 Task: Find oils with 'No Cholesterol' and 'No Trans Fat' on Flipkart.
Action: Mouse moved to (182, 90)
Screenshot: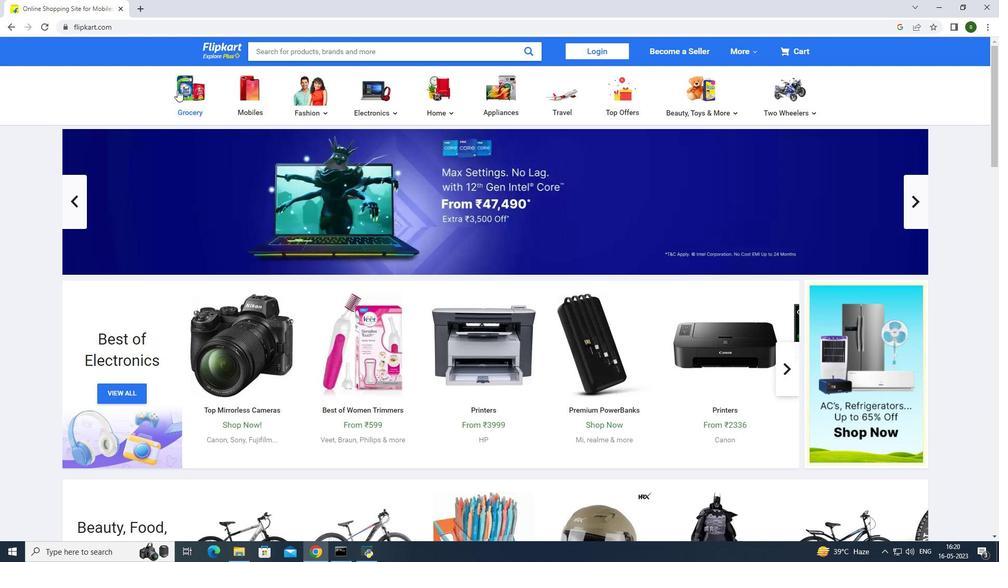 
Action: Mouse pressed left at (182, 90)
Screenshot: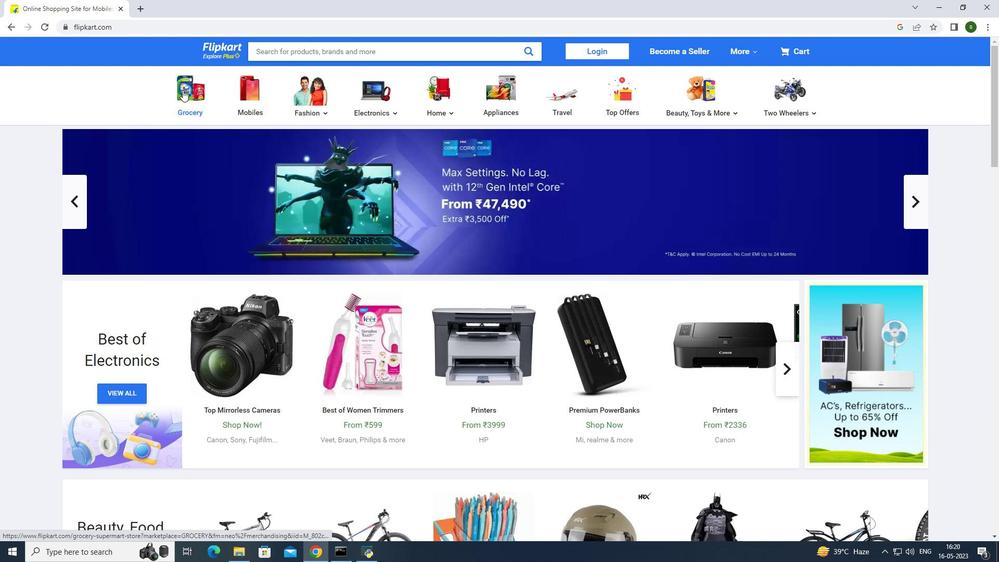 
Action: Mouse moved to (349, 183)
Screenshot: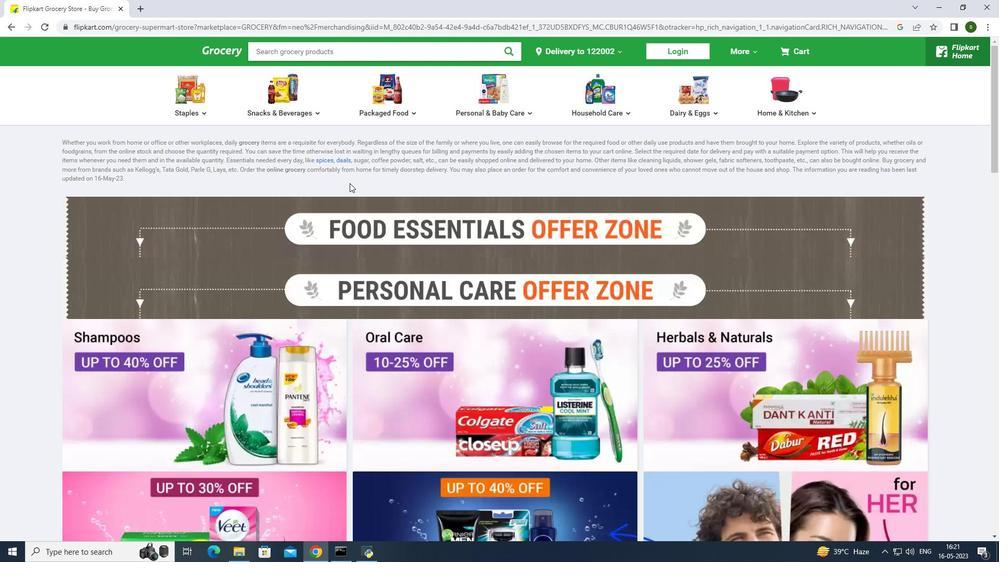 
Action: Mouse scrolled (349, 182) with delta (0, 0)
Screenshot: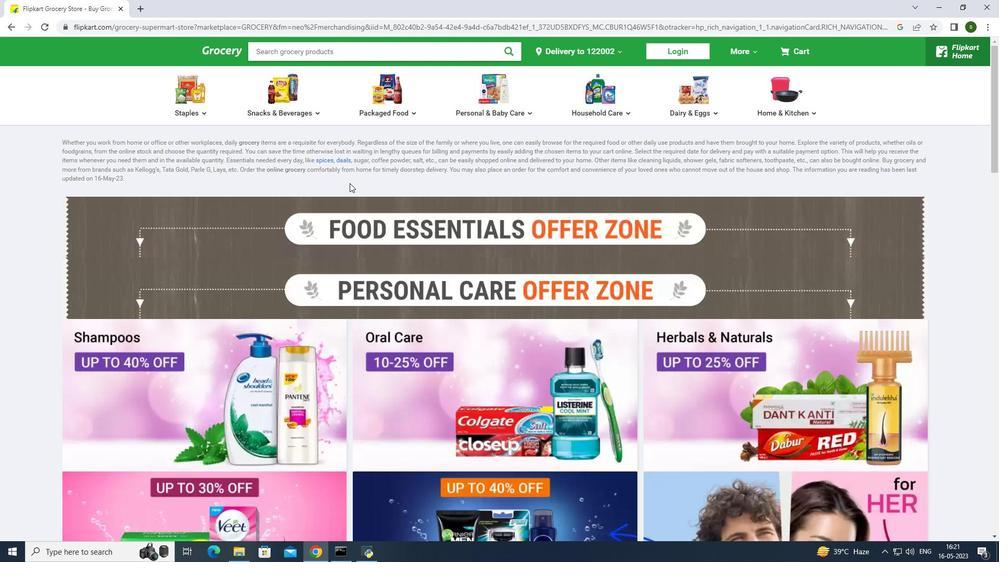 
Action: Mouse scrolled (349, 182) with delta (0, 0)
Screenshot: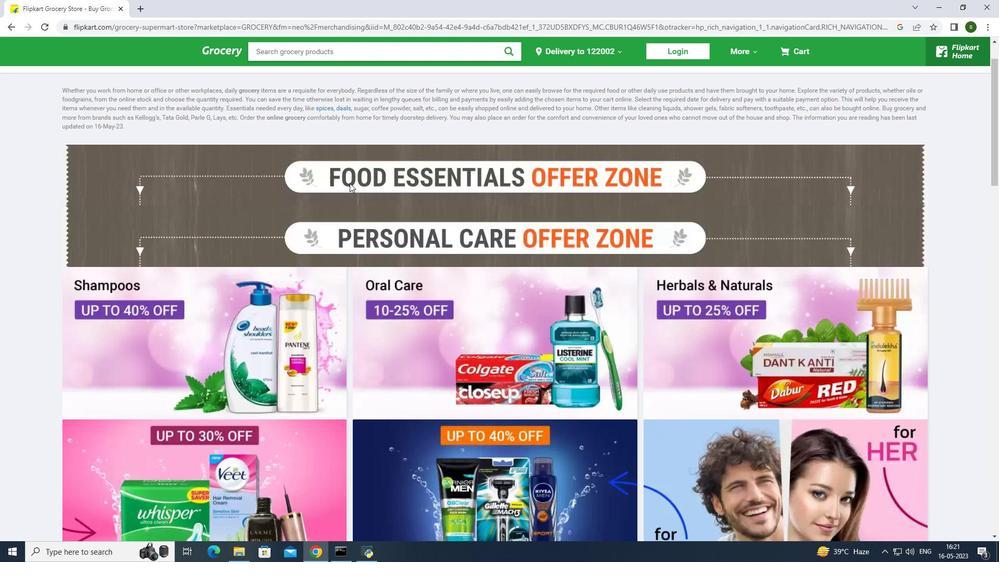 
Action: Mouse scrolled (349, 182) with delta (0, 0)
Screenshot: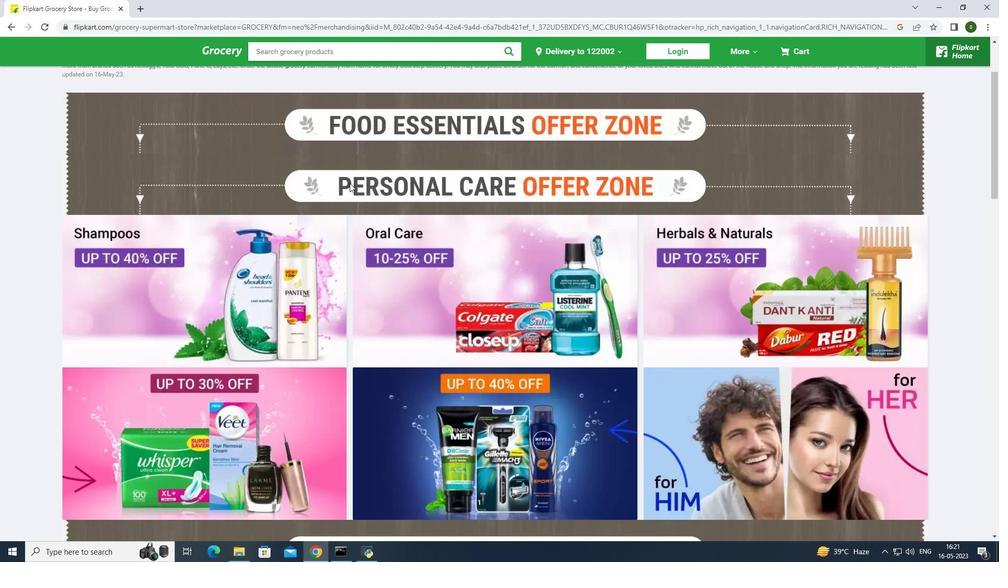 
Action: Mouse scrolled (349, 182) with delta (0, 0)
Screenshot: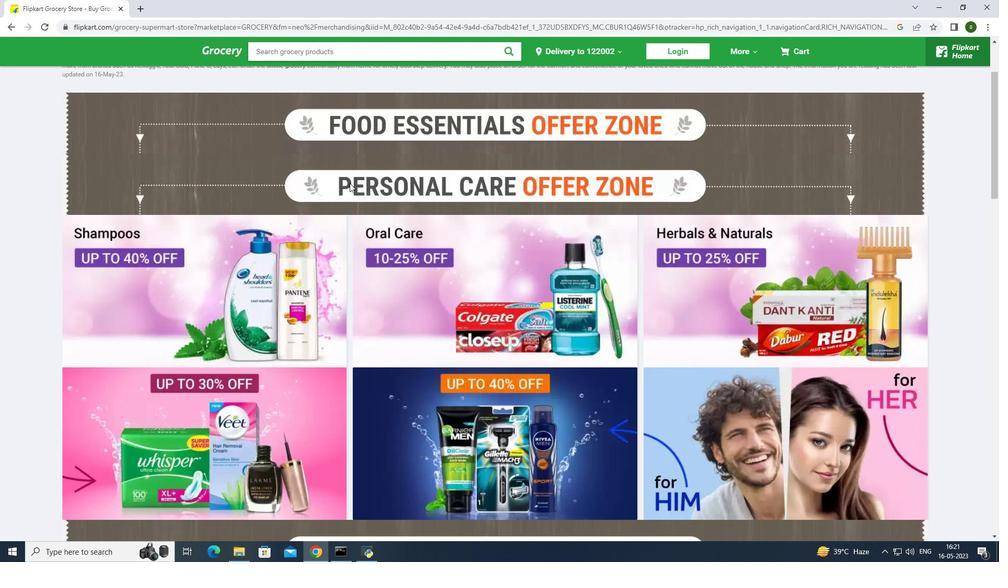 
Action: Mouse scrolled (349, 182) with delta (0, 0)
Screenshot: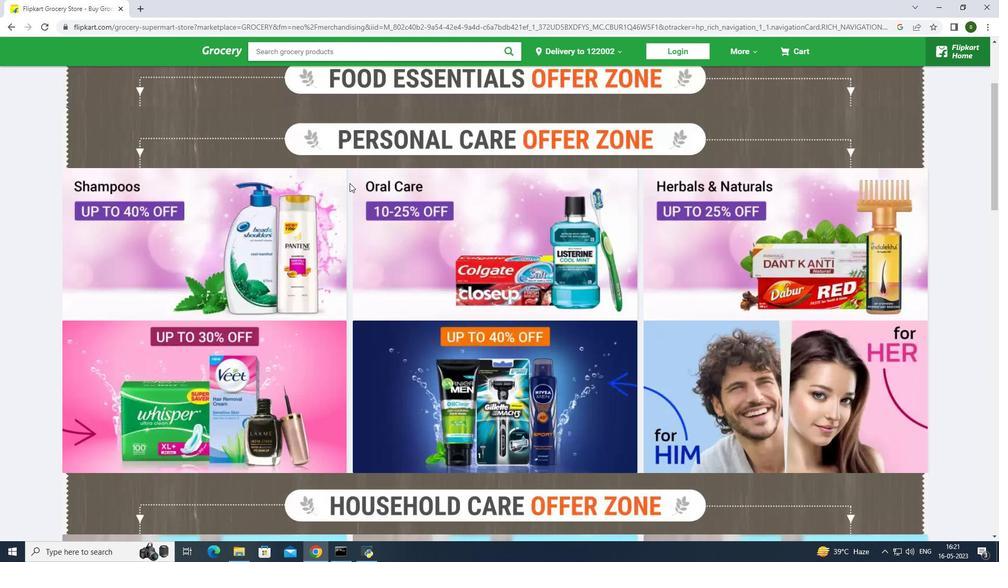 
Action: Mouse scrolled (349, 182) with delta (0, 0)
Screenshot: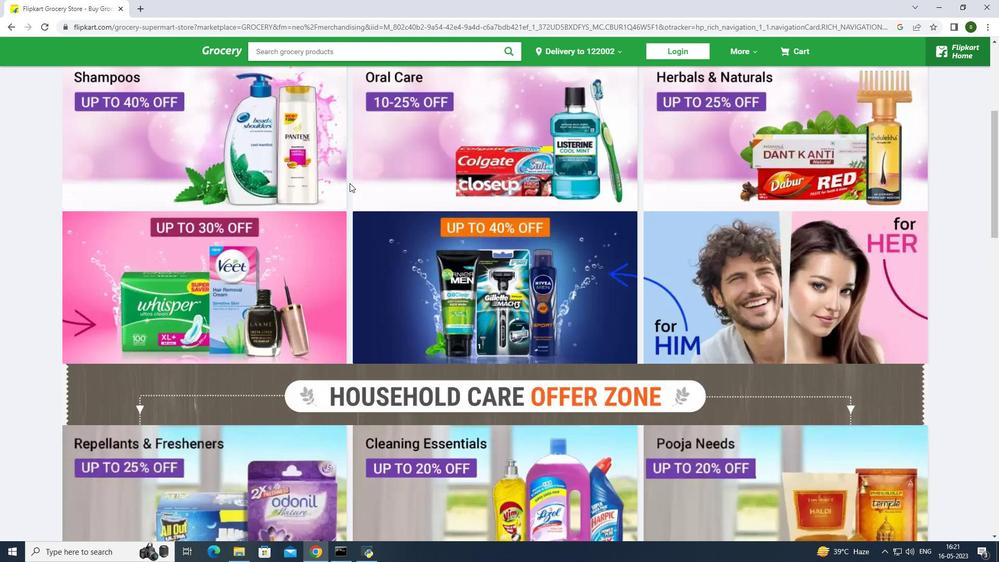 
Action: Mouse scrolled (349, 182) with delta (0, 0)
Screenshot: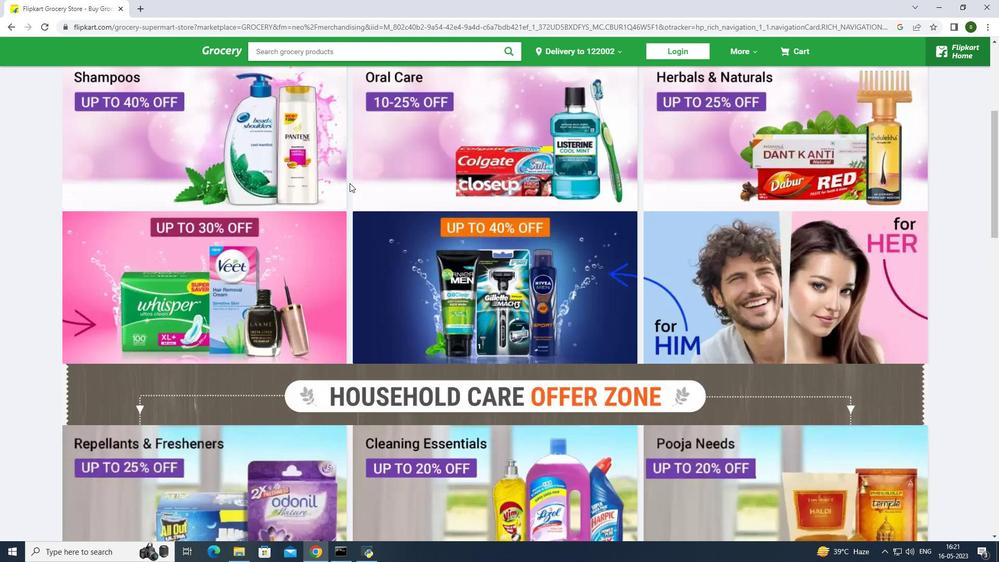 
Action: Mouse scrolled (349, 182) with delta (0, 0)
Screenshot: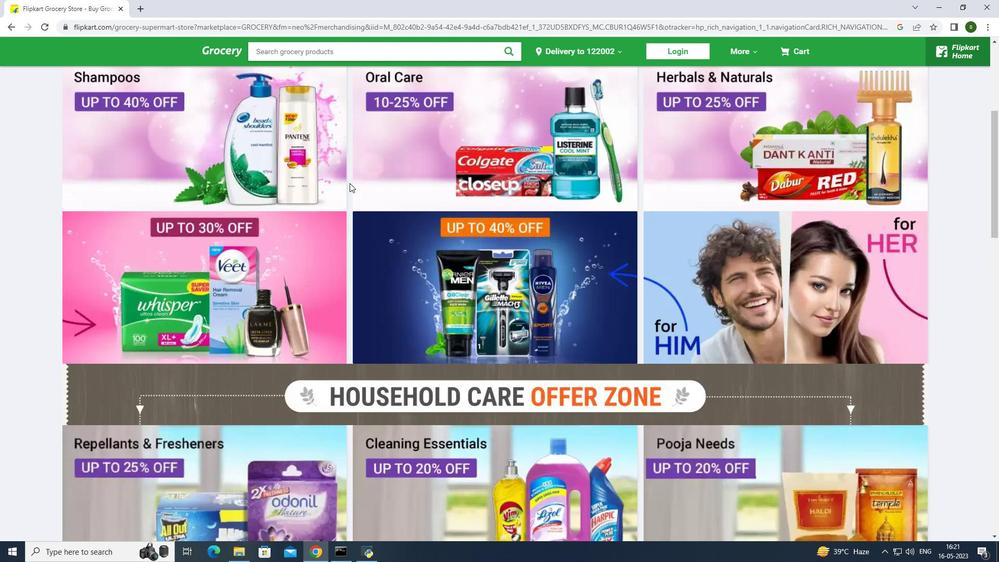 
Action: Mouse scrolled (349, 182) with delta (0, 0)
Screenshot: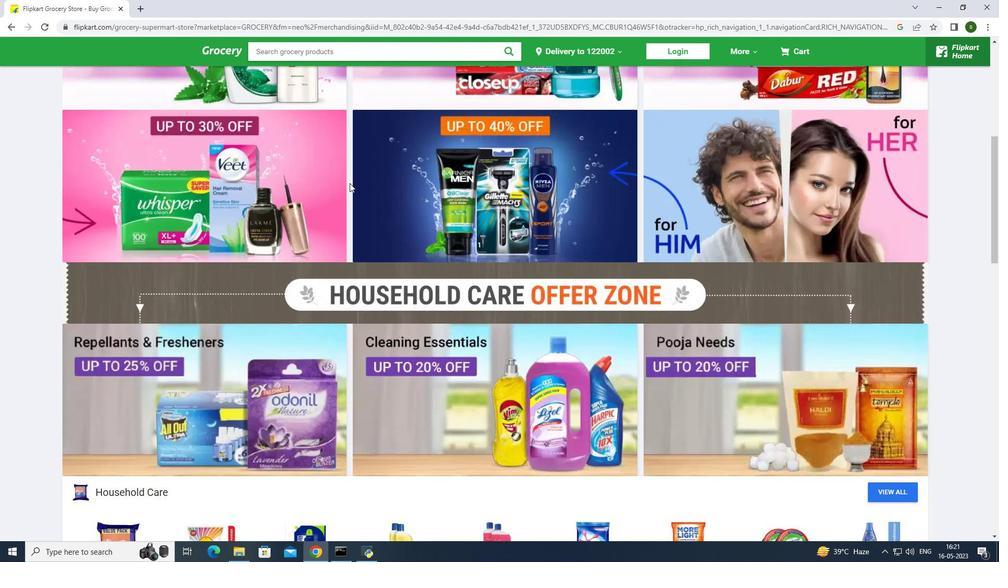 
Action: Mouse scrolled (349, 182) with delta (0, 0)
Screenshot: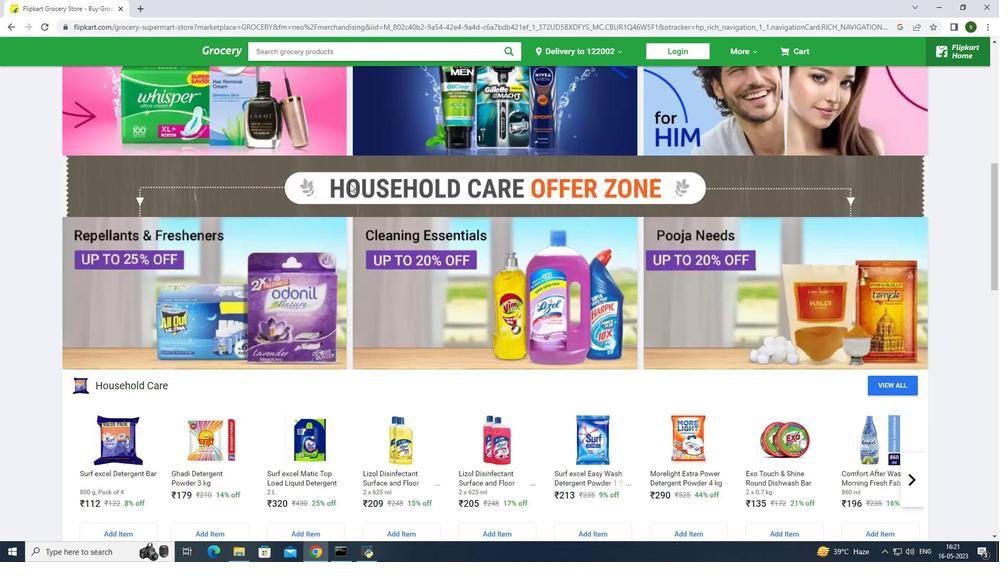 
Action: Mouse scrolled (349, 182) with delta (0, 0)
Screenshot: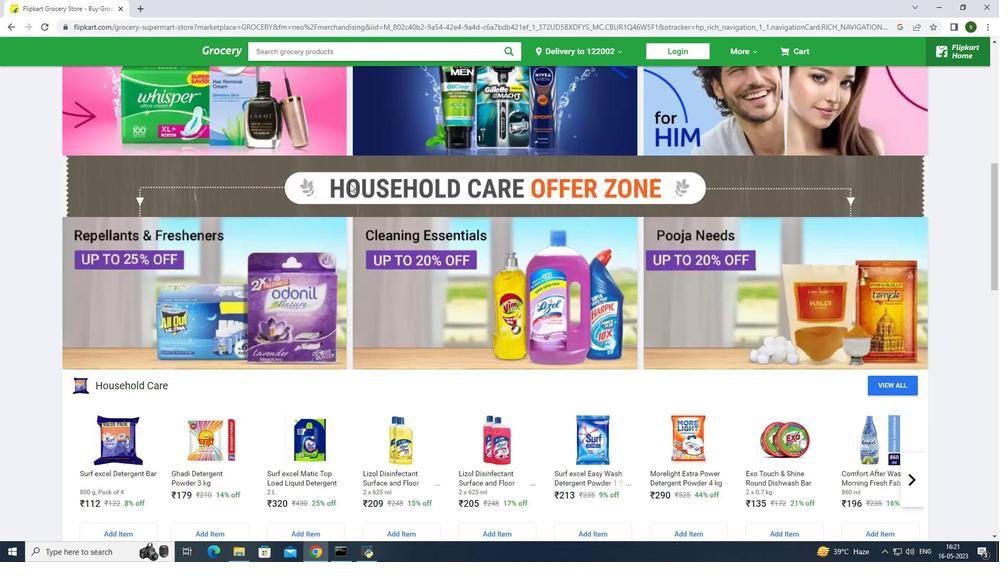 
Action: Mouse scrolled (349, 182) with delta (0, 0)
Screenshot: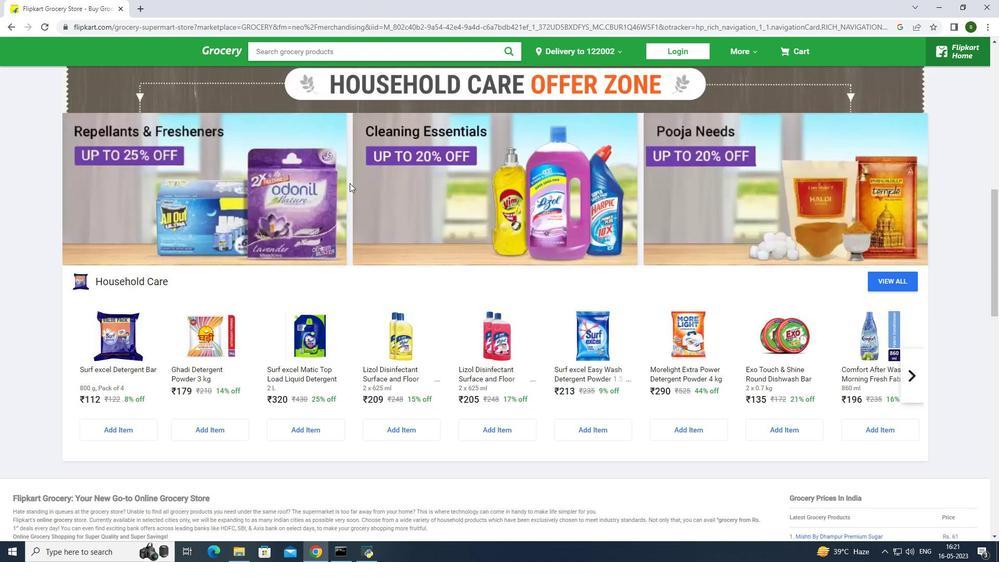 
Action: Mouse scrolled (349, 182) with delta (0, 0)
Screenshot: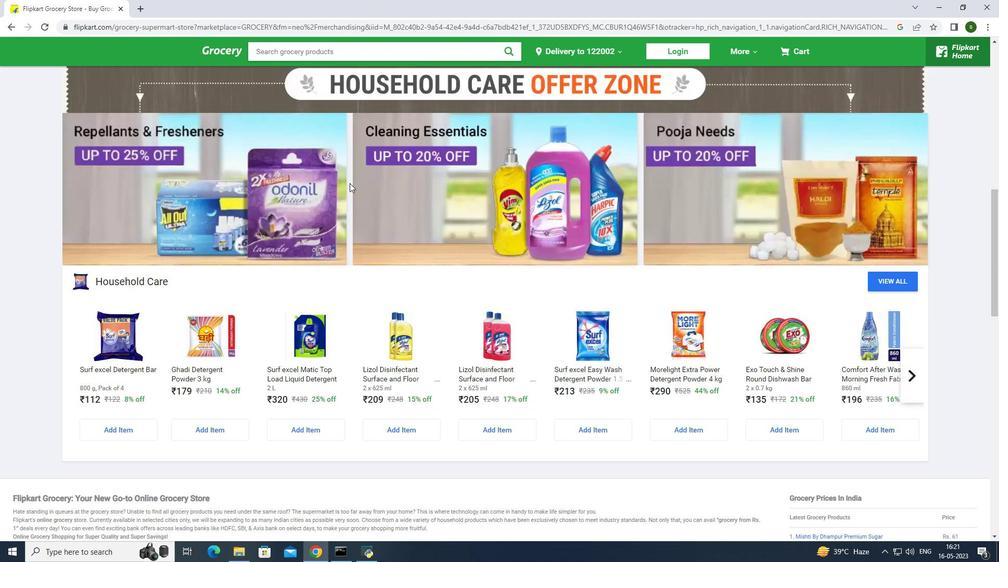 
Action: Mouse scrolled (349, 182) with delta (0, 0)
Screenshot: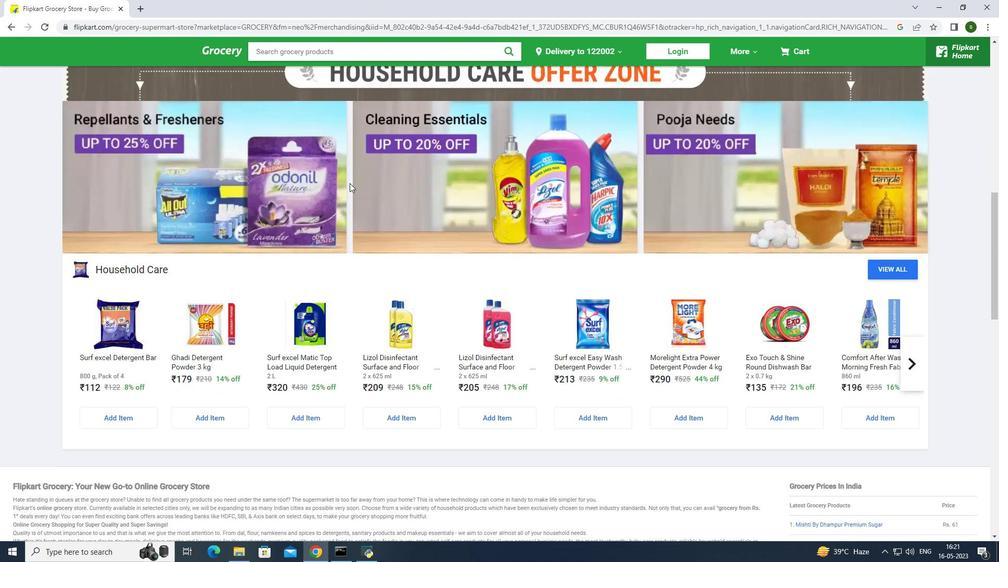 
Action: Mouse scrolled (349, 182) with delta (0, 0)
Screenshot: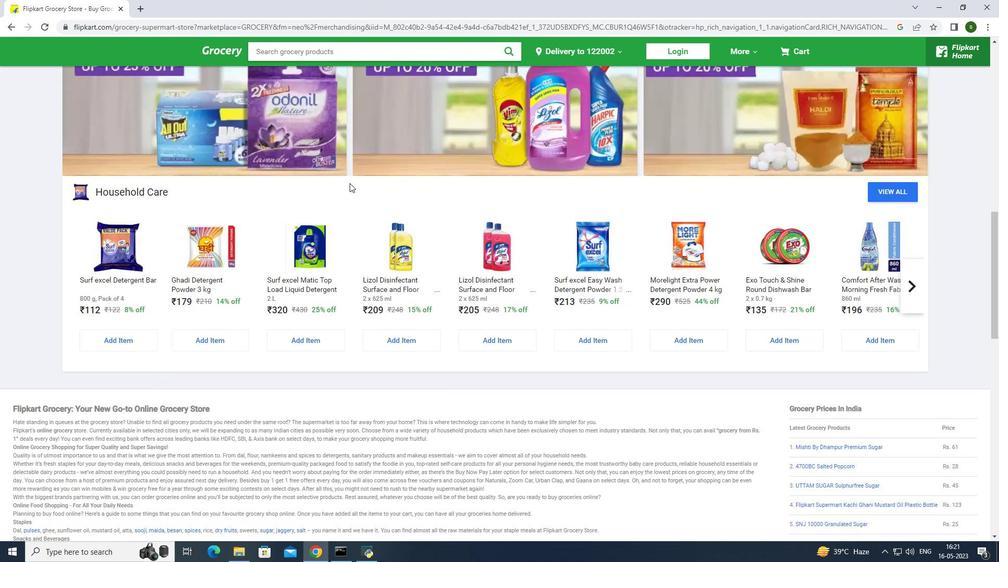 
Action: Mouse scrolled (349, 183) with delta (0, 0)
Screenshot: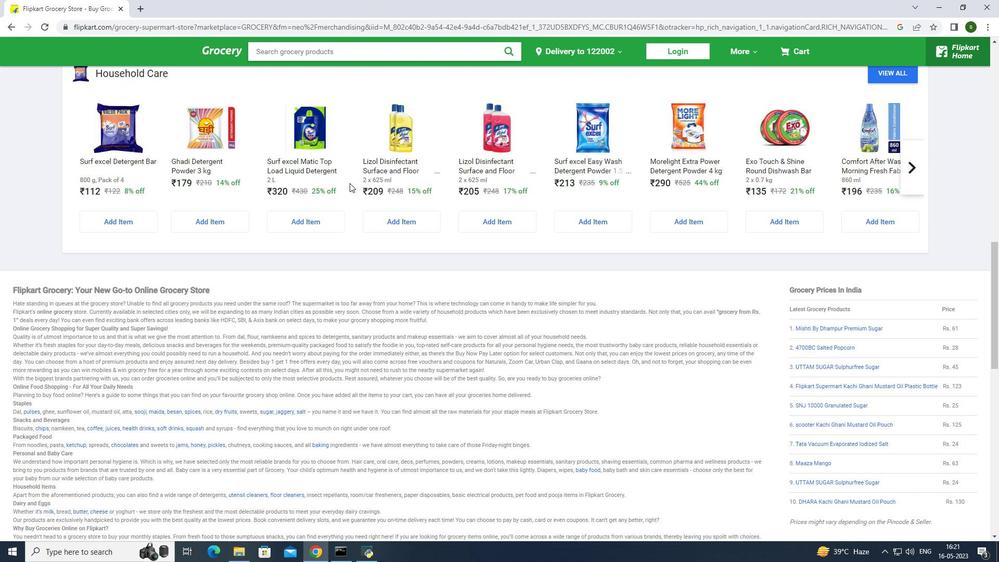 
Action: Mouse scrolled (349, 183) with delta (0, 0)
Screenshot: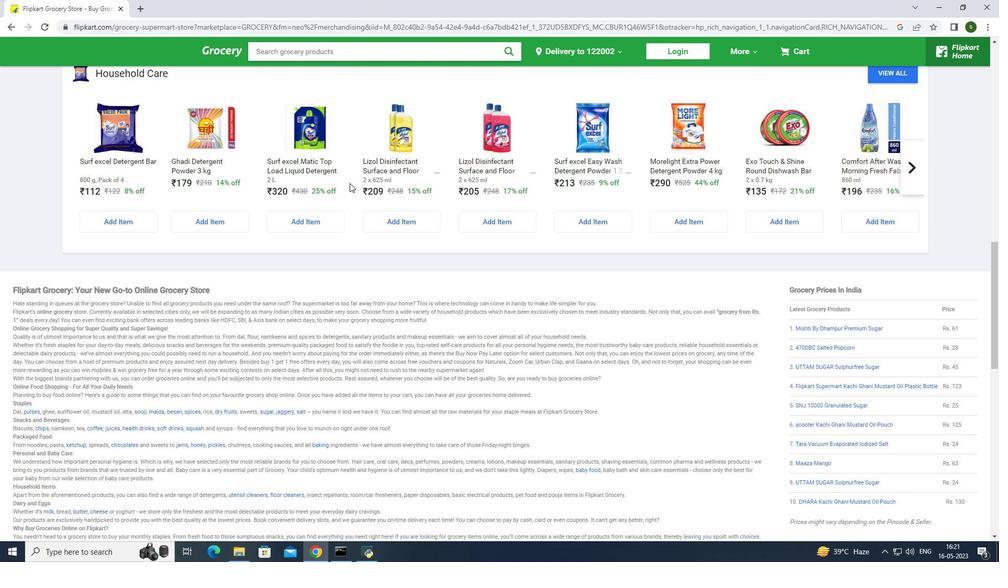 
Action: Mouse scrolled (349, 183) with delta (0, 0)
Screenshot: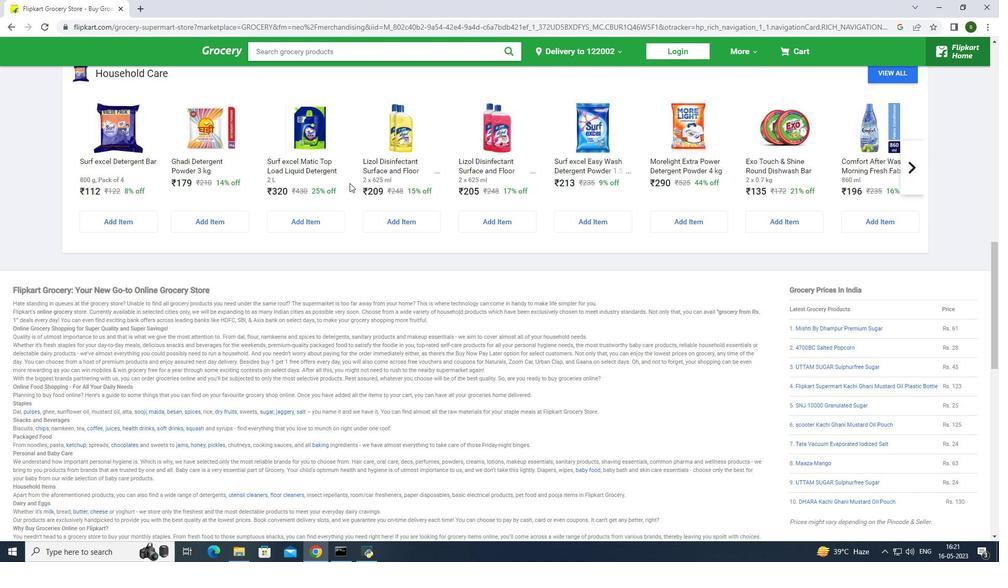 
Action: Mouse scrolled (349, 183) with delta (0, 0)
Screenshot: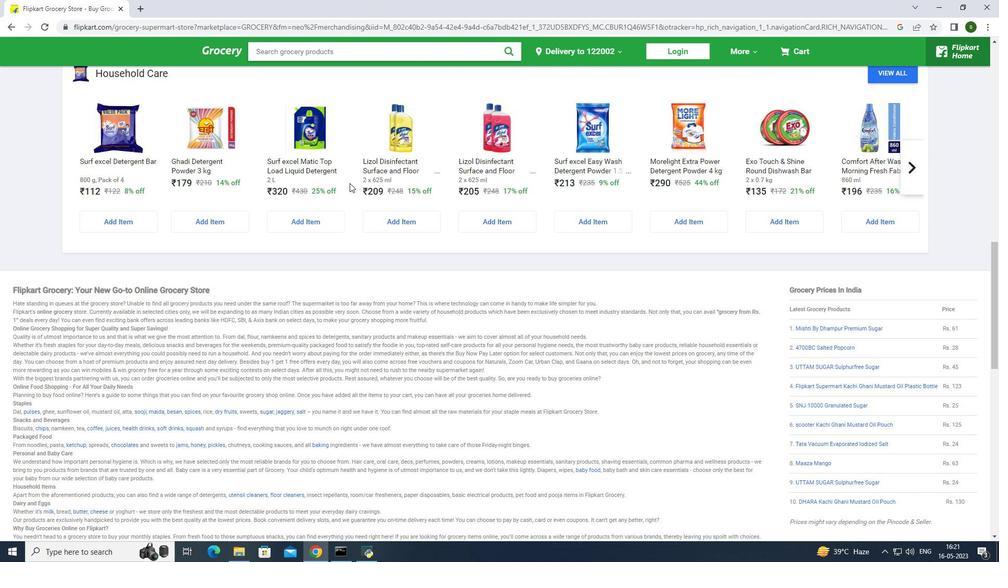 
Action: Mouse scrolled (349, 183) with delta (0, 0)
Screenshot: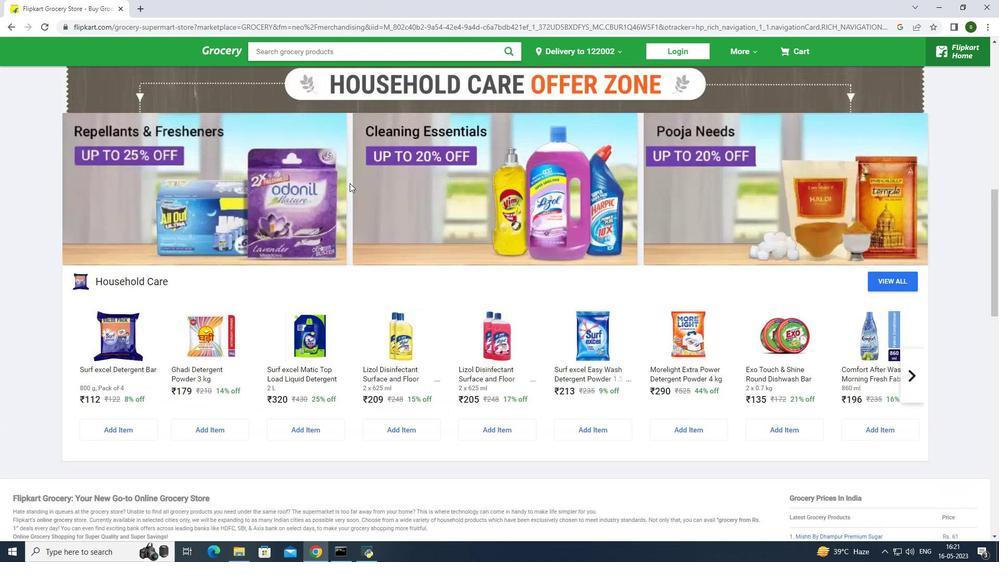 
Action: Mouse scrolled (349, 183) with delta (0, 0)
Screenshot: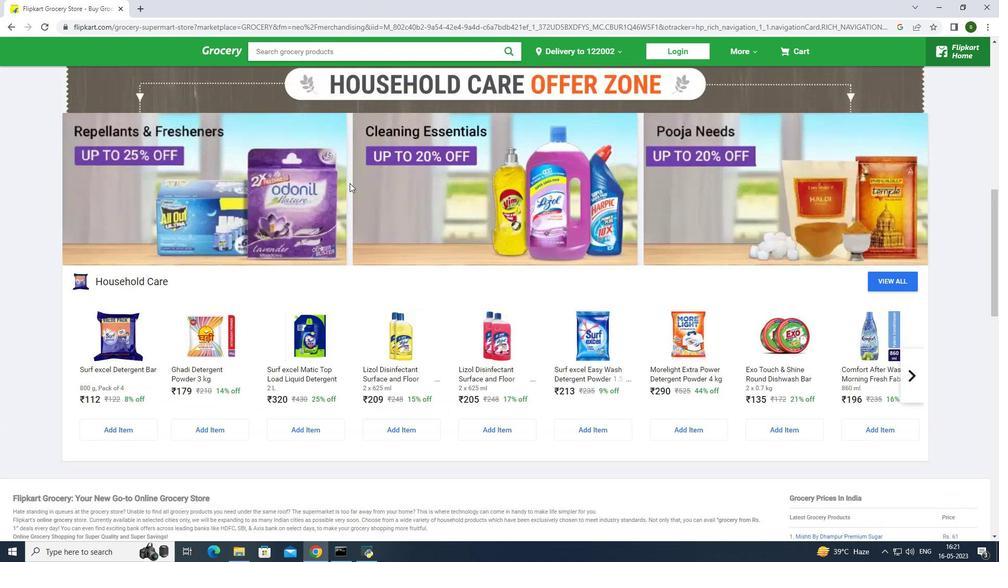 
Action: Mouse scrolled (349, 183) with delta (0, 0)
Screenshot: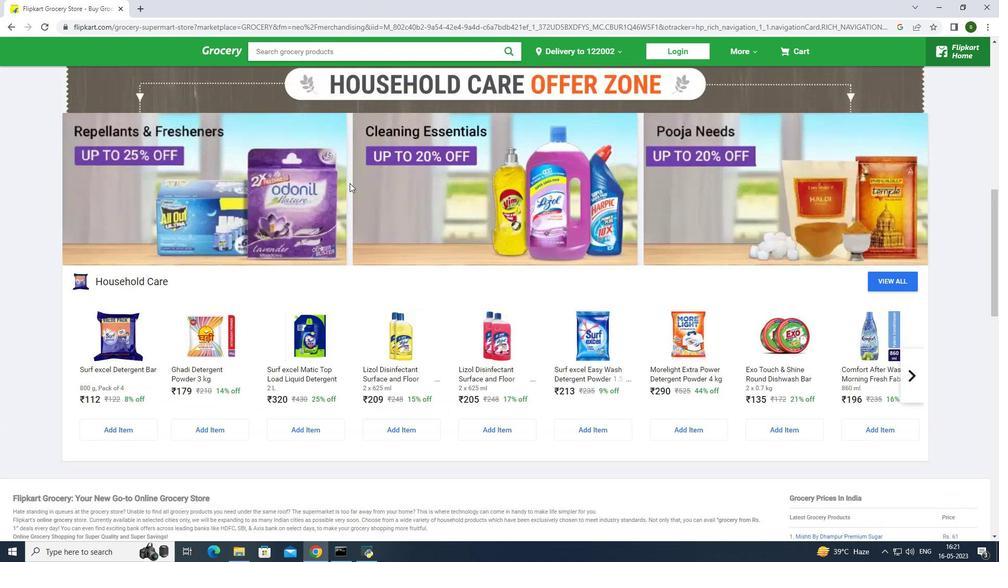 
Action: Mouse scrolled (349, 183) with delta (0, 0)
Screenshot: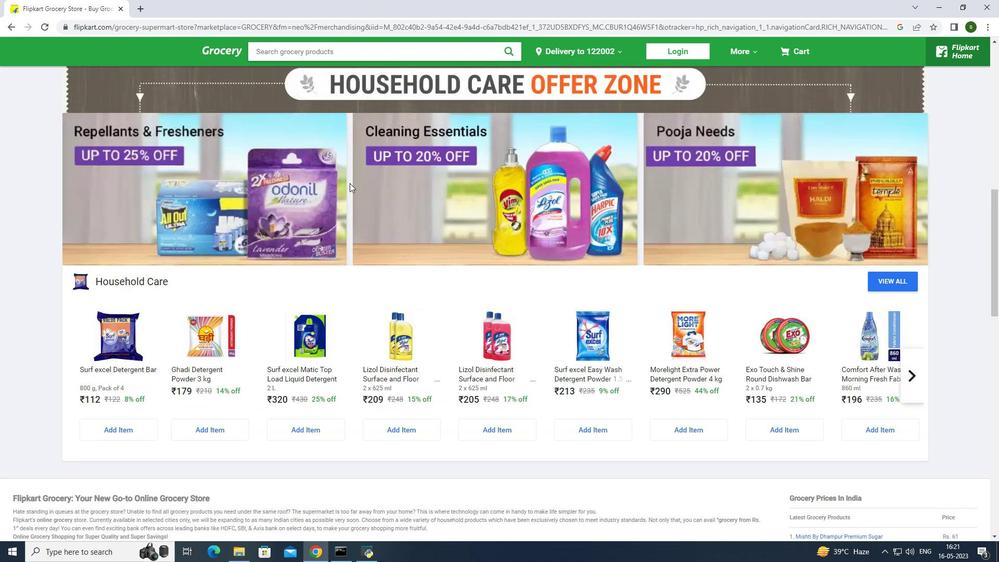 
Action: Mouse scrolled (349, 183) with delta (0, 0)
Screenshot: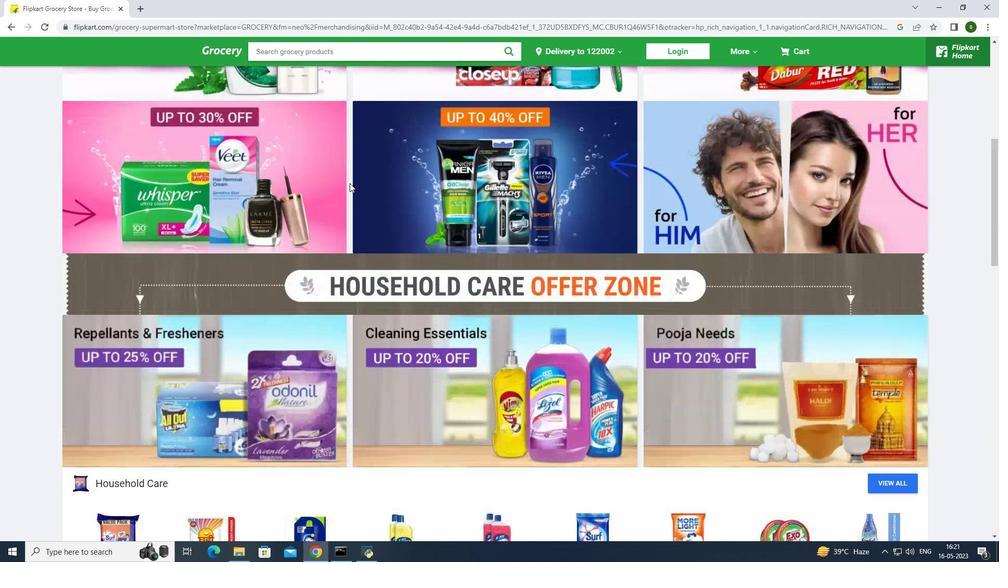 
Action: Mouse moved to (348, 182)
Screenshot: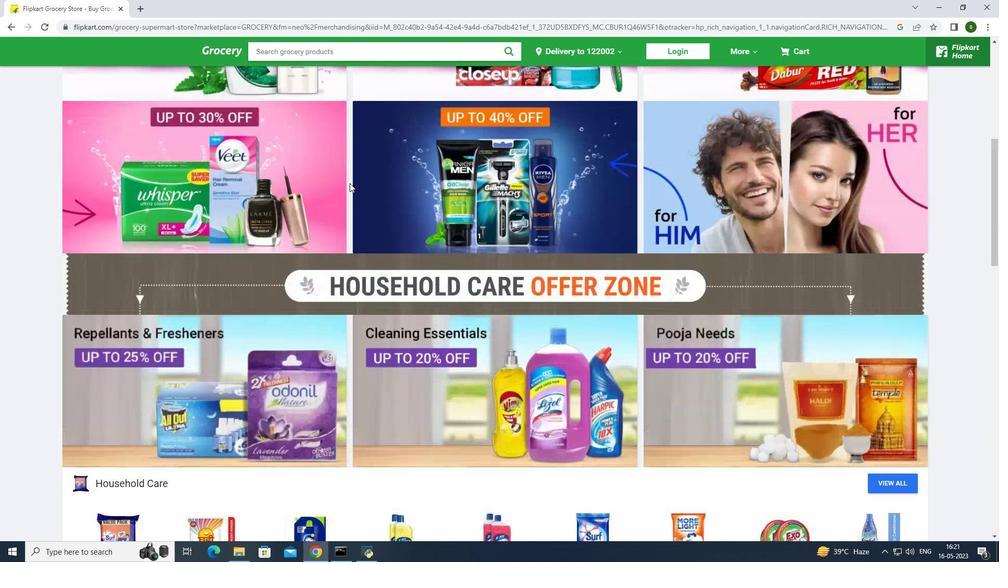 
Action: Mouse scrolled (348, 183) with delta (0, 0)
Screenshot: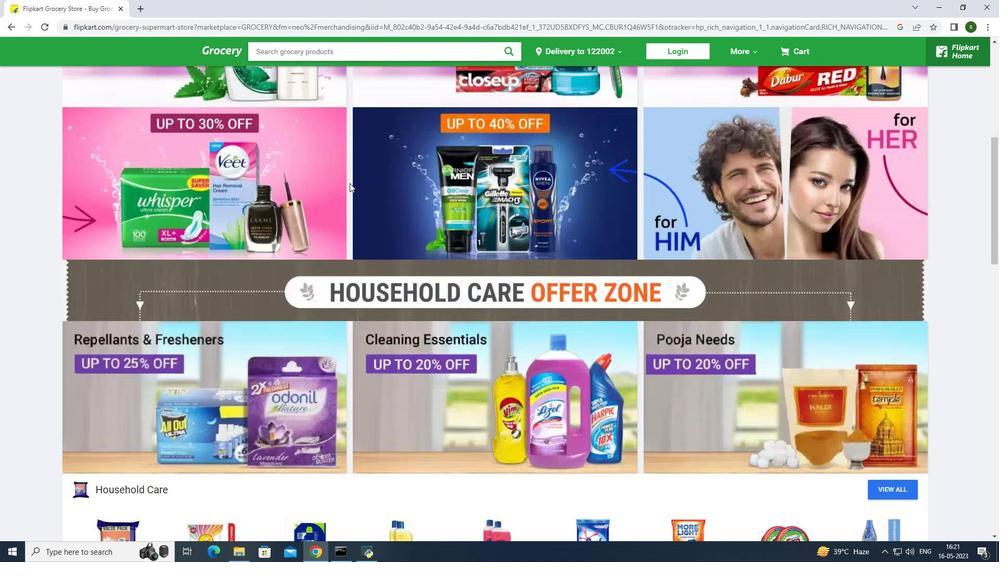 
Action: Mouse moved to (347, 177)
Screenshot: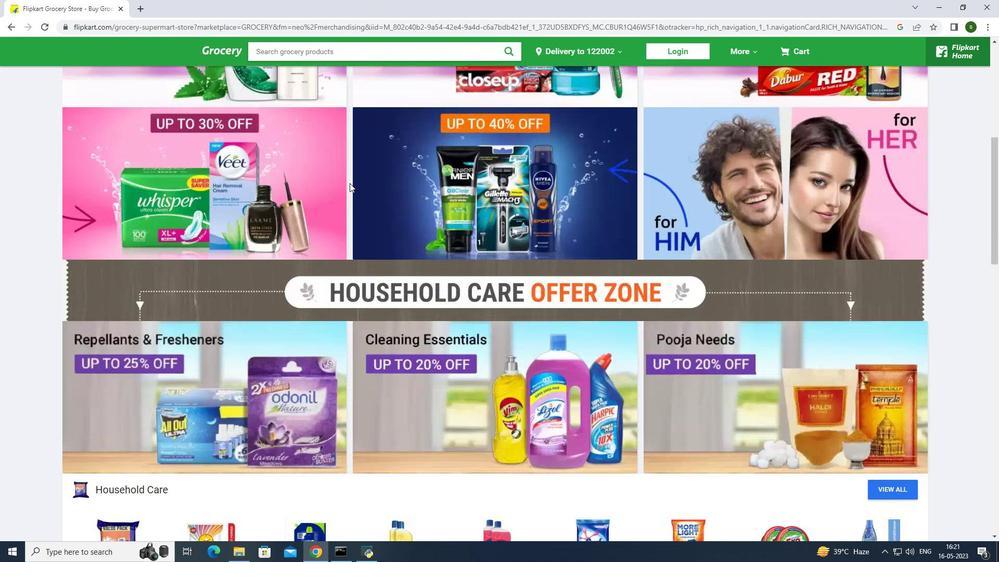 
Action: Mouse scrolled (348, 181) with delta (0, 0)
Screenshot: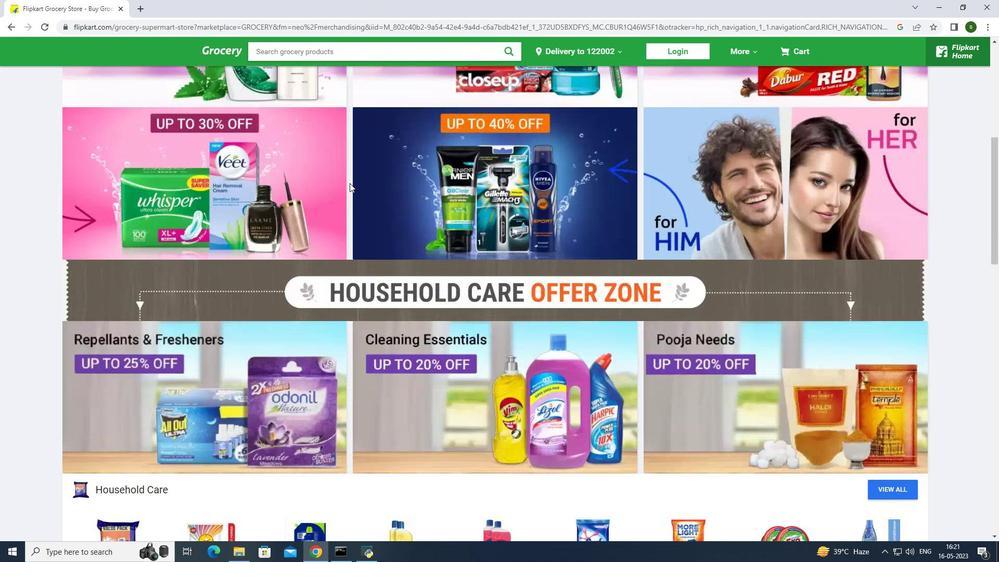 
Action: Mouse scrolled (347, 178) with delta (0, 0)
Screenshot: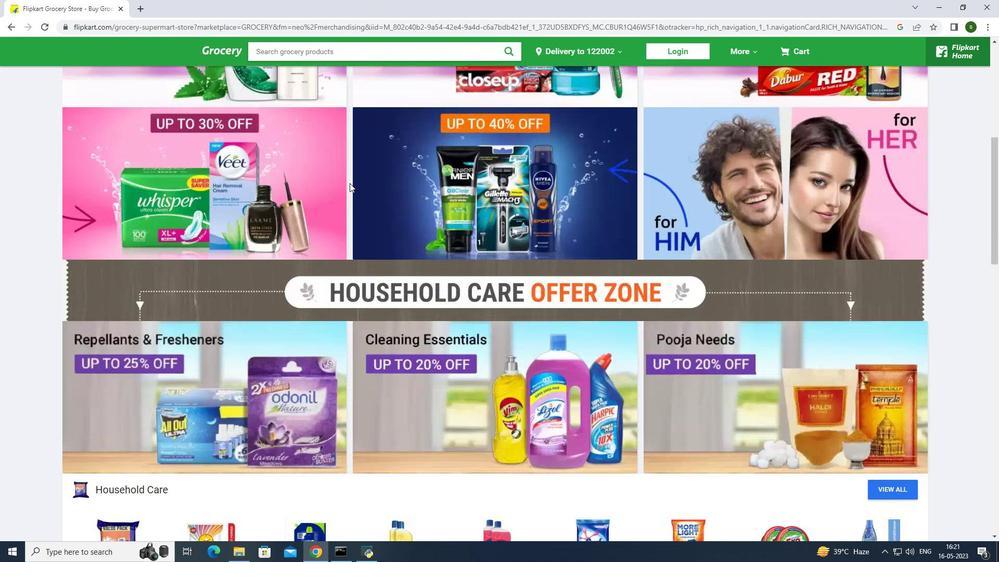 
Action: Mouse moved to (347, 177)
Screenshot: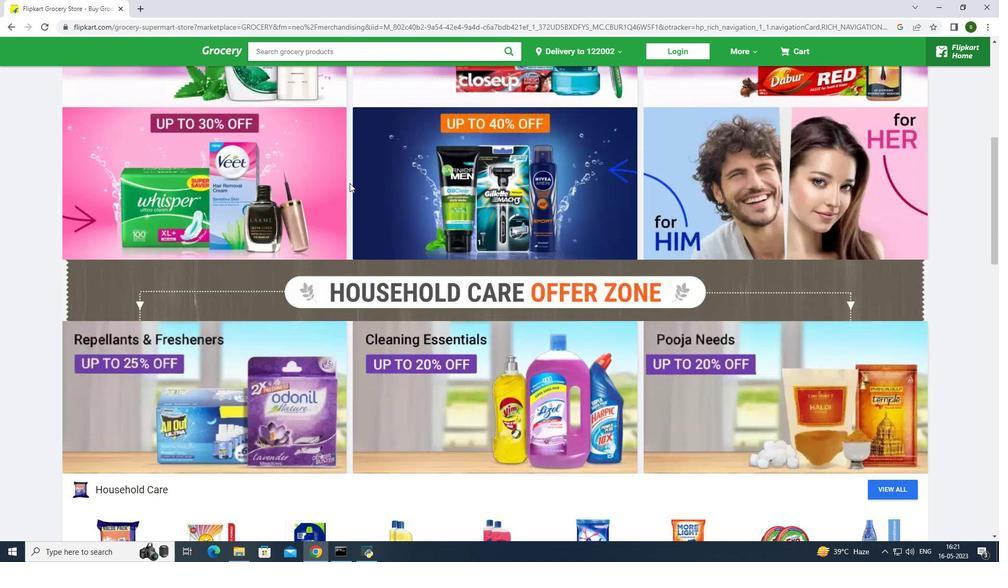 
Action: Mouse scrolled (347, 178) with delta (0, 0)
Screenshot: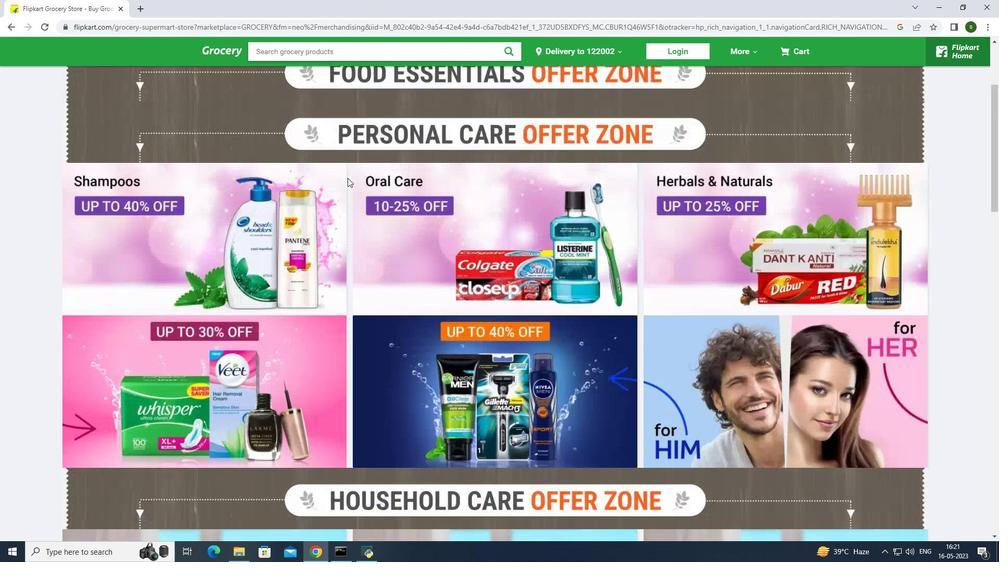 
Action: Mouse scrolled (347, 178) with delta (0, 0)
Screenshot: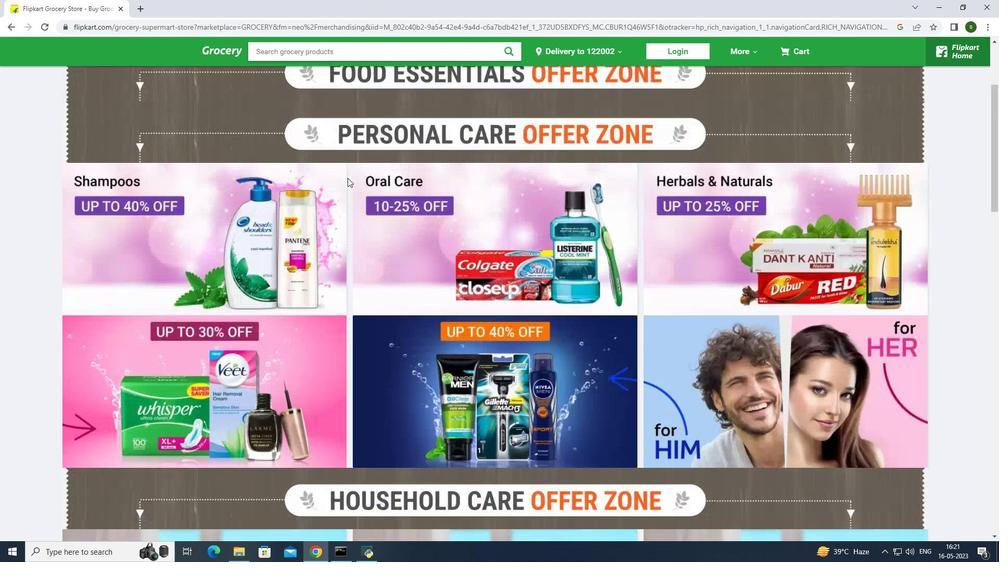 
Action: Mouse scrolled (347, 178) with delta (0, 0)
Screenshot: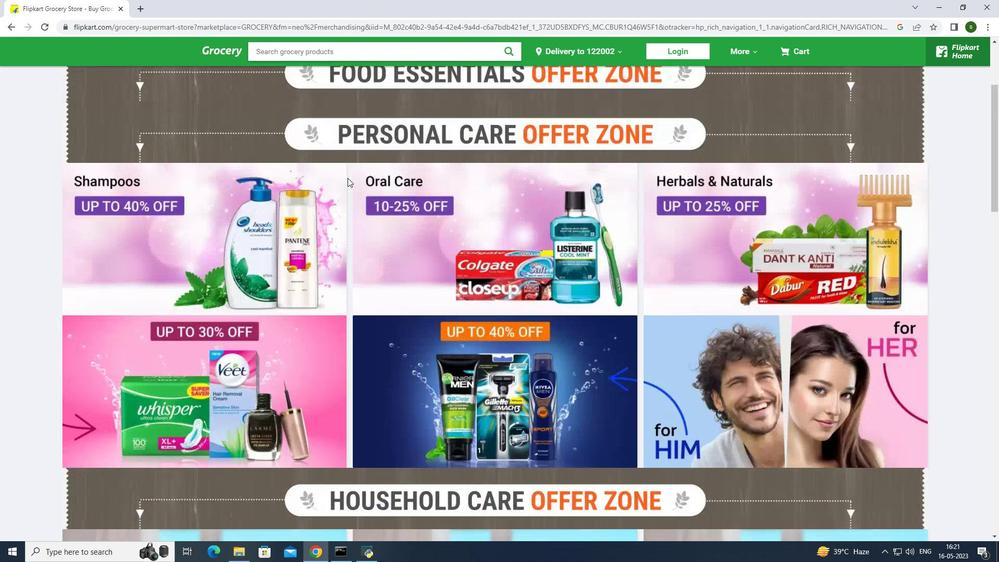 
Action: Mouse moved to (347, 177)
Screenshot: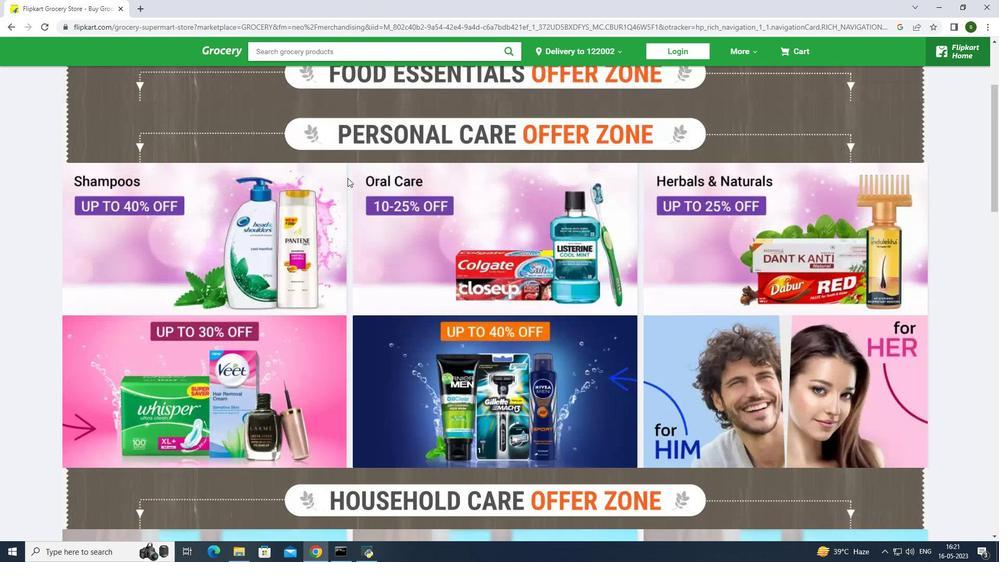 
Action: Mouse scrolled (347, 177) with delta (0, 0)
Screenshot: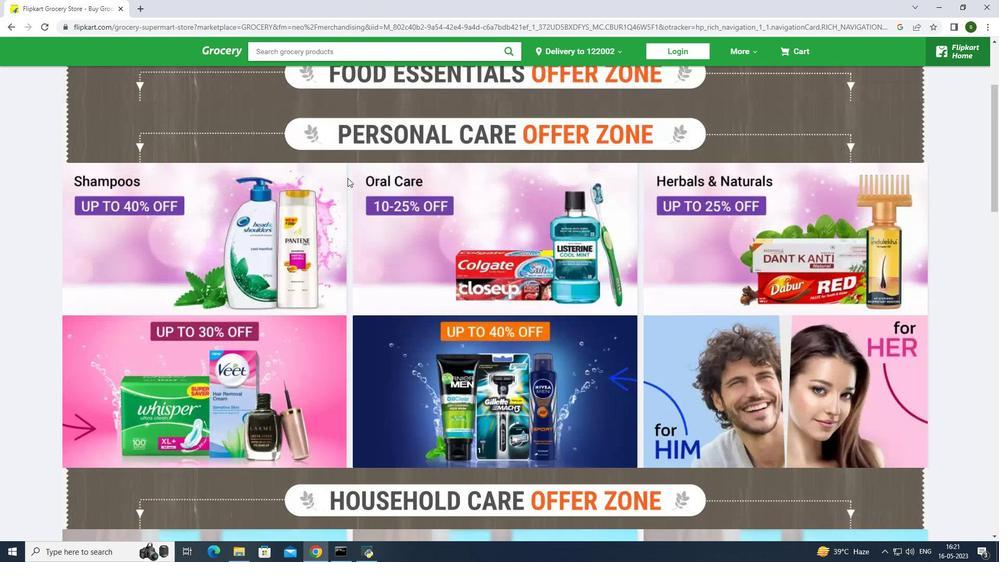
Action: Mouse moved to (347, 177)
Screenshot: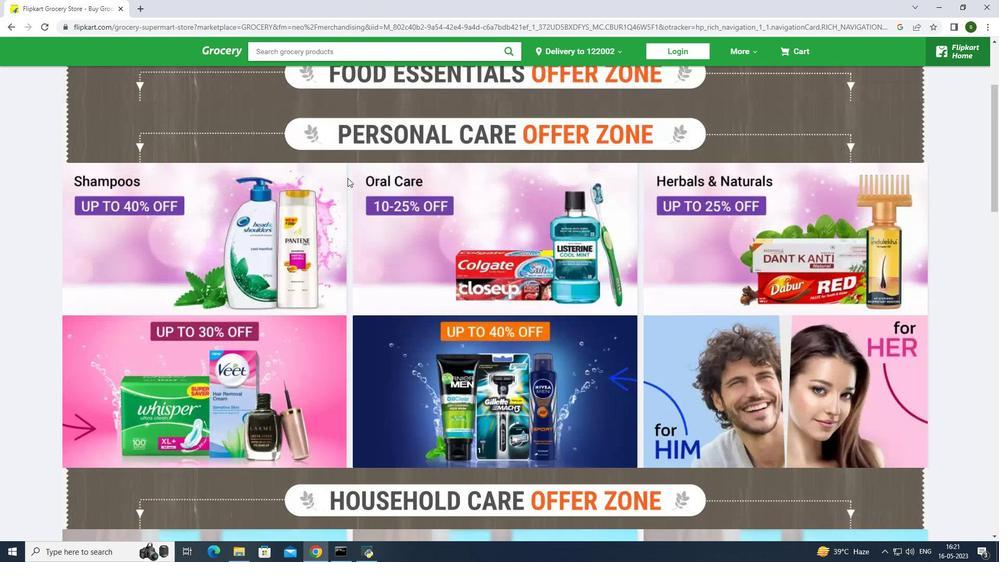 
Action: Mouse scrolled (347, 177) with delta (0, 0)
Screenshot: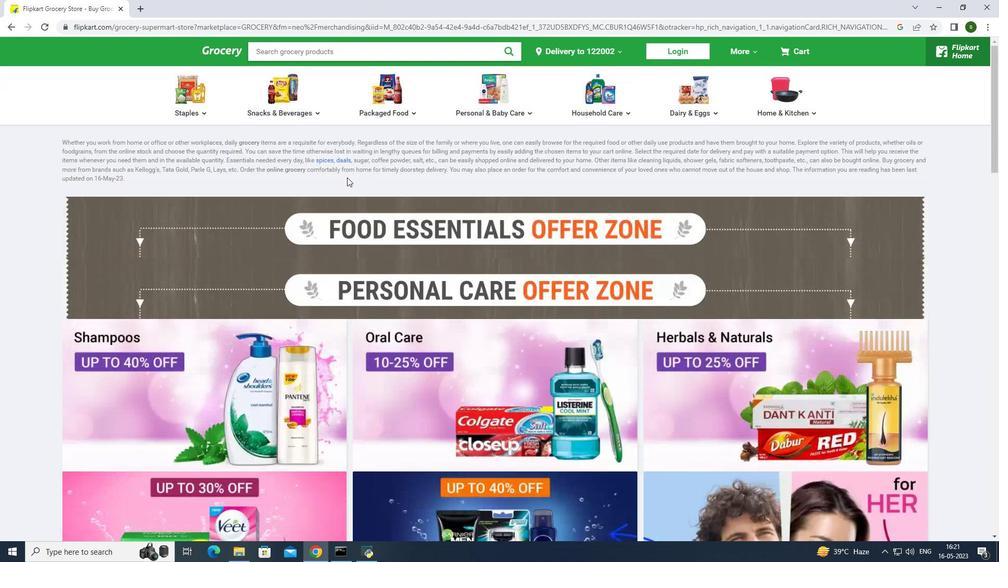 
Action: Mouse scrolled (347, 177) with delta (0, 0)
Screenshot: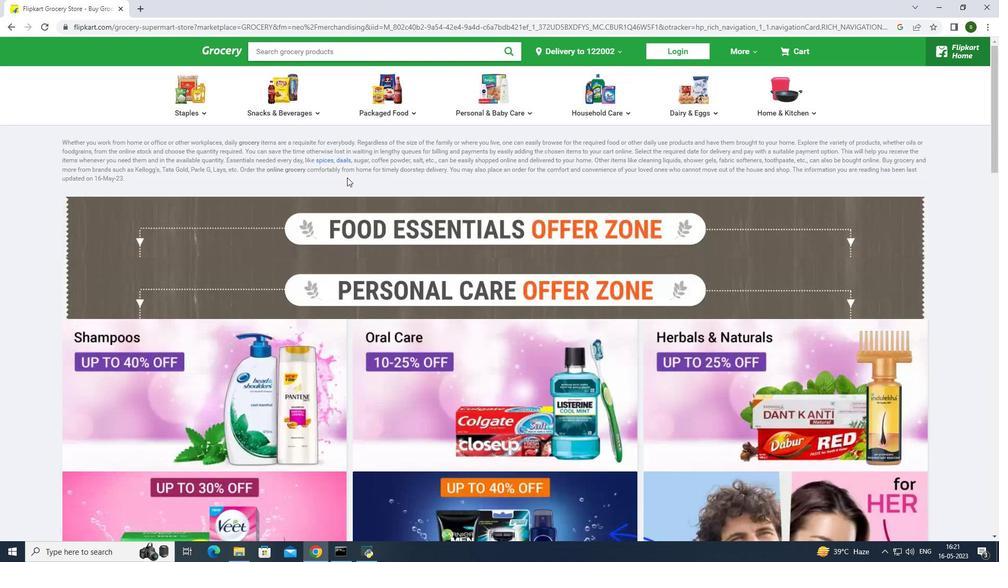 
Action: Mouse scrolled (347, 177) with delta (0, 0)
Screenshot: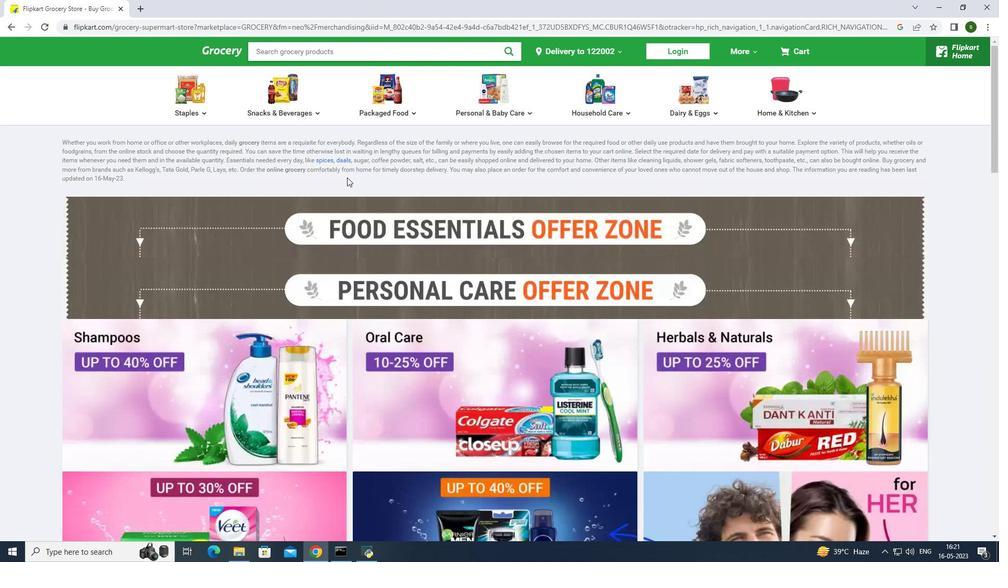 
Action: Mouse moved to (138, 141)
Screenshot: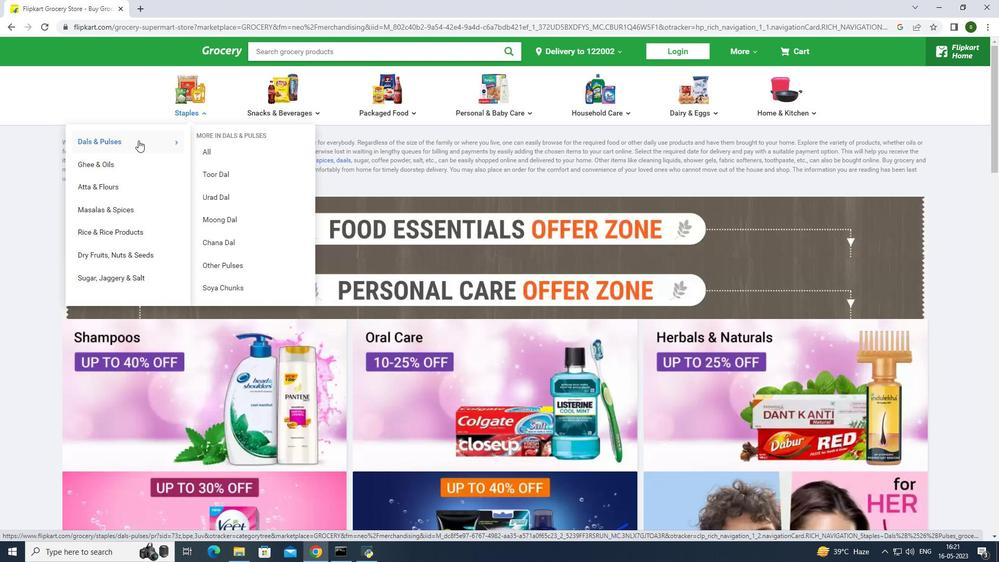 
Action: Mouse pressed left at (138, 141)
Screenshot: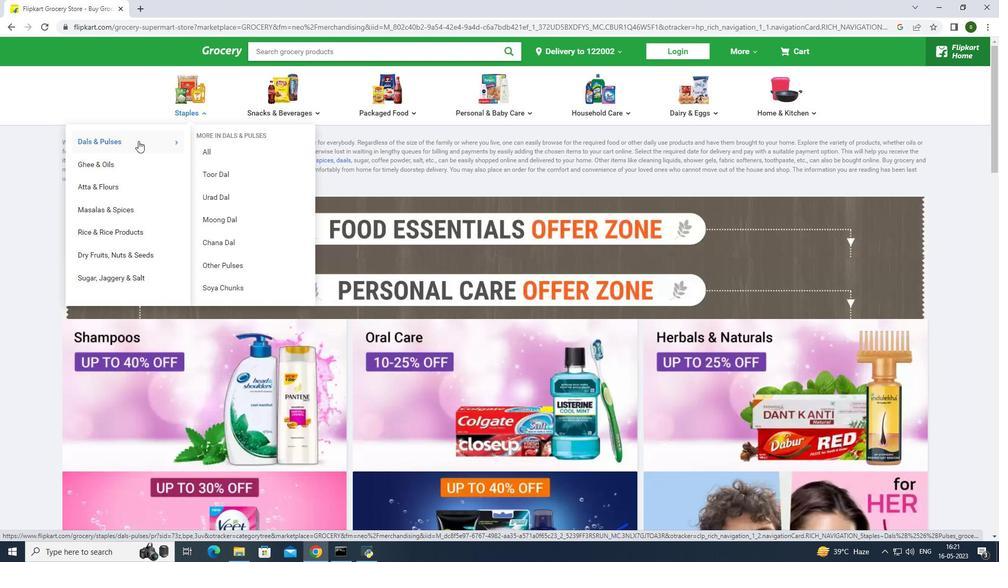 
Action: Mouse moved to (184, 357)
Screenshot: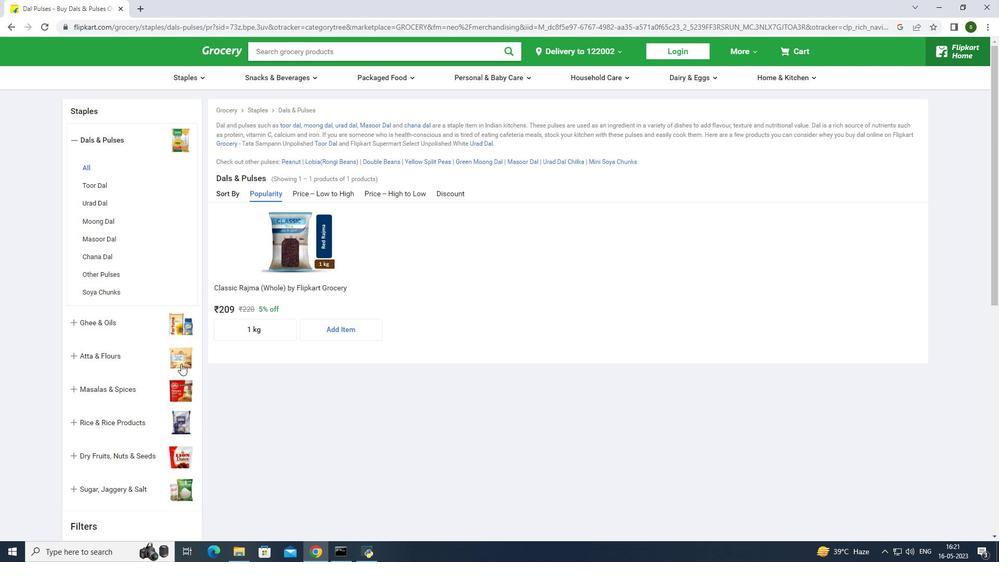 
Action: Mouse pressed left at (184, 357)
Screenshot: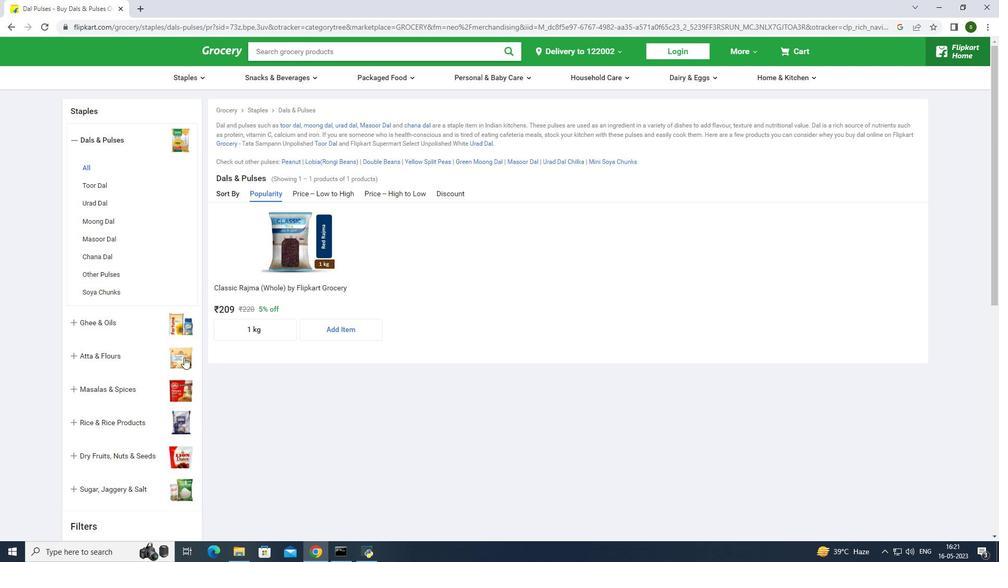 
Action: Mouse moved to (94, 231)
Screenshot: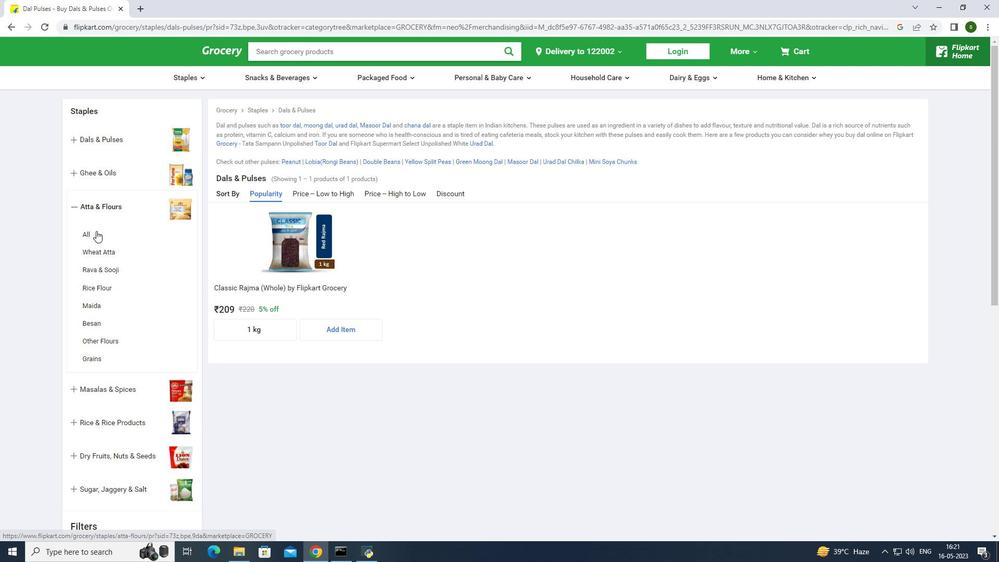 
Action: Mouse pressed left at (94, 231)
Screenshot: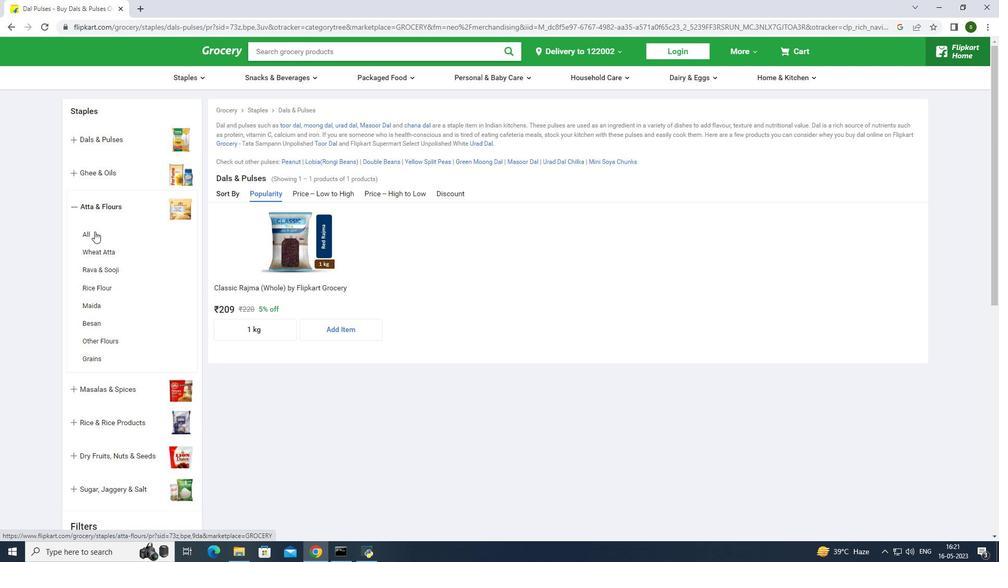 
Action: Mouse moved to (265, 291)
Screenshot: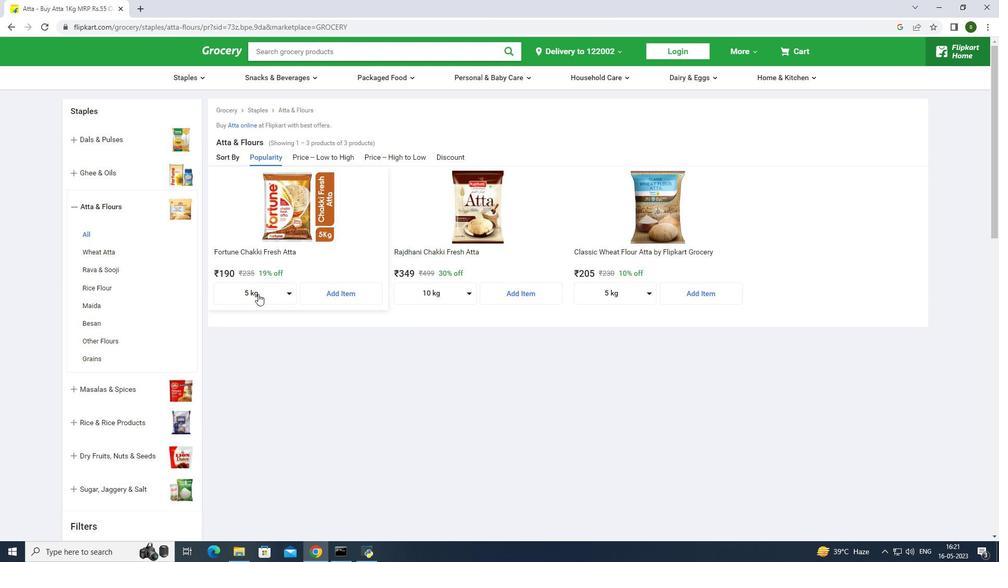 
Action: Mouse pressed left at (265, 291)
Screenshot: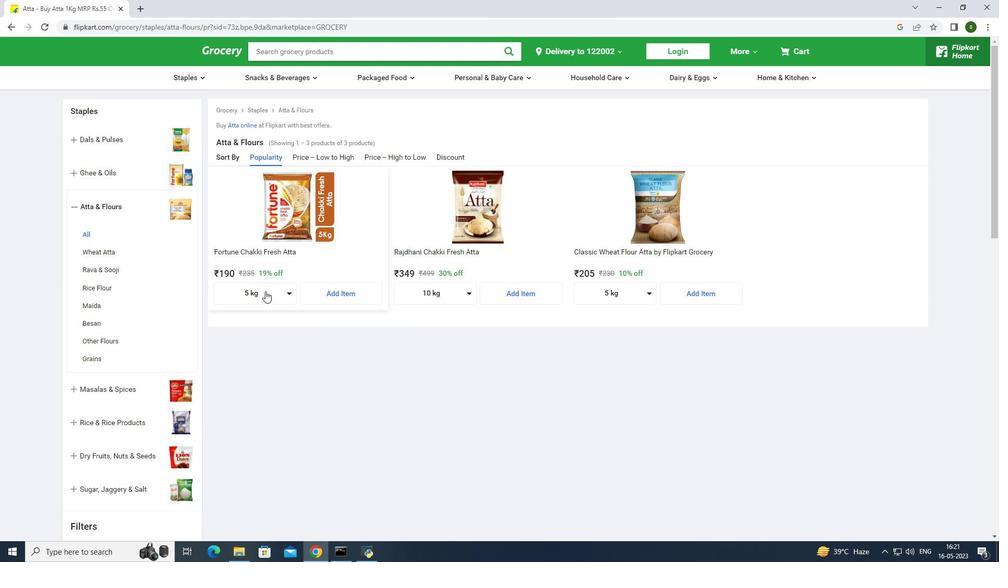 
Action: Mouse pressed left at (265, 291)
Screenshot: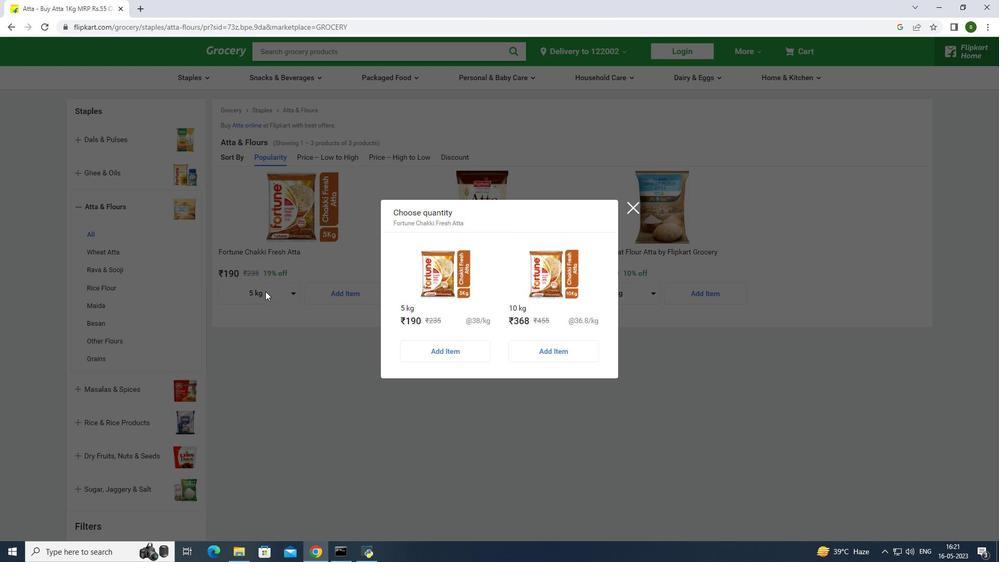
Action: Mouse moved to (125, 138)
Screenshot: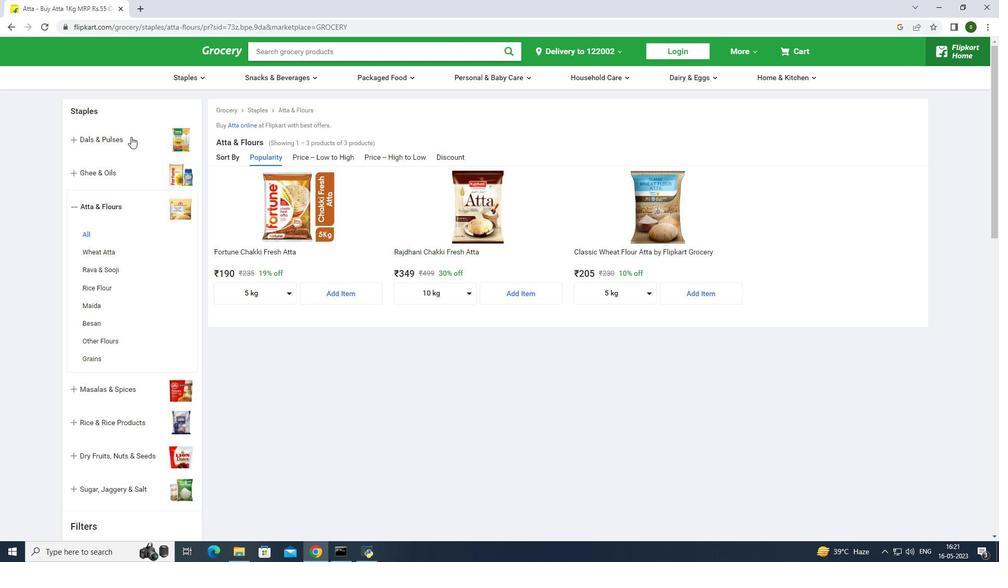 
Action: Mouse pressed left at (125, 138)
Screenshot: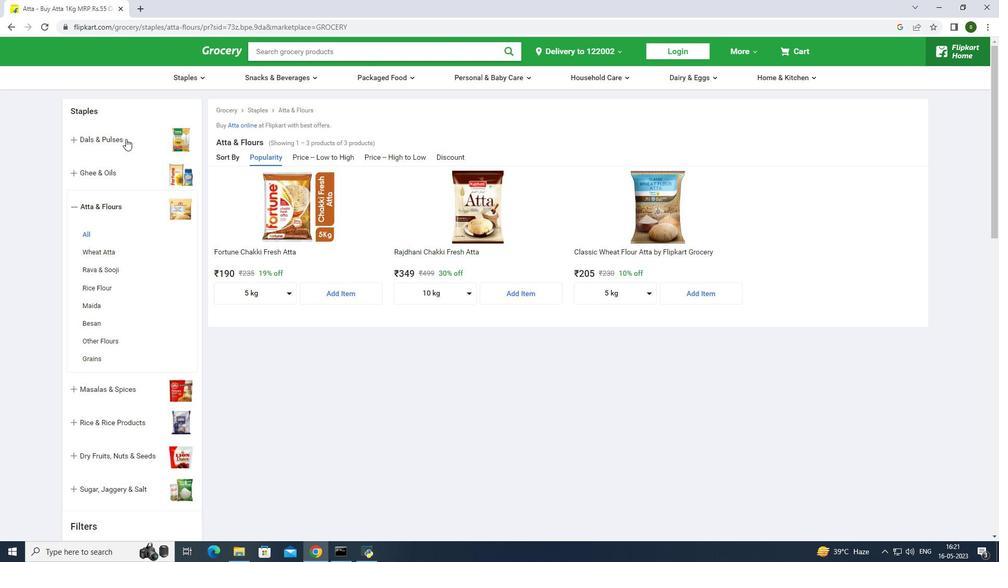 
Action: Mouse moved to (99, 164)
Screenshot: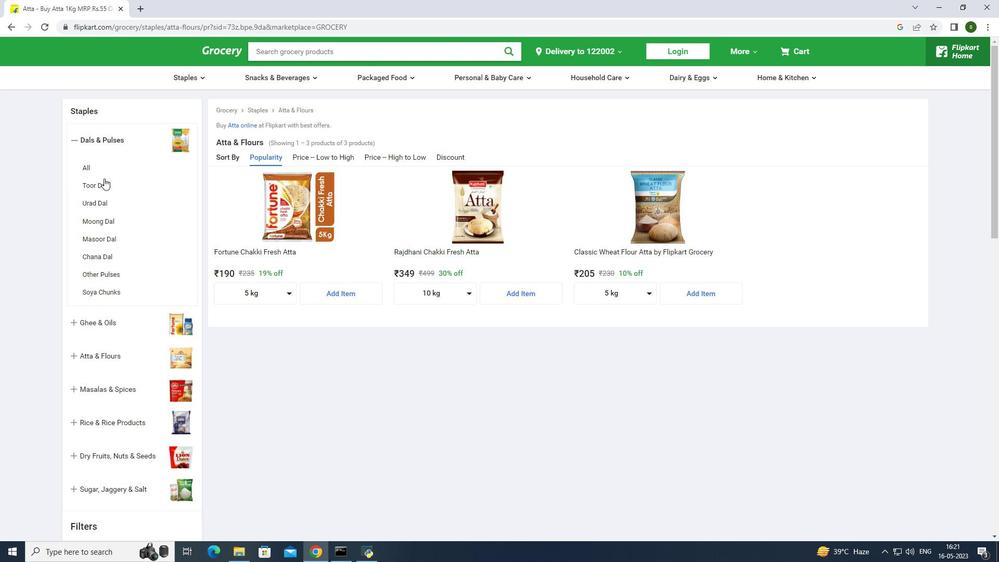
Action: Mouse pressed left at (99, 164)
Screenshot: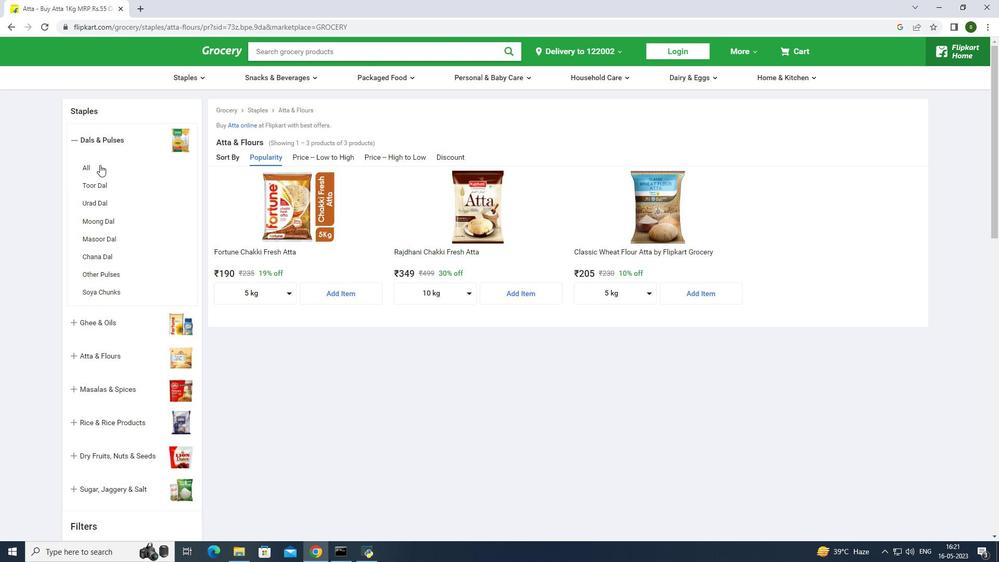 
Action: Mouse moved to (110, 257)
Screenshot: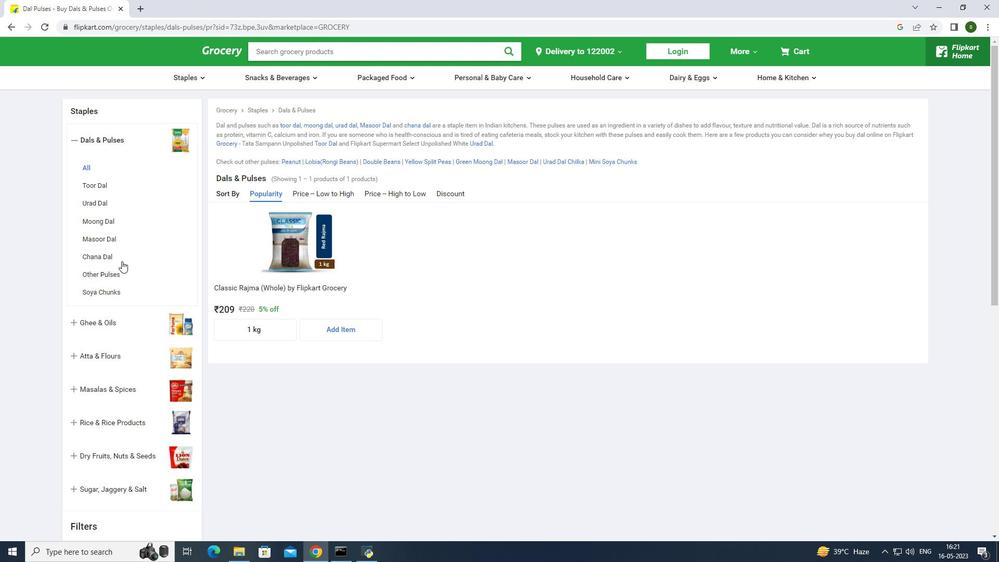 
Action: Mouse pressed left at (110, 257)
Screenshot: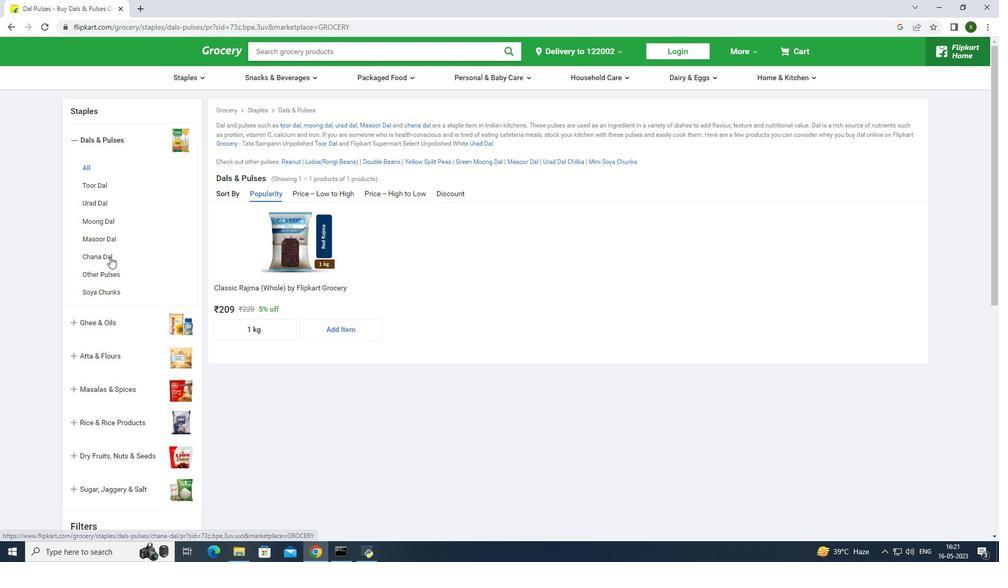 
Action: Mouse moved to (229, 54)
Screenshot: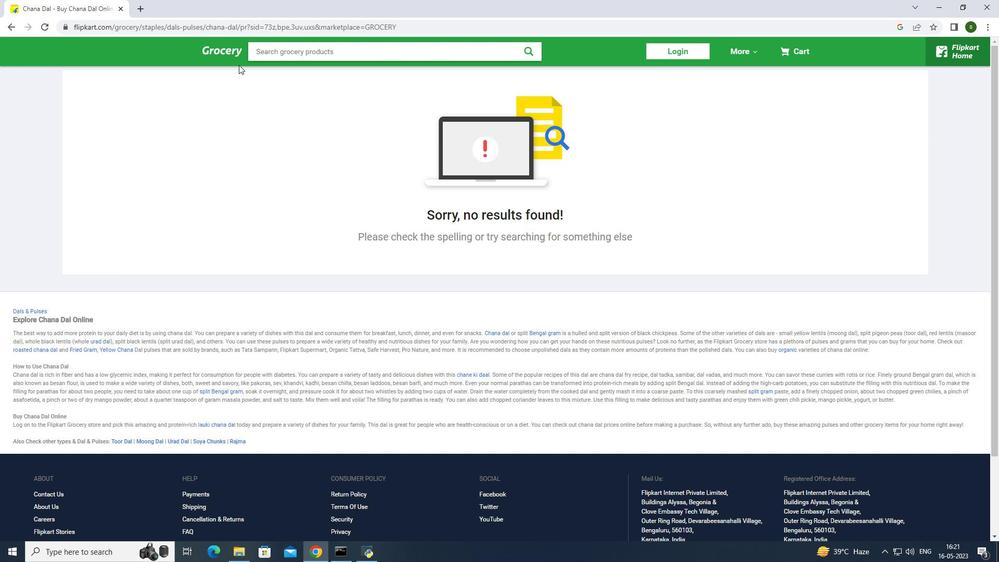 
Action: Mouse pressed left at (229, 54)
Screenshot: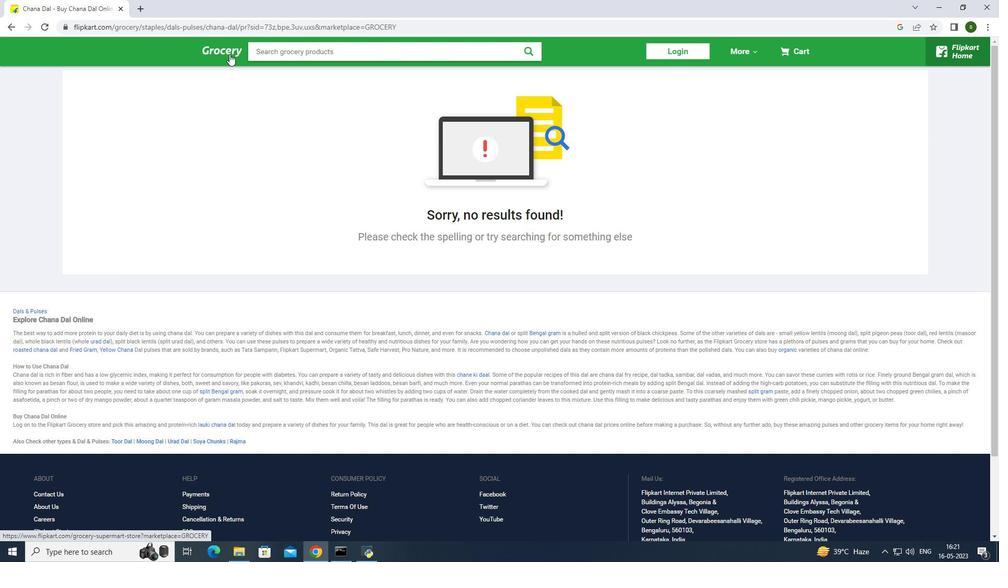 
Action: Mouse moved to (200, 253)
Screenshot: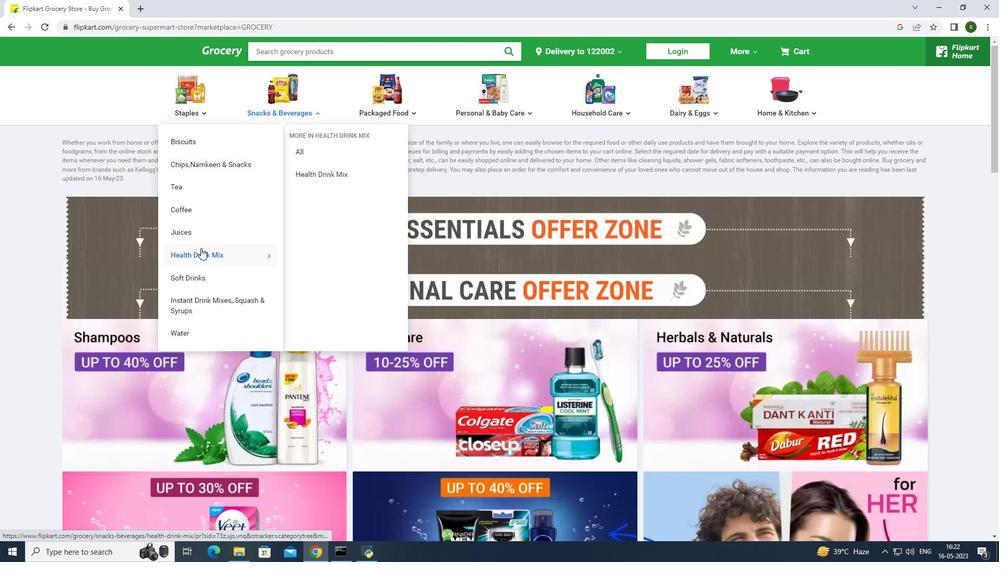 
Action: Mouse pressed left at (200, 253)
Screenshot: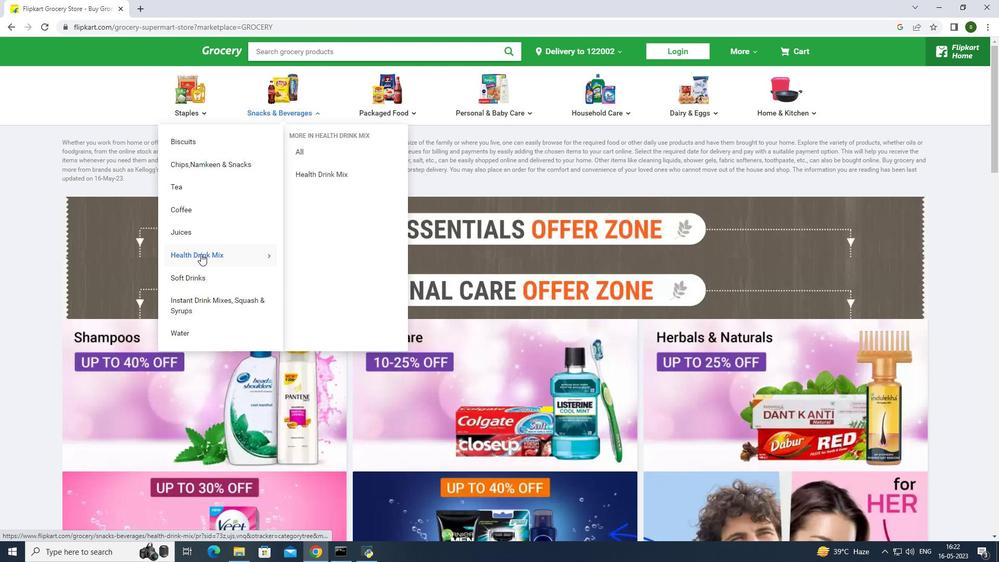 
Action: Mouse moved to (228, 54)
Screenshot: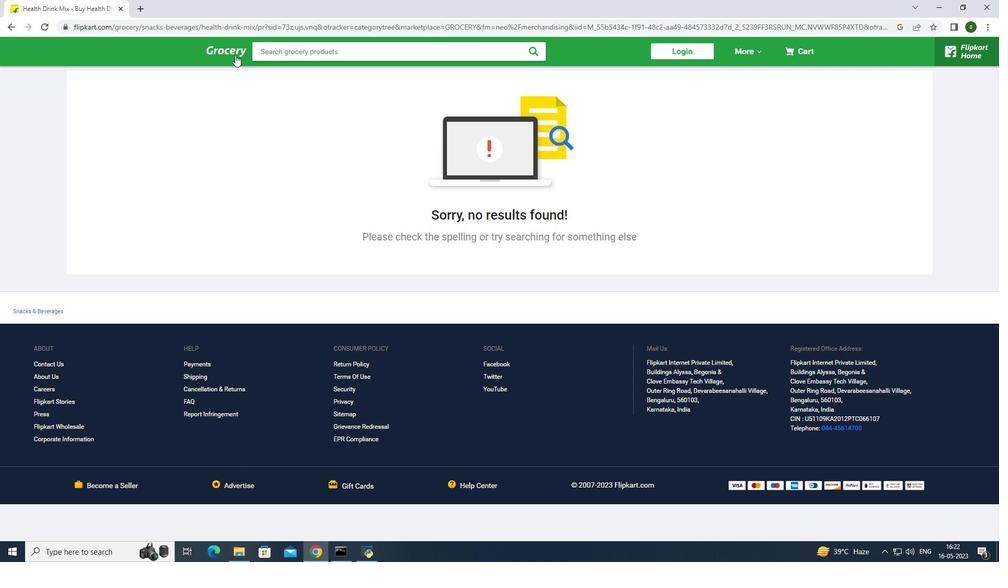 
Action: Mouse pressed left at (228, 54)
Screenshot: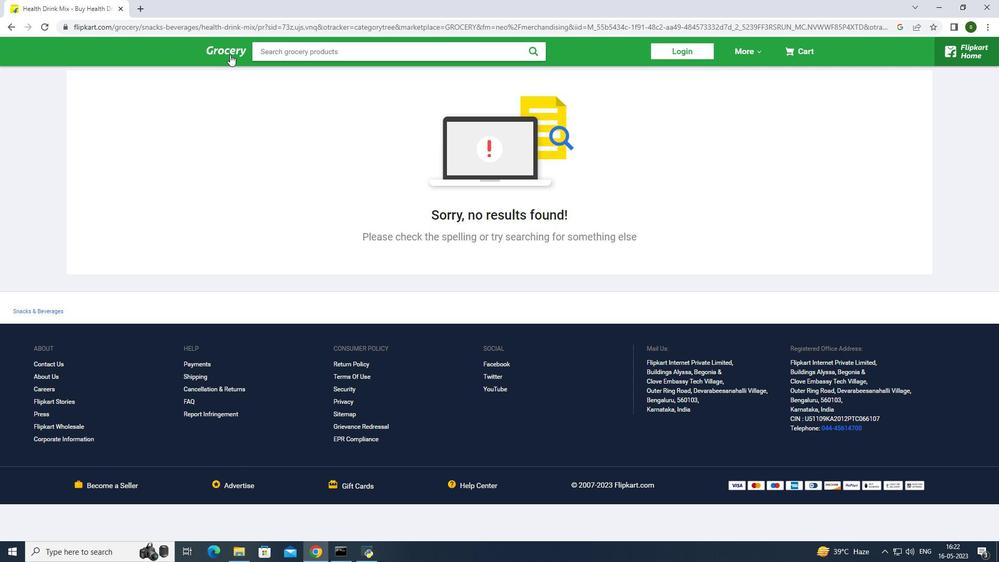 
Action: Mouse moved to (109, 181)
Screenshot: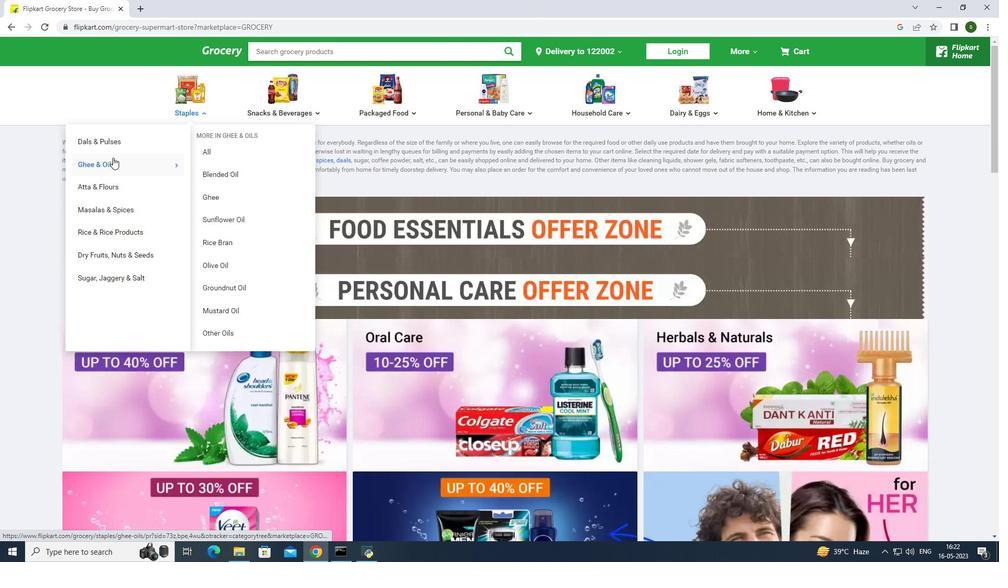 
Action: Mouse pressed left at (109, 181)
Screenshot: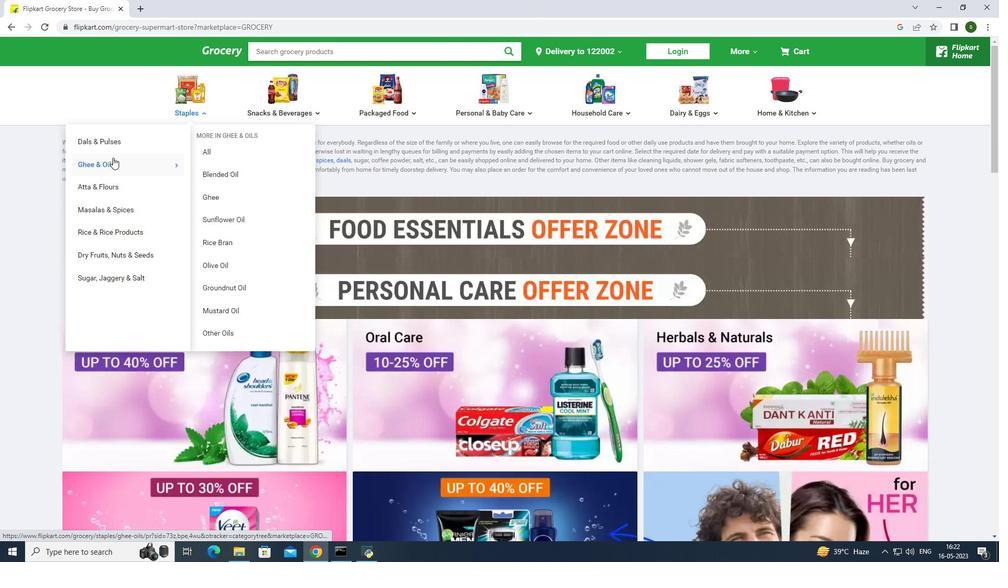 
Action: Mouse moved to (123, 249)
Screenshot: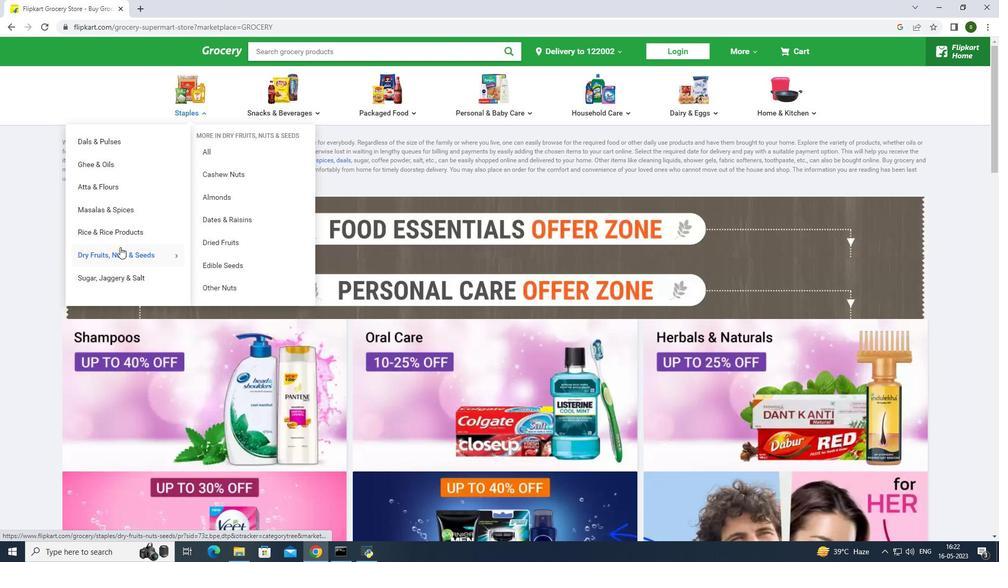 
Action: Mouse pressed left at (123, 249)
Screenshot: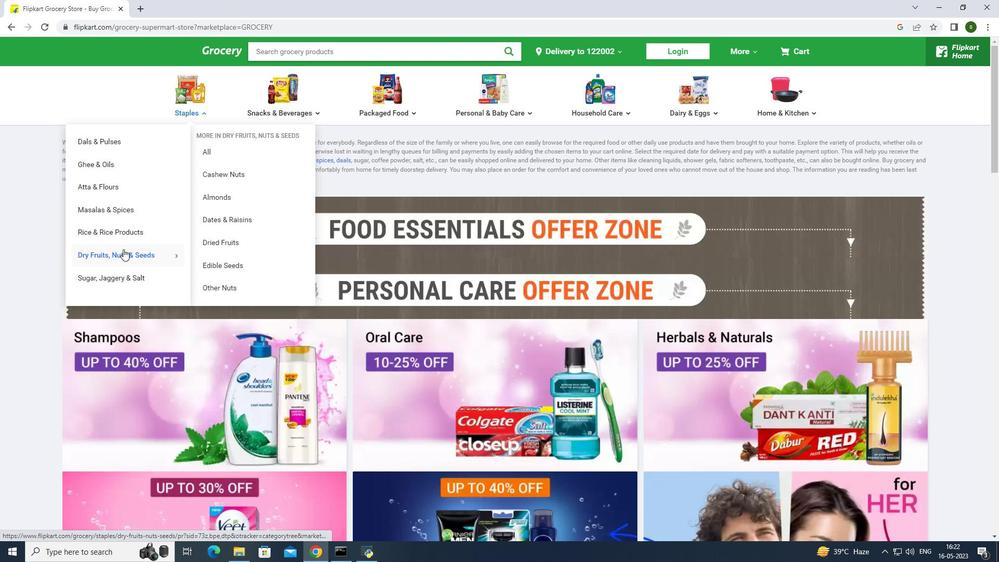 
Action: Mouse moved to (86, 336)
Screenshot: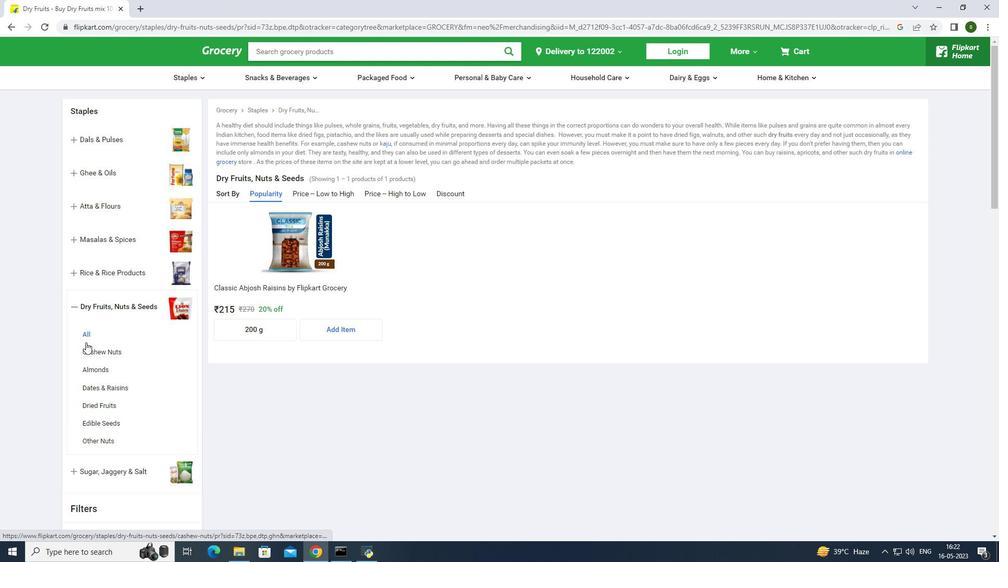 
Action: Mouse pressed left at (86, 336)
Screenshot: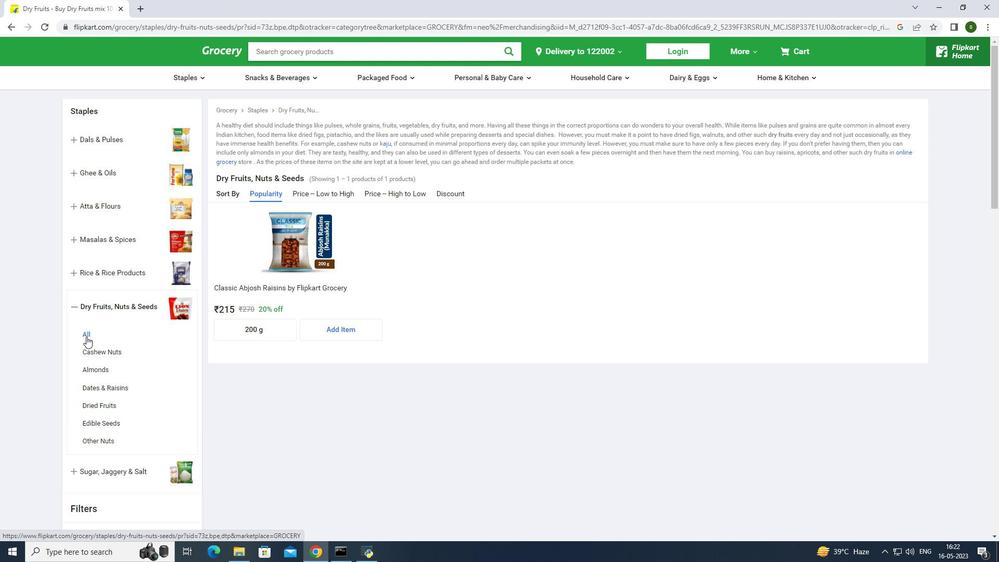 
Action: Mouse moved to (345, 328)
Screenshot: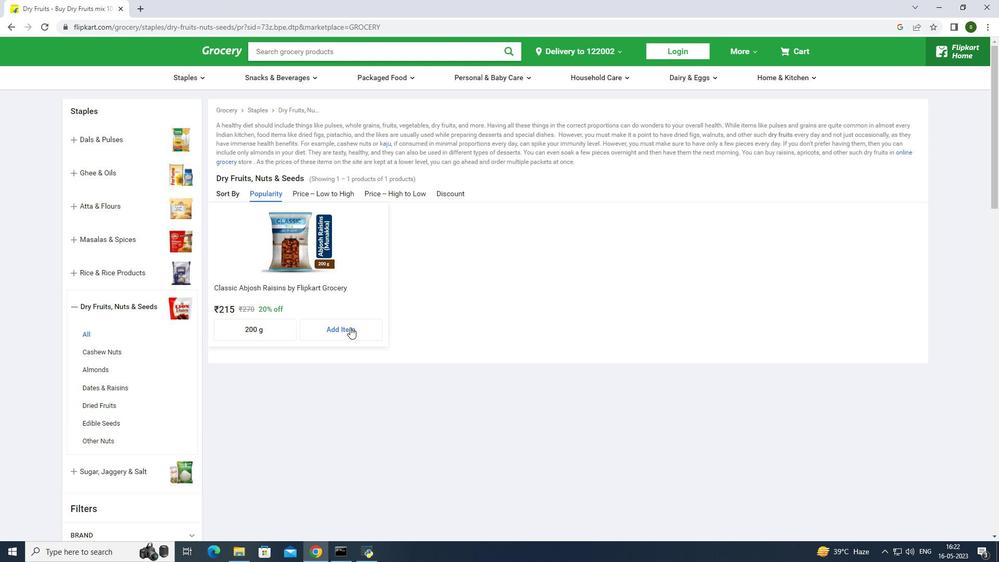 
Action: Mouse pressed left at (345, 328)
Screenshot: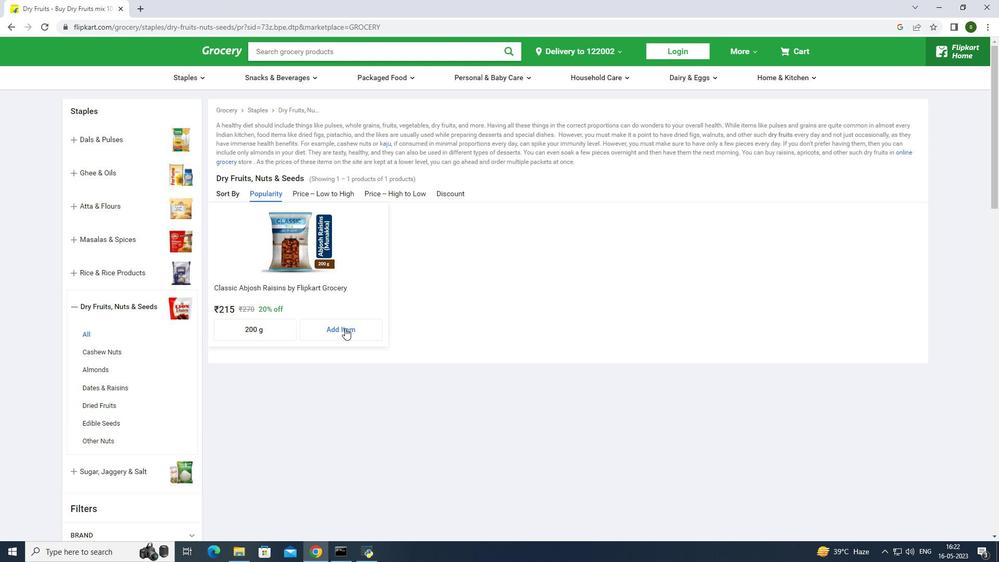 
Action: Mouse moved to (248, 413)
Screenshot: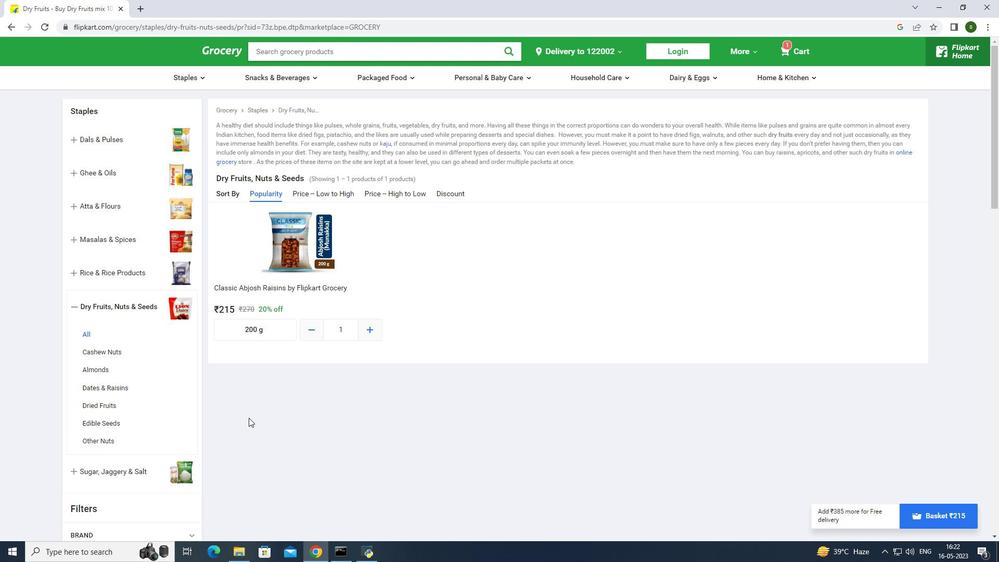 
Action: Mouse scrolled (248, 412) with delta (0, 0)
Screenshot: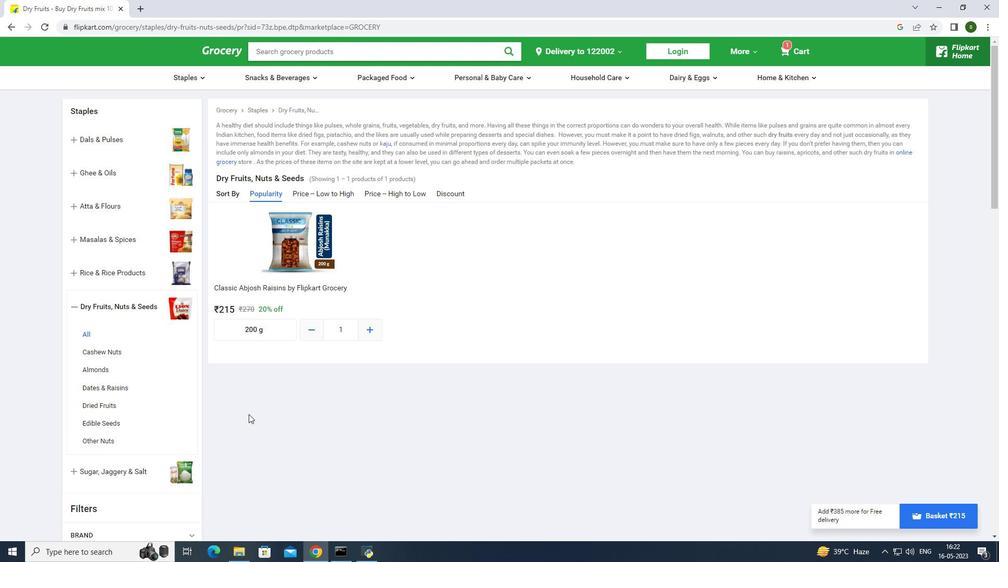 
Action: Mouse scrolled (248, 412) with delta (0, 0)
Screenshot: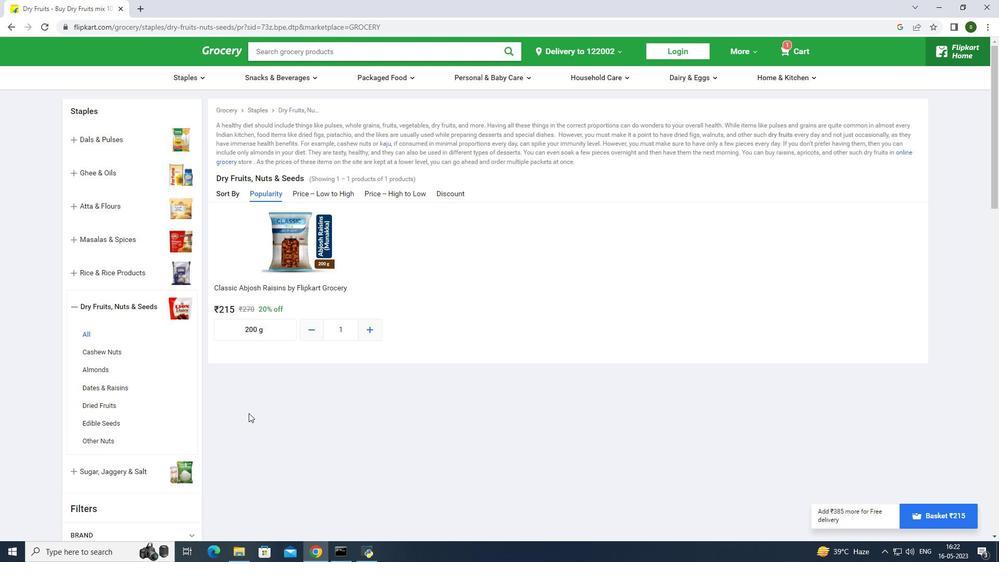 
Action: Mouse moved to (96, 364)
Screenshot: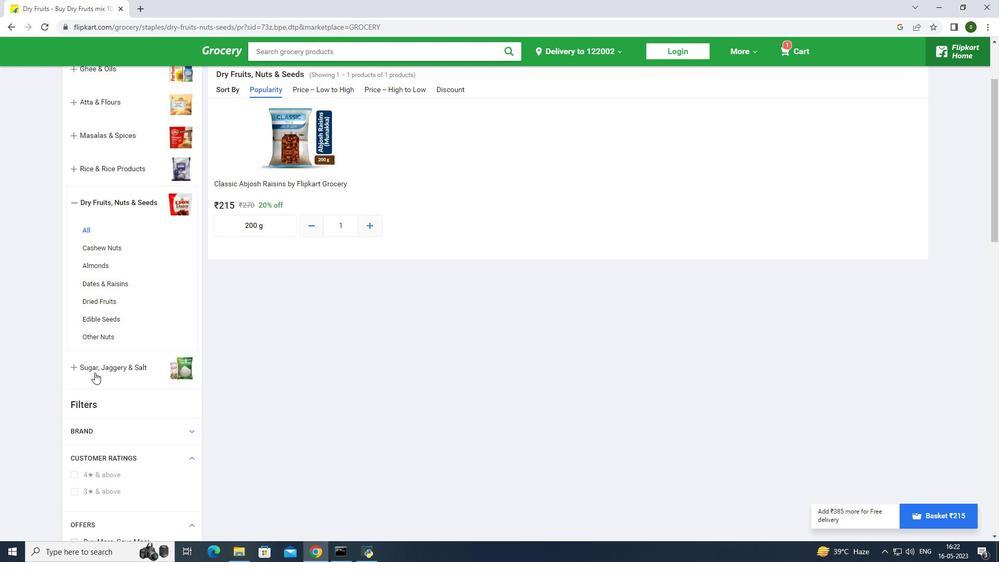 
Action: Mouse pressed left at (96, 364)
Screenshot: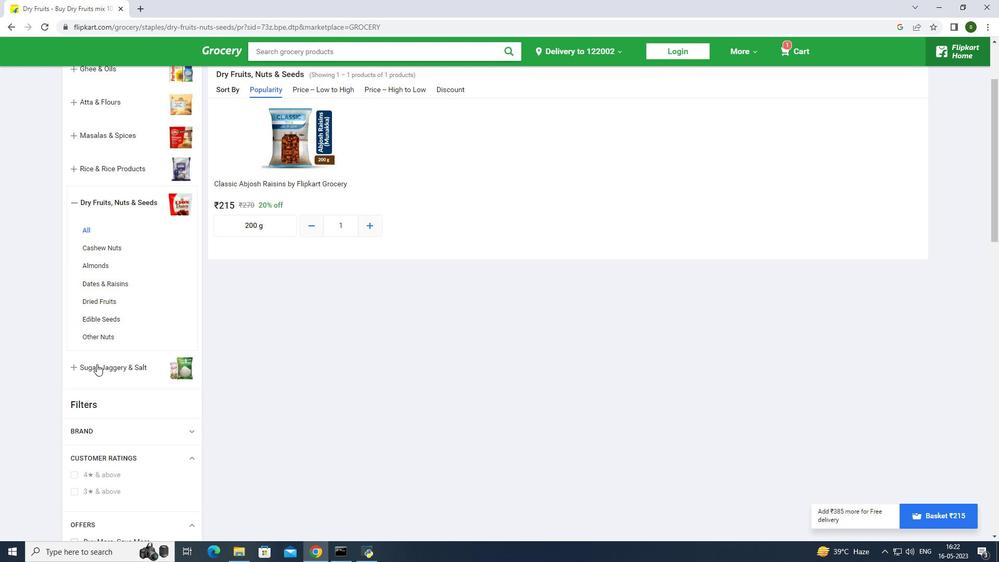 
Action: Mouse moved to (106, 315)
Screenshot: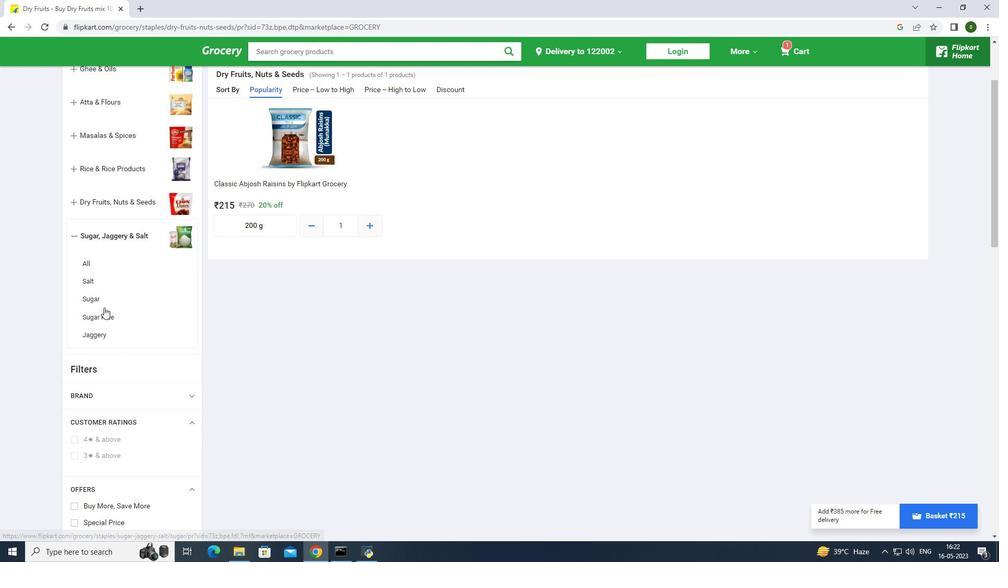 
Action: Mouse pressed left at (106, 315)
Screenshot: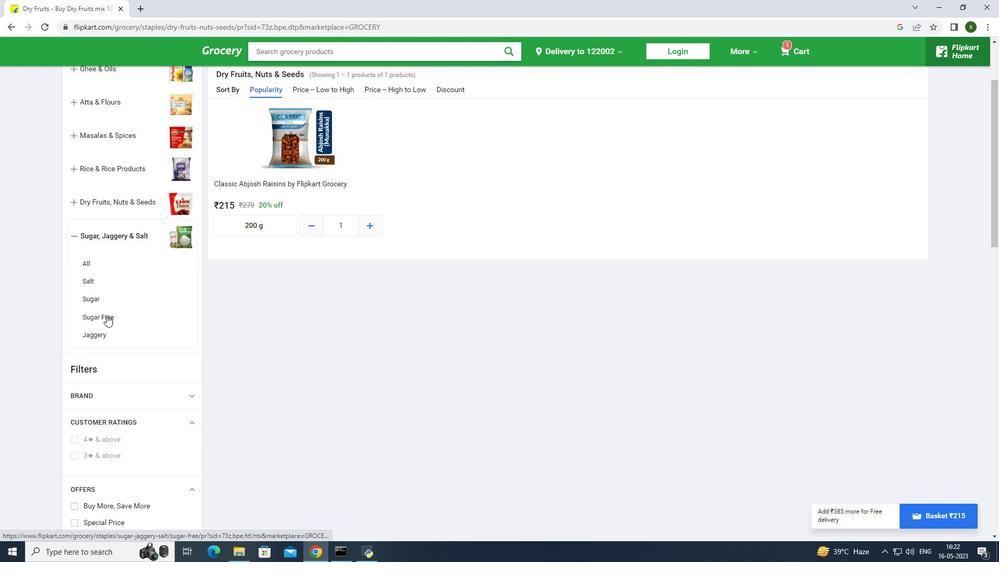 
Action: Mouse moved to (220, 46)
Screenshot: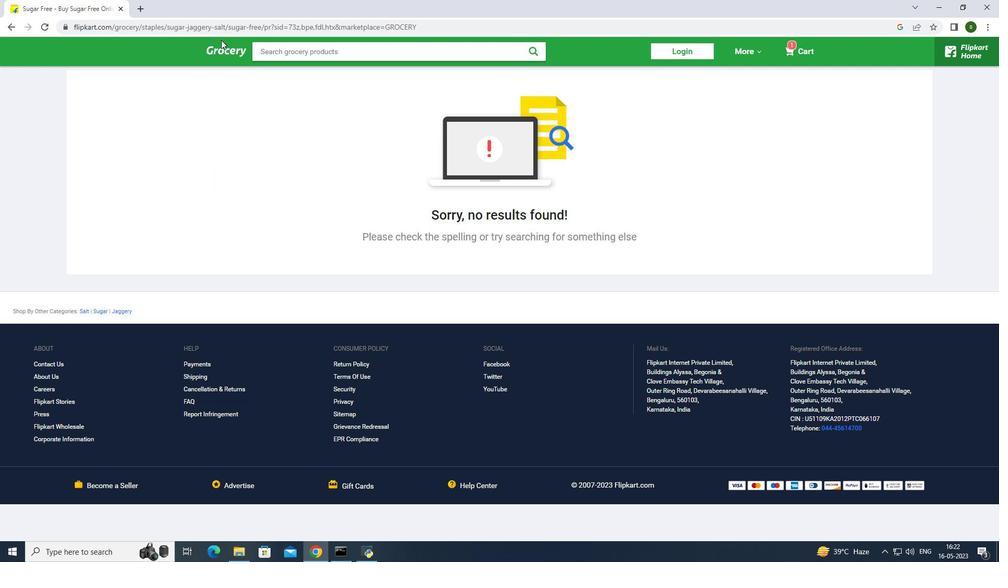 
Action: Mouse pressed left at (220, 46)
Screenshot: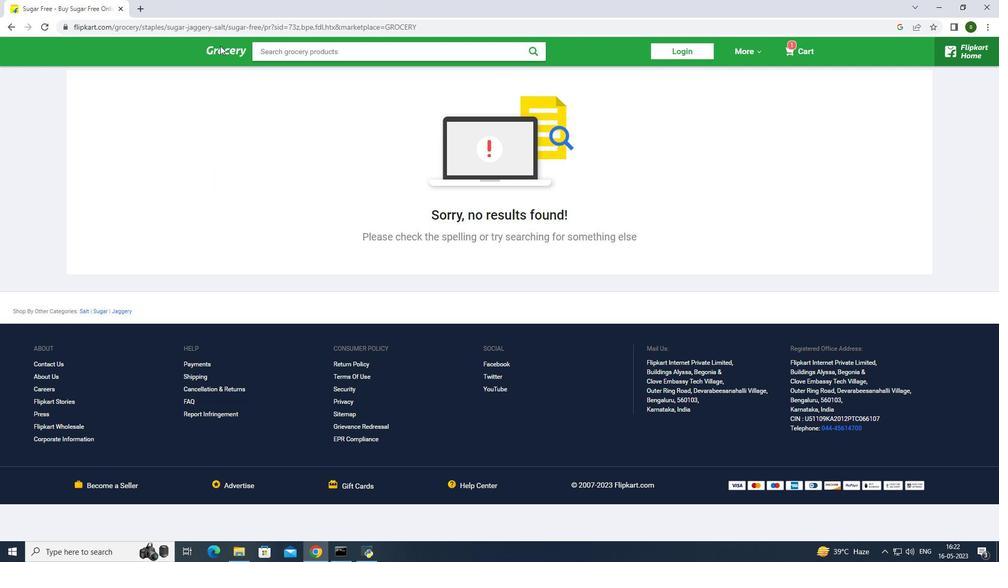 
Action: Mouse moved to (187, 91)
Screenshot: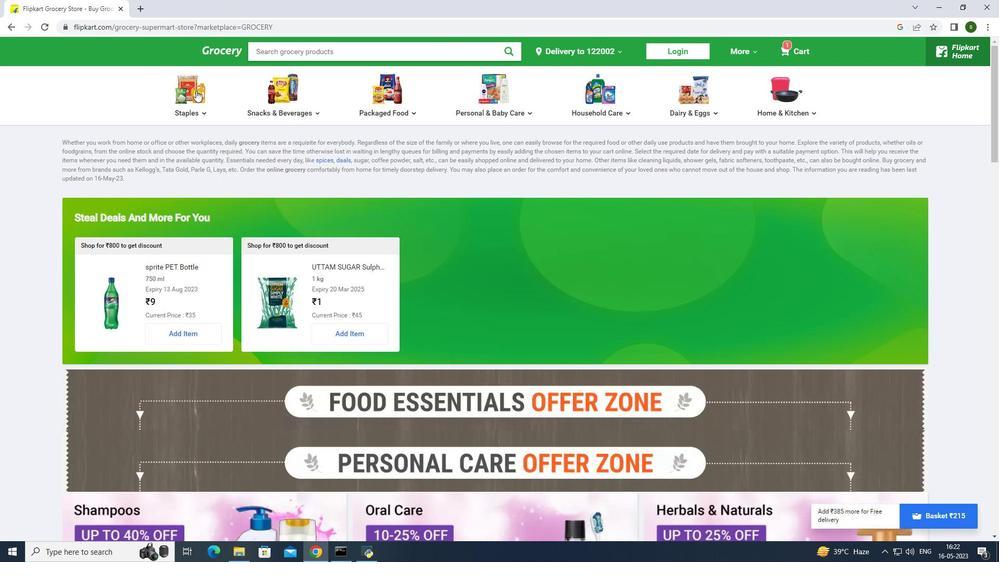 
Action: Mouse pressed left at (187, 91)
Screenshot: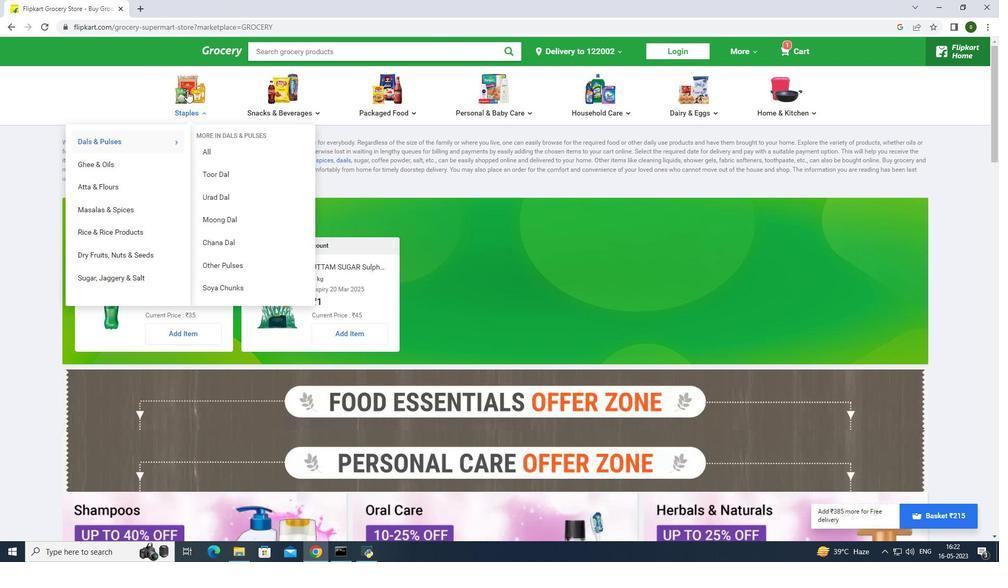 
Action: Mouse moved to (187, 91)
Screenshot: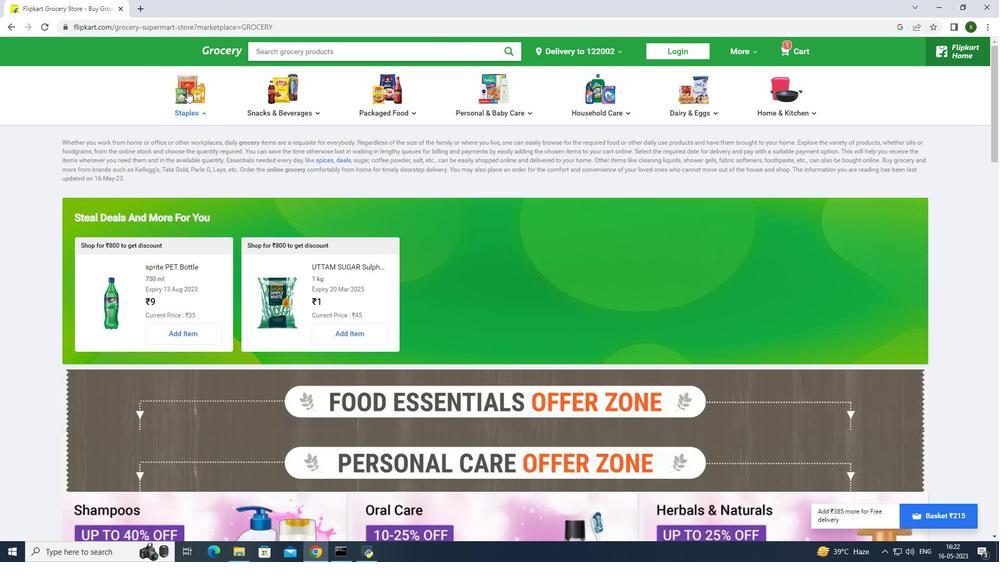 
Action: Mouse pressed left at (187, 91)
Screenshot: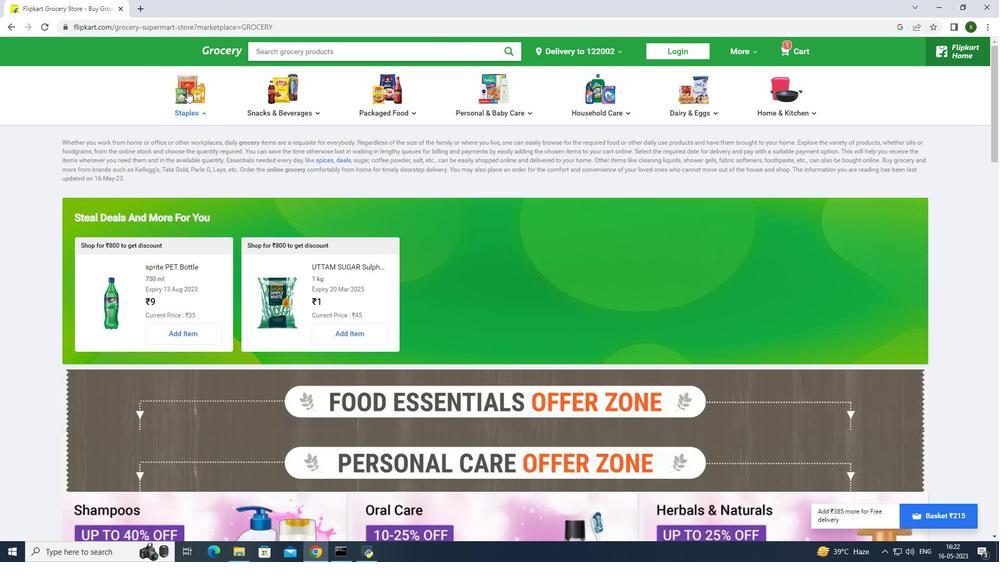
Action: Mouse moved to (715, 145)
Screenshot: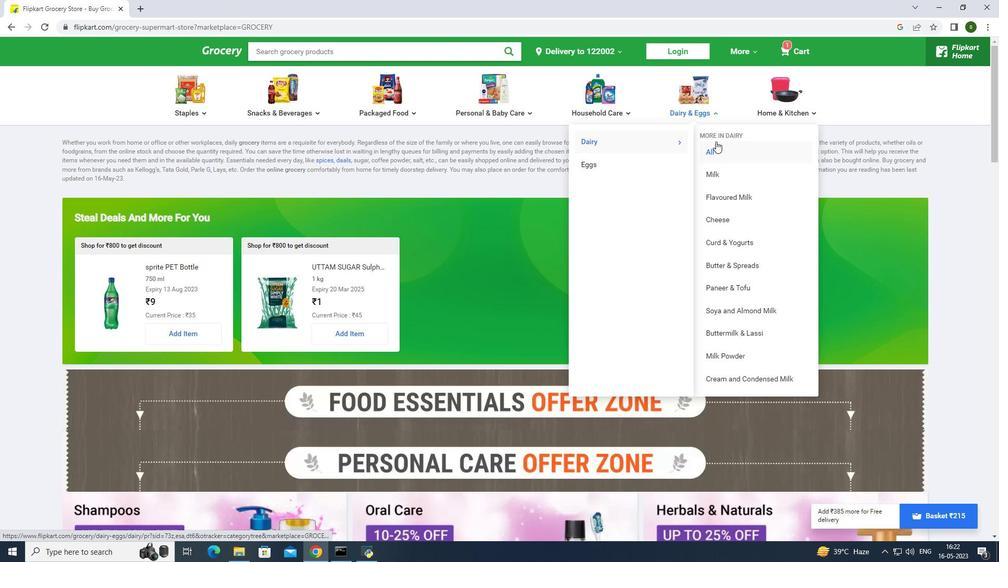
Action: Mouse pressed left at (715, 145)
Screenshot: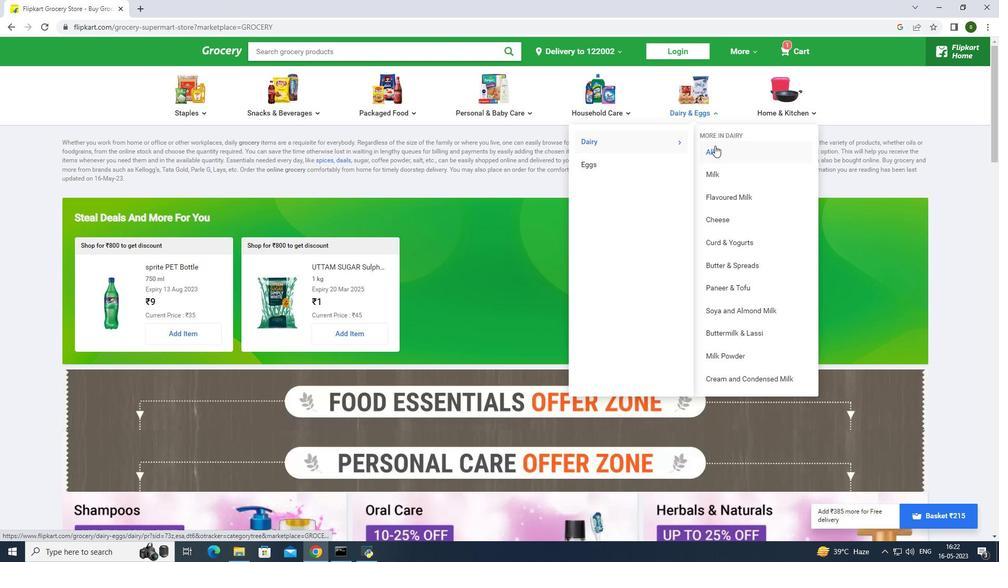 
Action: Mouse moved to (223, 50)
Screenshot: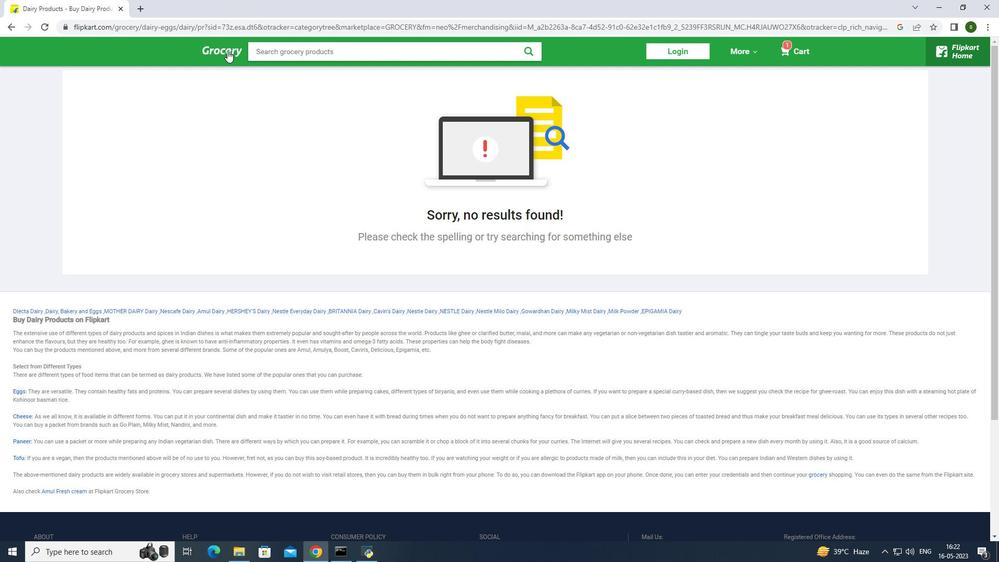 
Action: Mouse pressed left at (223, 50)
Screenshot: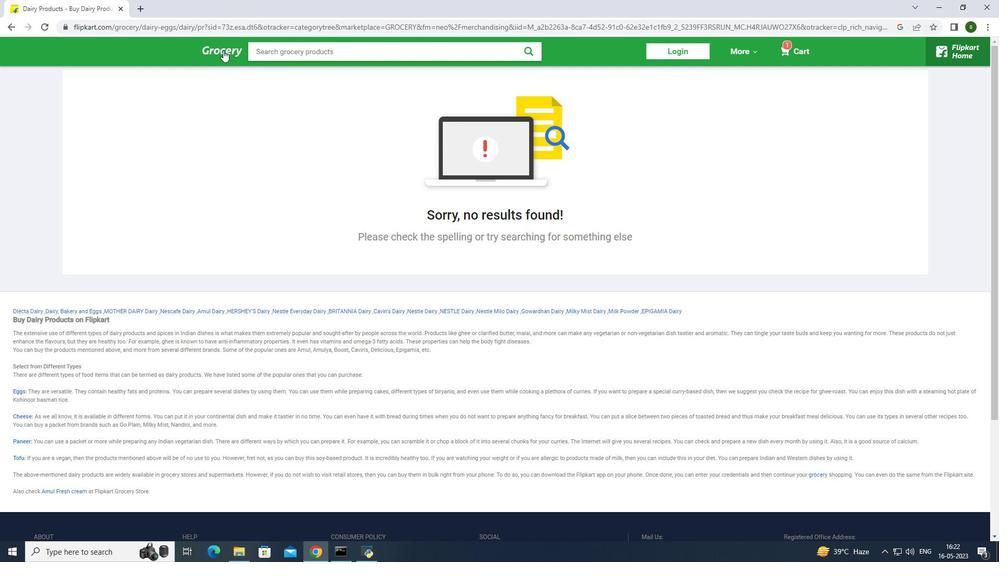 
Action: Mouse moved to (719, 176)
Screenshot: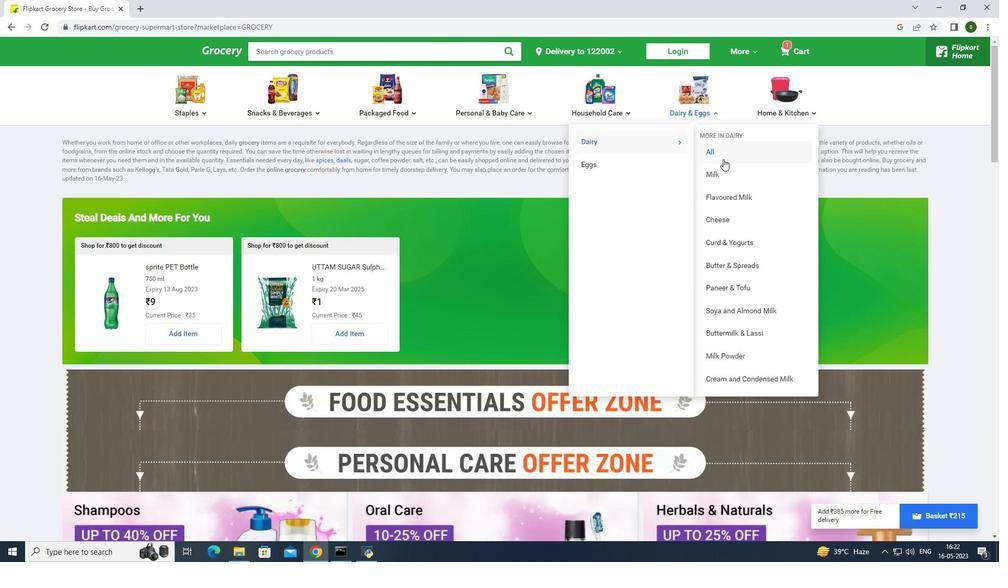 
Action: Mouse pressed left at (719, 176)
Screenshot: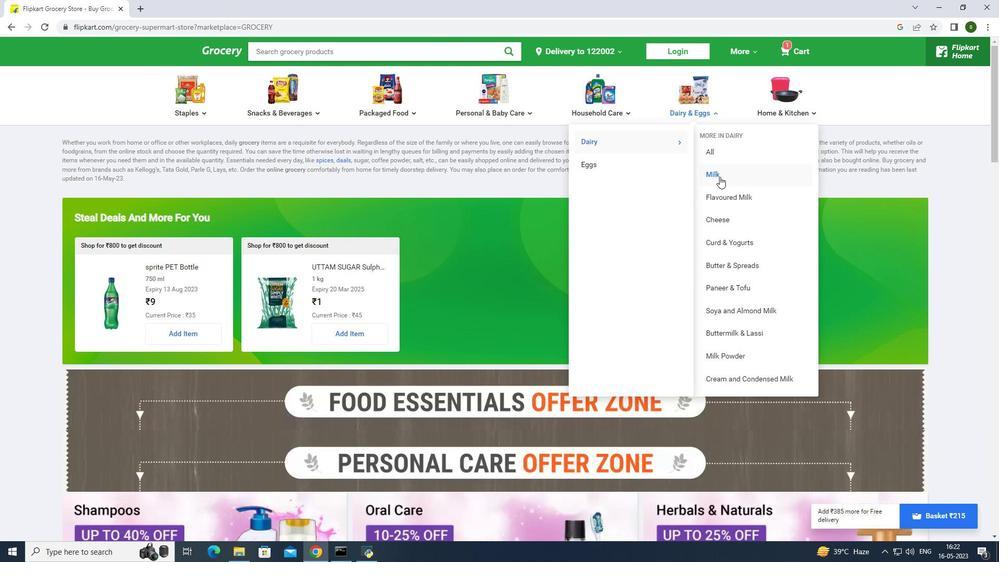
Action: Mouse moved to (224, 56)
Screenshot: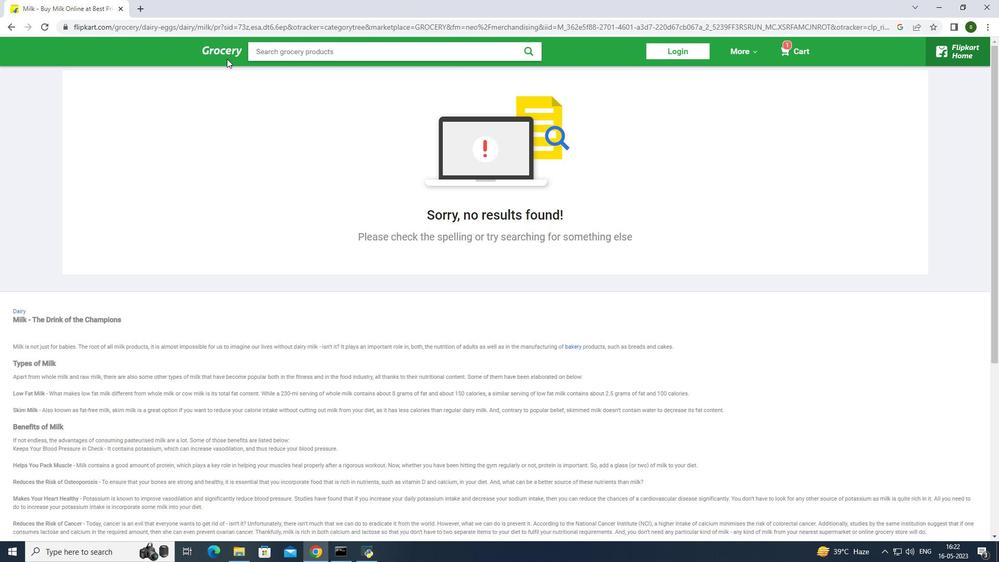
Action: Mouse pressed left at (224, 56)
Screenshot: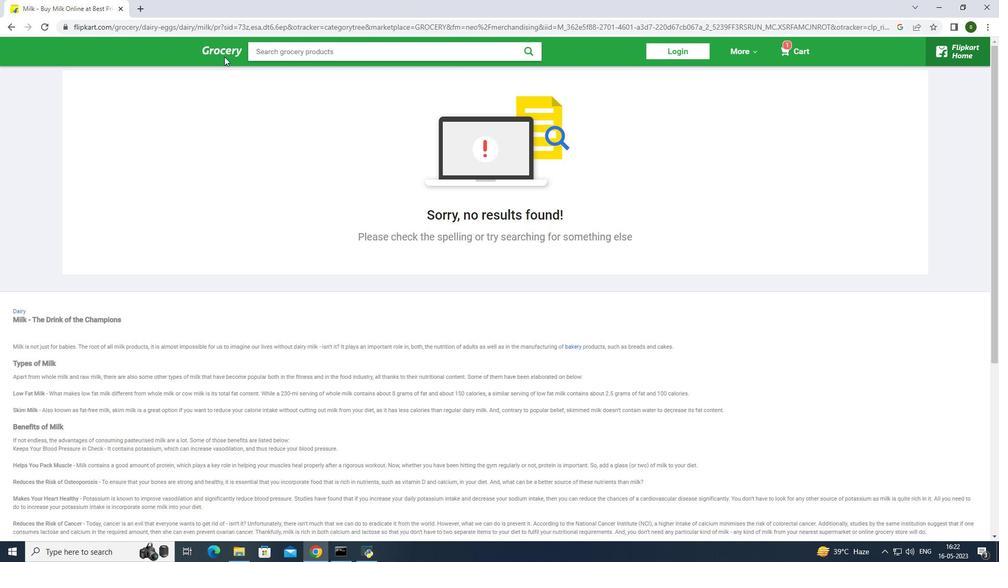 
Action: Mouse moved to (229, 51)
Screenshot: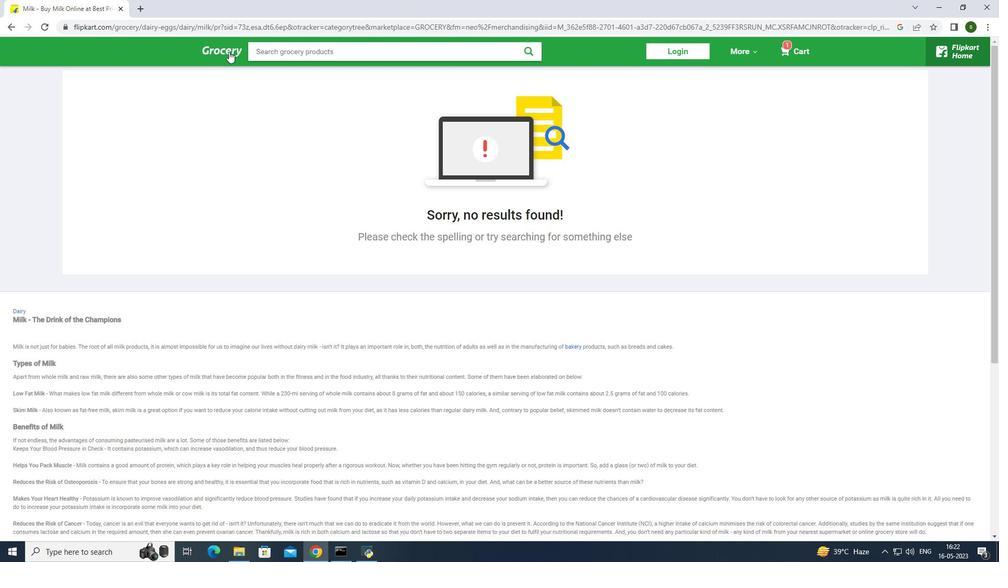 
Action: Mouse pressed left at (229, 51)
Screenshot: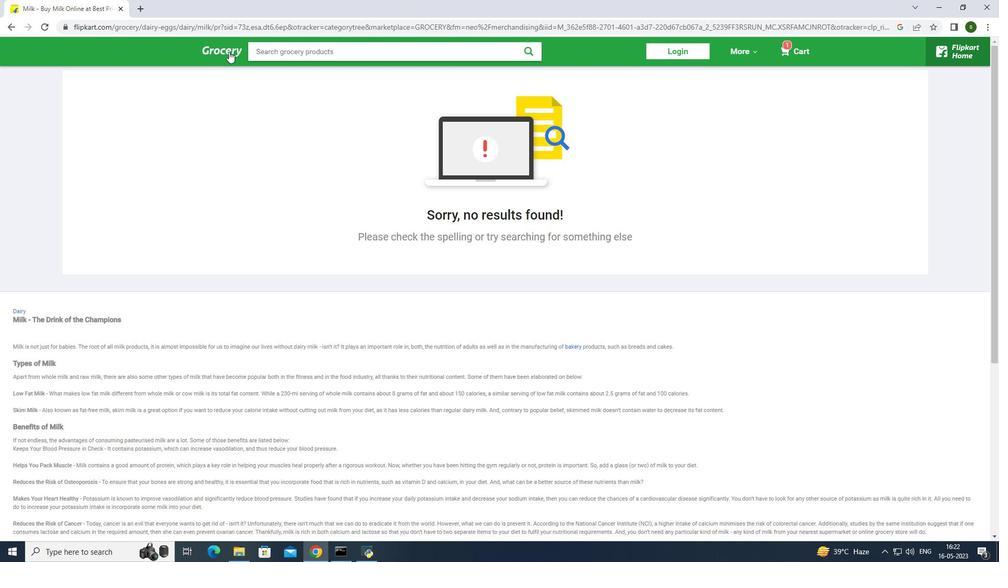 
Action: Mouse moved to (735, 247)
Screenshot: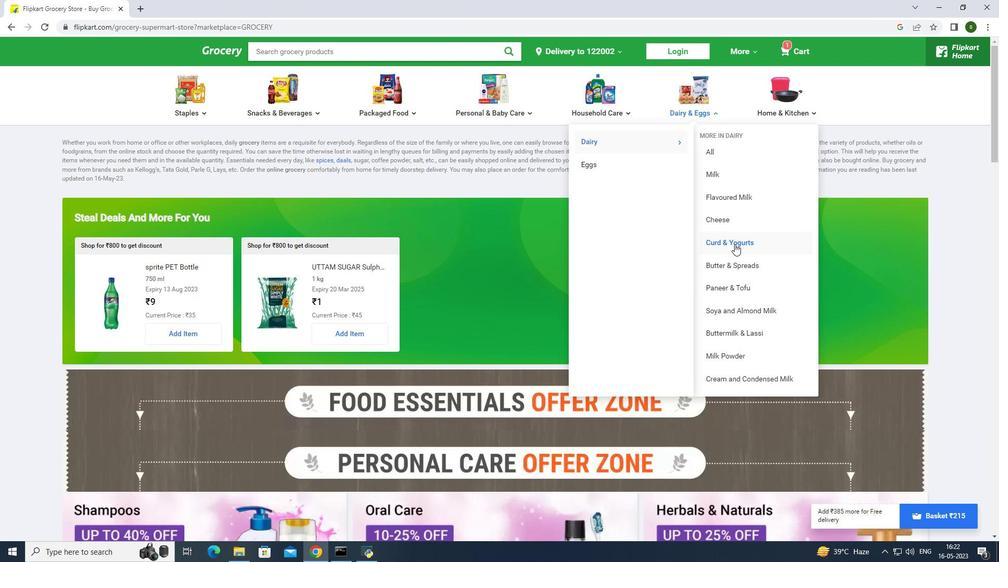 
Action: Mouse pressed left at (735, 247)
Screenshot: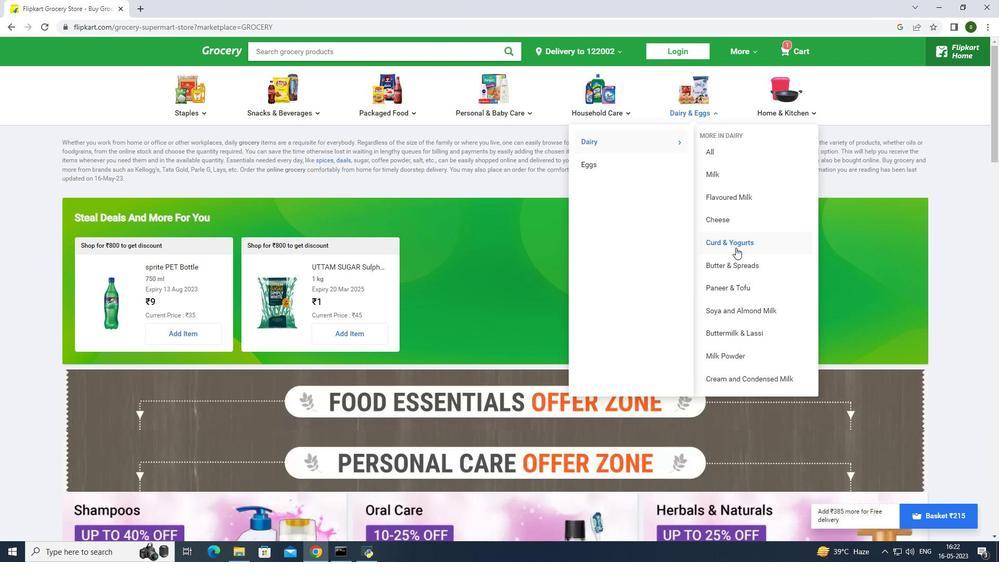 
Action: Mouse moved to (241, 57)
Screenshot: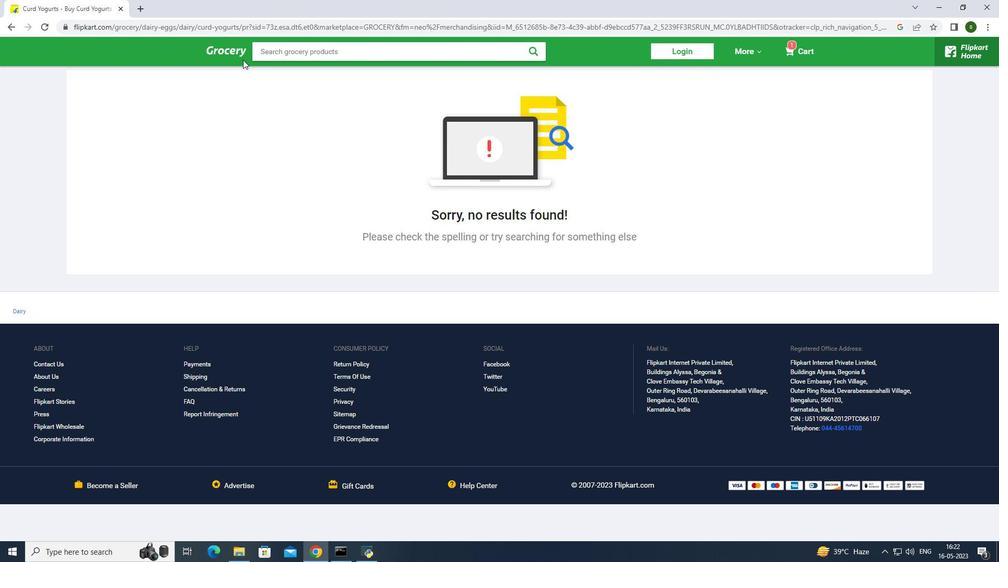 
Action: Mouse pressed left at (241, 57)
Screenshot: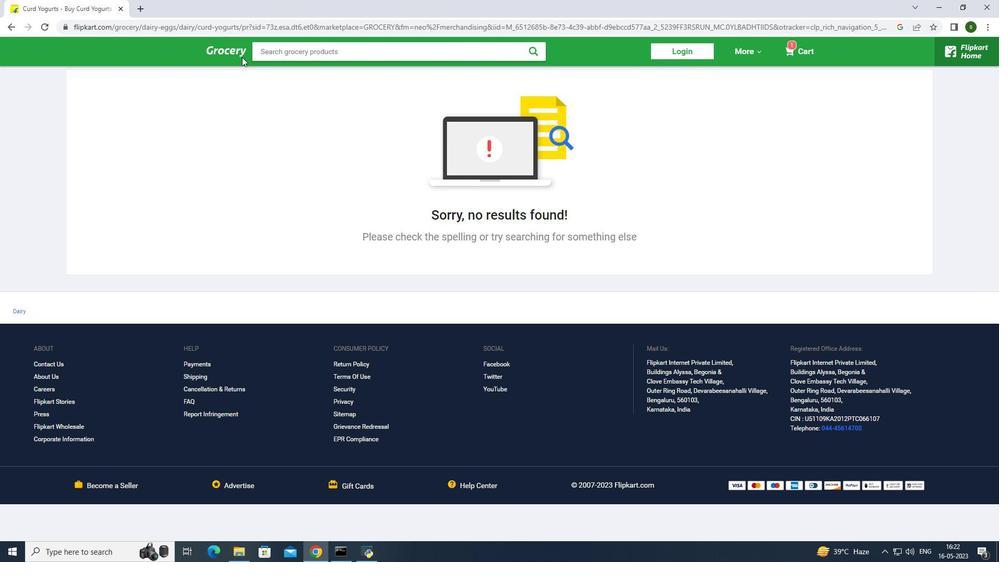 
Action: Mouse moved to (234, 54)
Screenshot: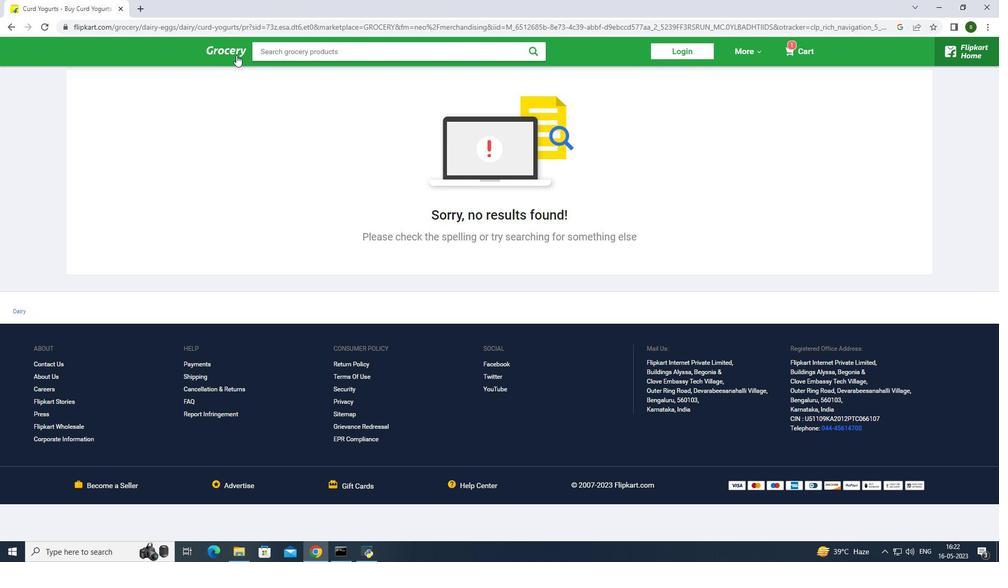 
Action: Mouse pressed left at (234, 54)
Screenshot: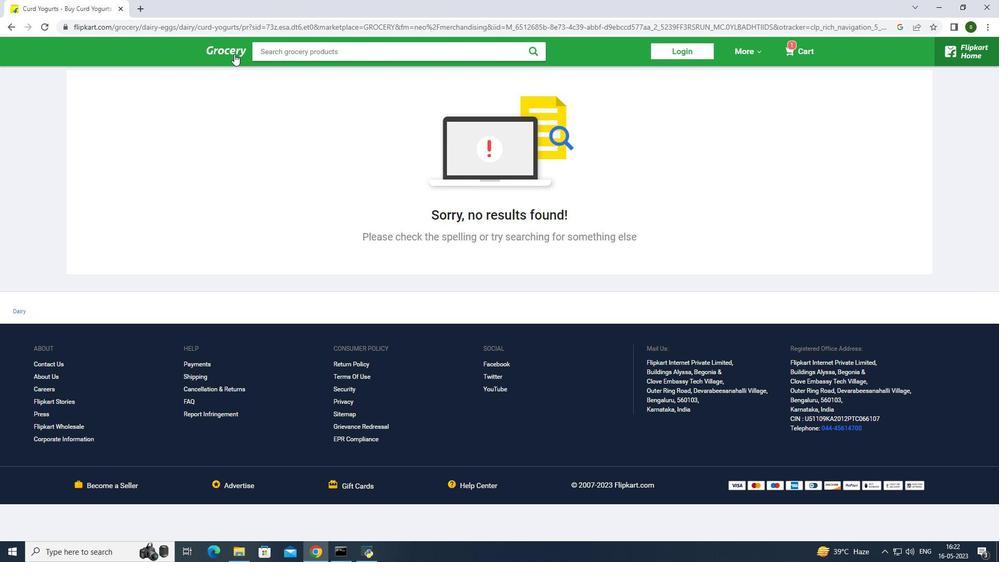 
Action: Mouse moved to (123, 170)
Screenshot: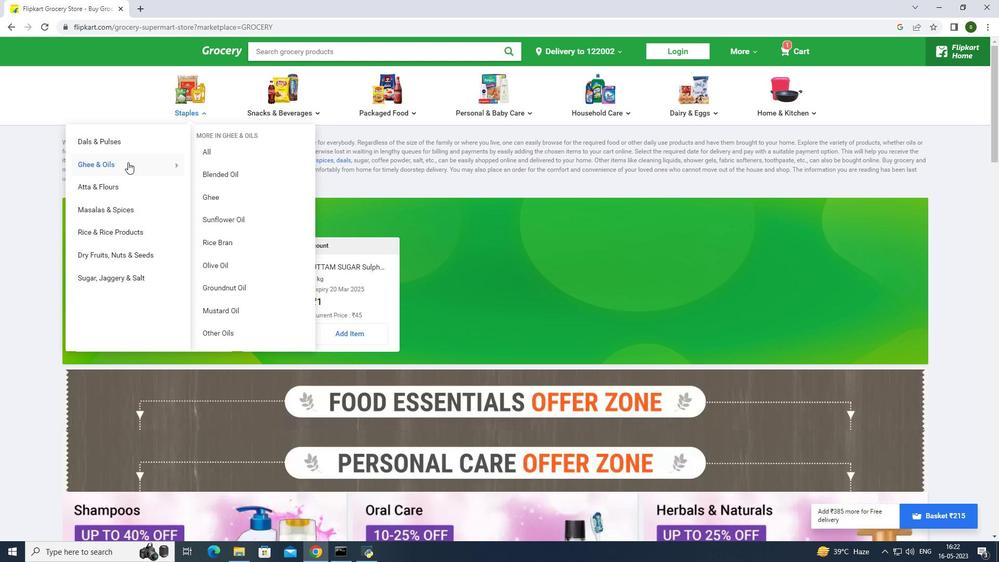 
Action: Mouse pressed left at (123, 170)
Screenshot: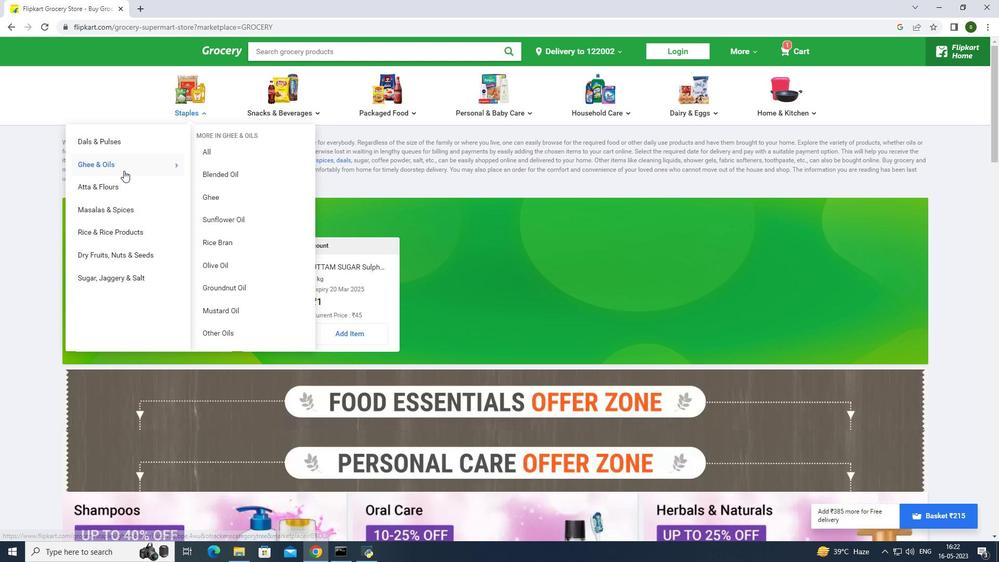 
Action: Mouse moved to (501, 290)
Screenshot: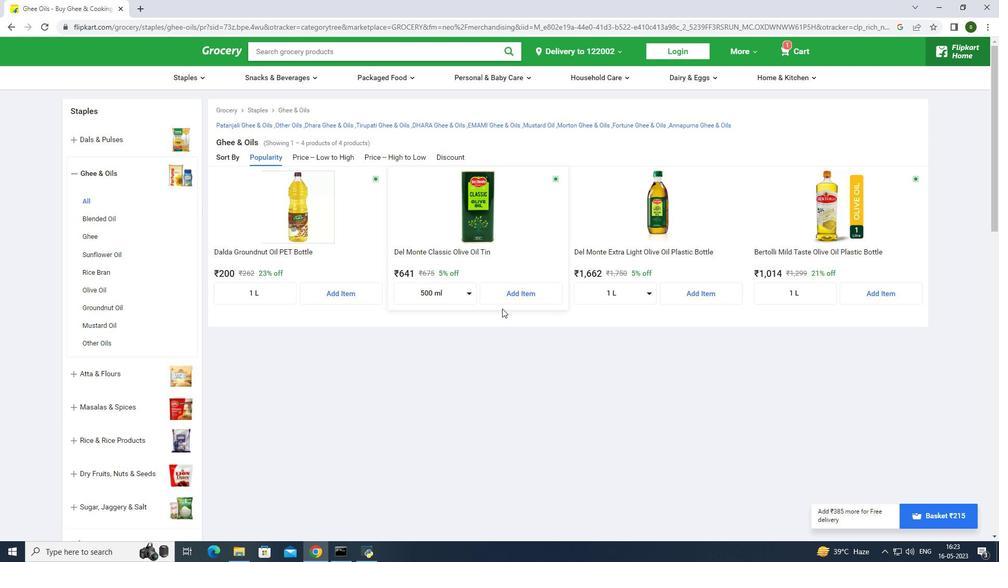 
Action: Mouse pressed left at (501, 290)
Screenshot: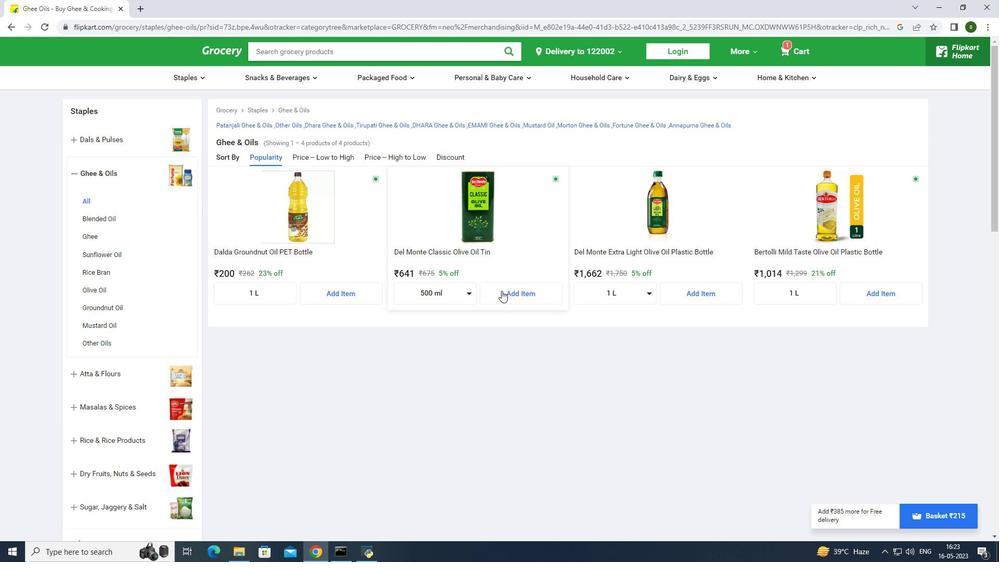 
Action: Mouse moved to (129, 406)
Screenshot: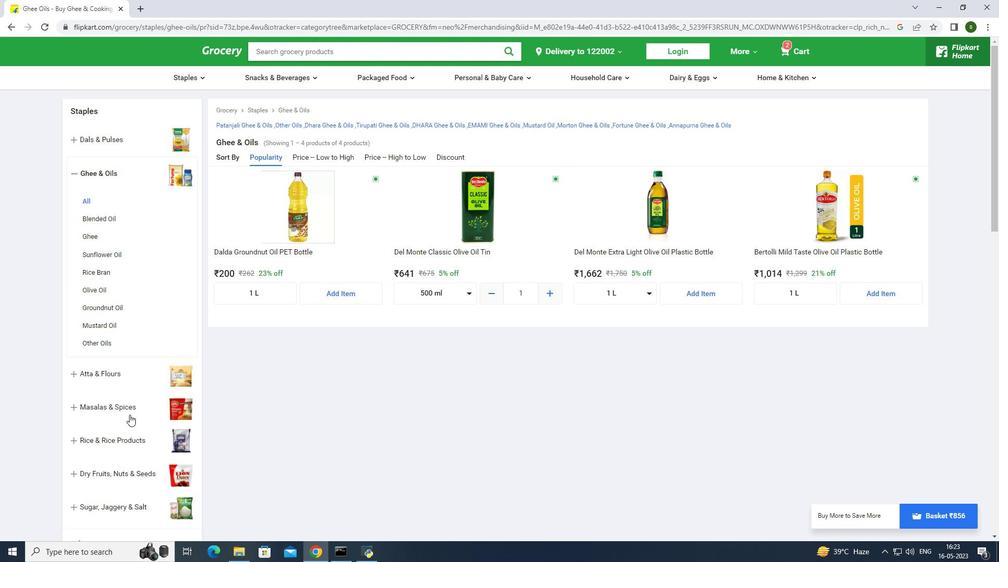 
Action: Mouse pressed left at (129, 406)
Screenshot: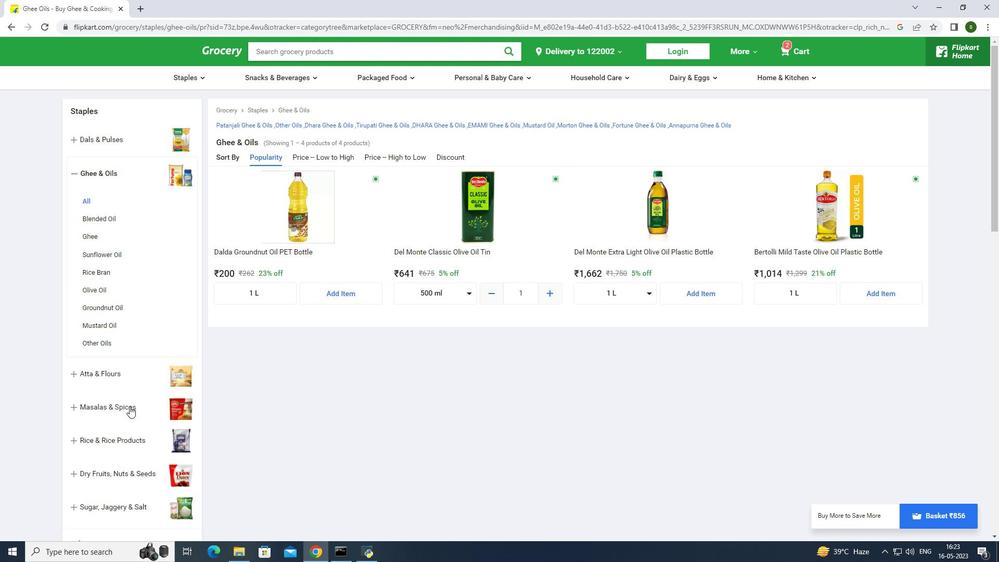 
Action: Mouse moved to (133, 404)
Screenshot: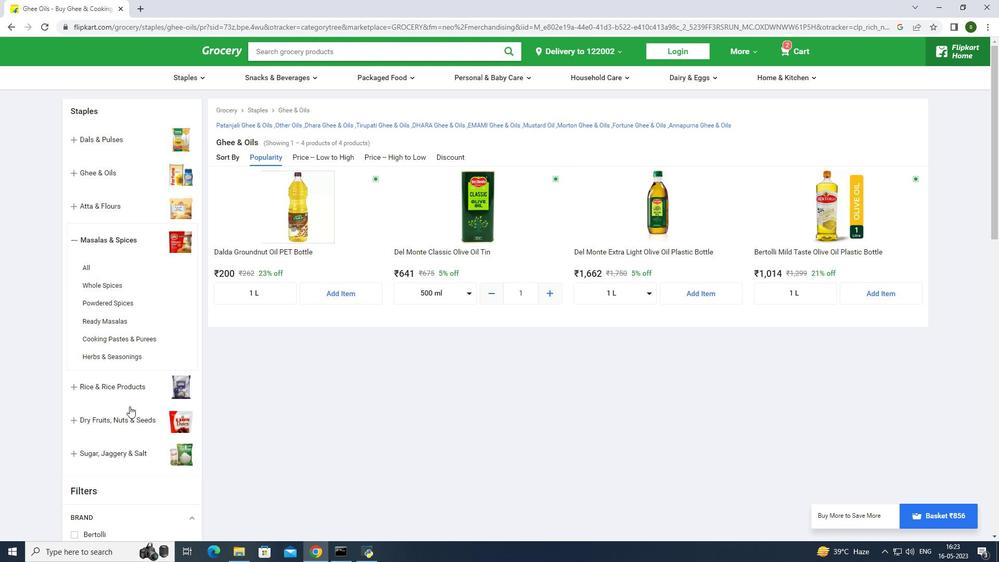 
Action: Mouse scrolled (133, 403) with delta (0, 0)
Screenshot: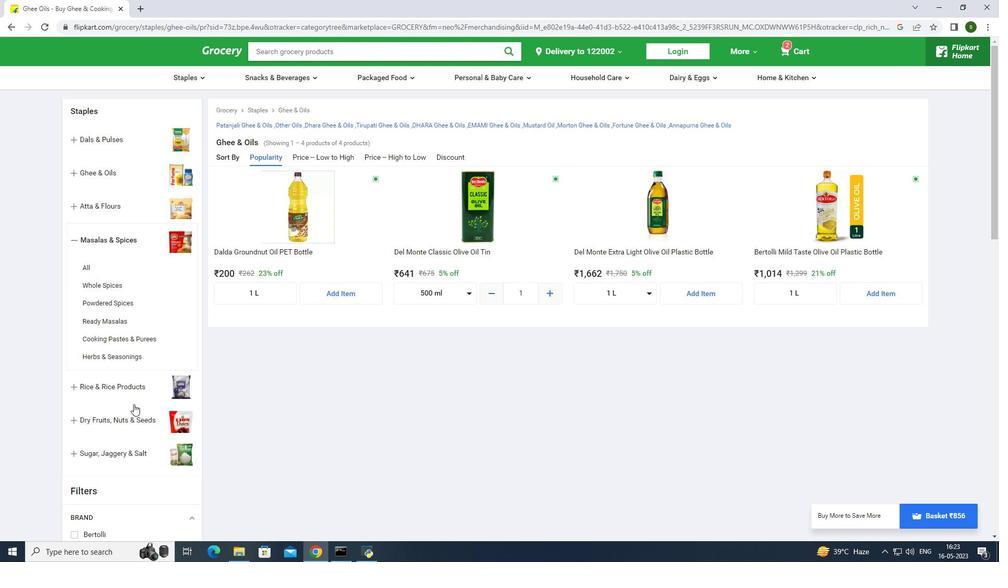 
Action: Mouse scrolled (133, 403) with delta (0, 0)
Screenshot: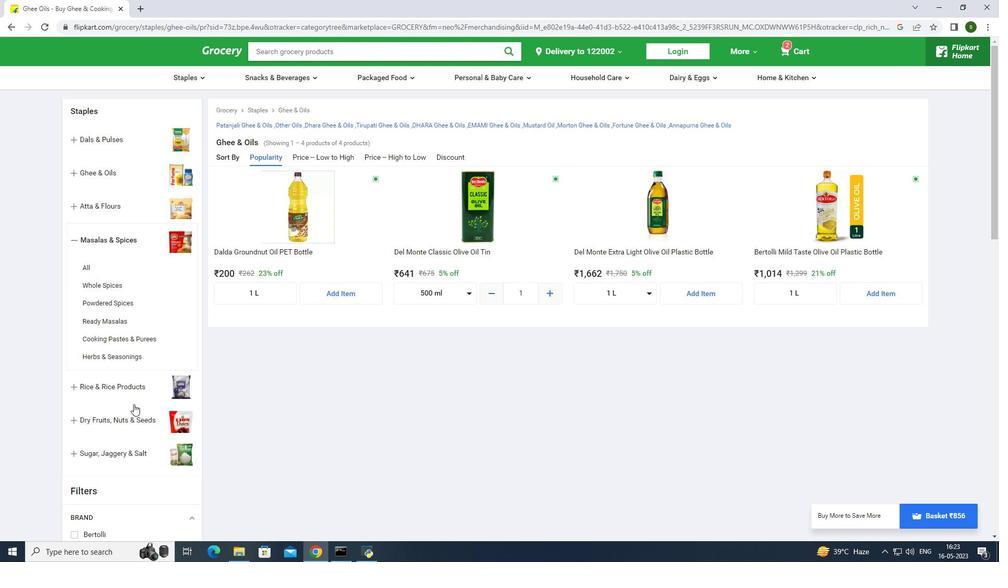 
Action: Mouse moved to (133, 404)
Screenshot: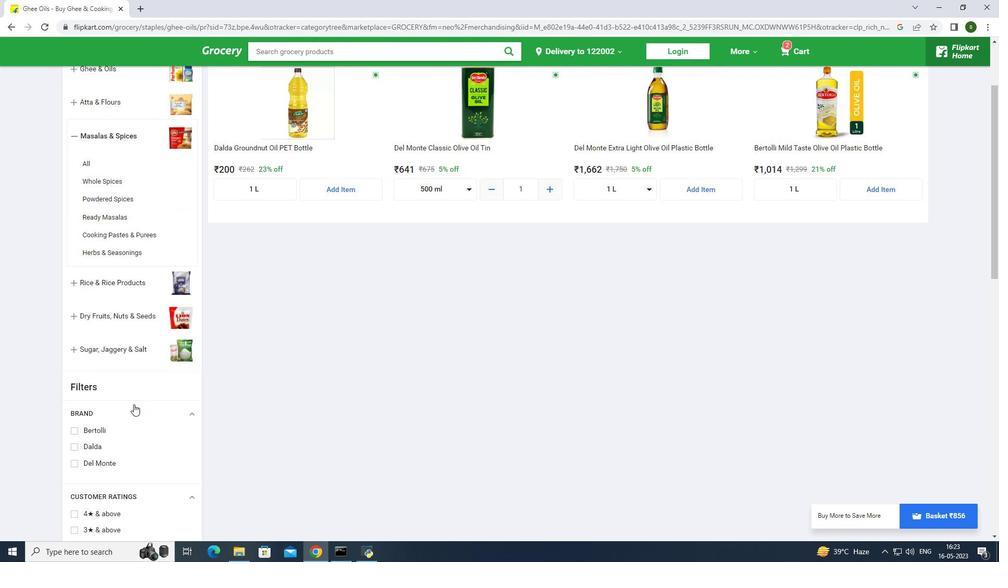 
Action: Mouse scrolled (133, 403) with delta (0, 0)
Screenshot: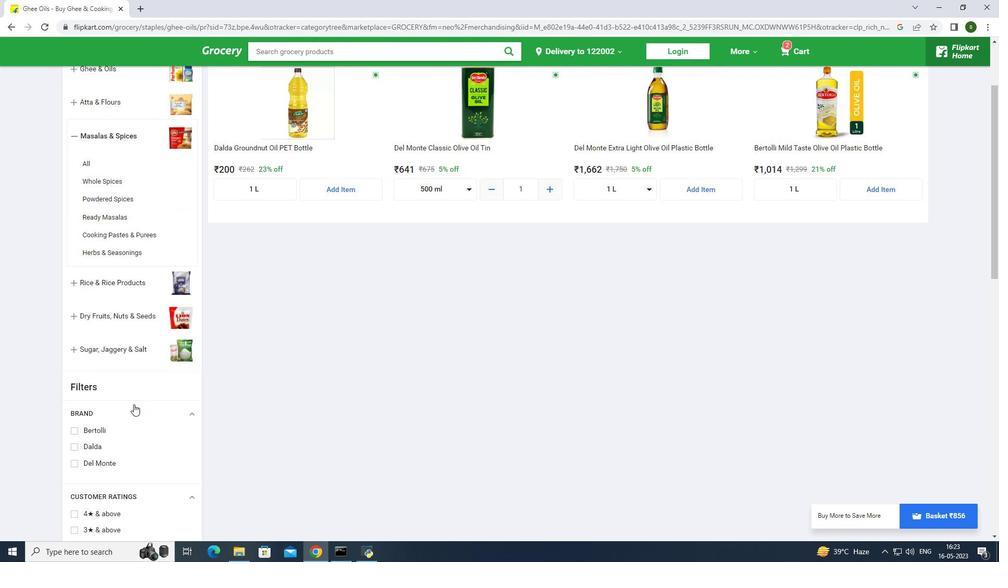 
Action: Mouse moved to (133, 404)
Screenshot: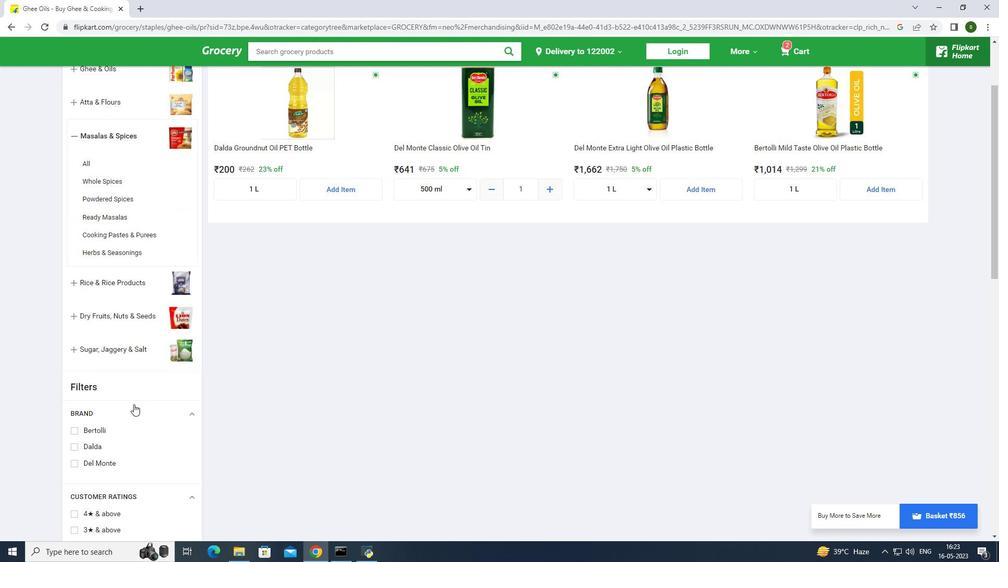 
Action: Mouse scrolled (133, 403) with delta (0, 0)
Screenshot: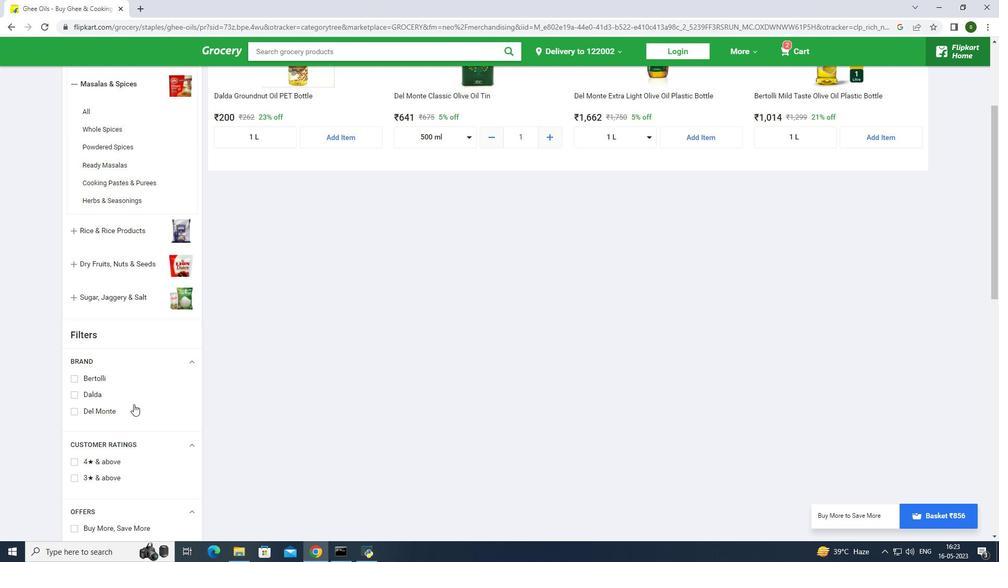 
Action: Mouse scrolled (133, 403) with delta (0, 0)
Screenshot: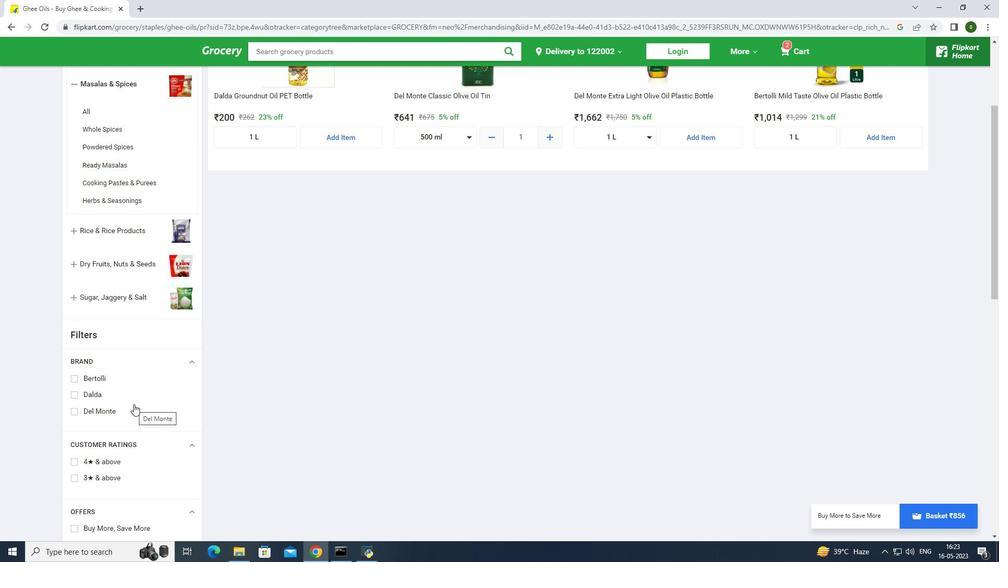 
Action: Mouse scrolled (133, 403) with delta (0, 0)
Screenshot: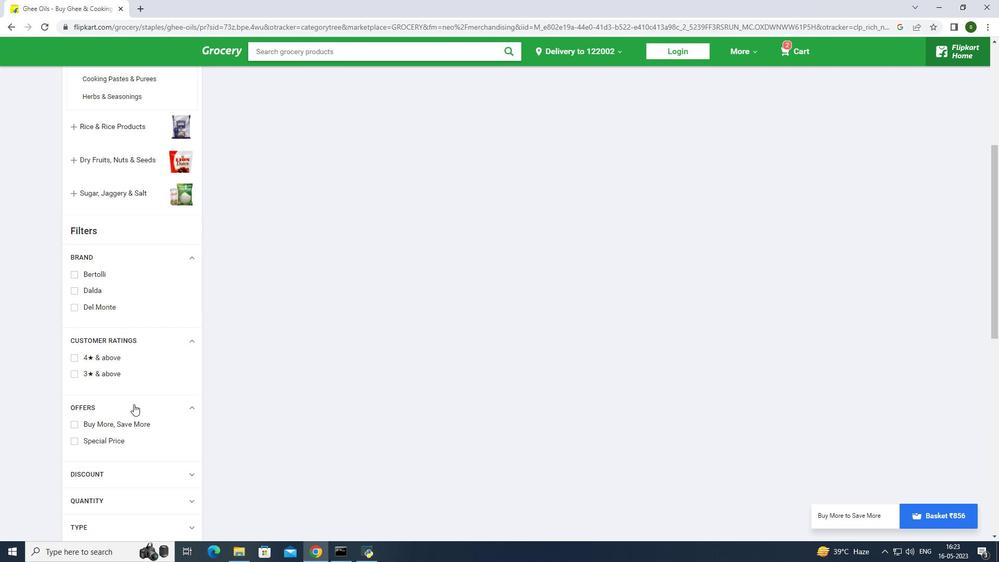
Action: Mouse scrolled (133, 403) with delta (0, 0)
Screenshot: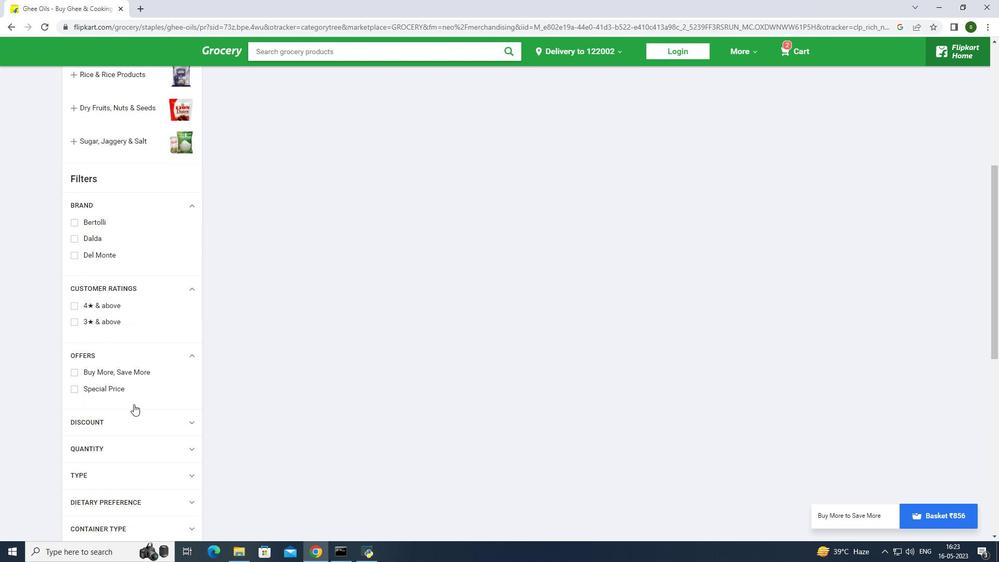 
Action: Mouse scrolled (133, 403) with delta (0, 0)
Screenshot: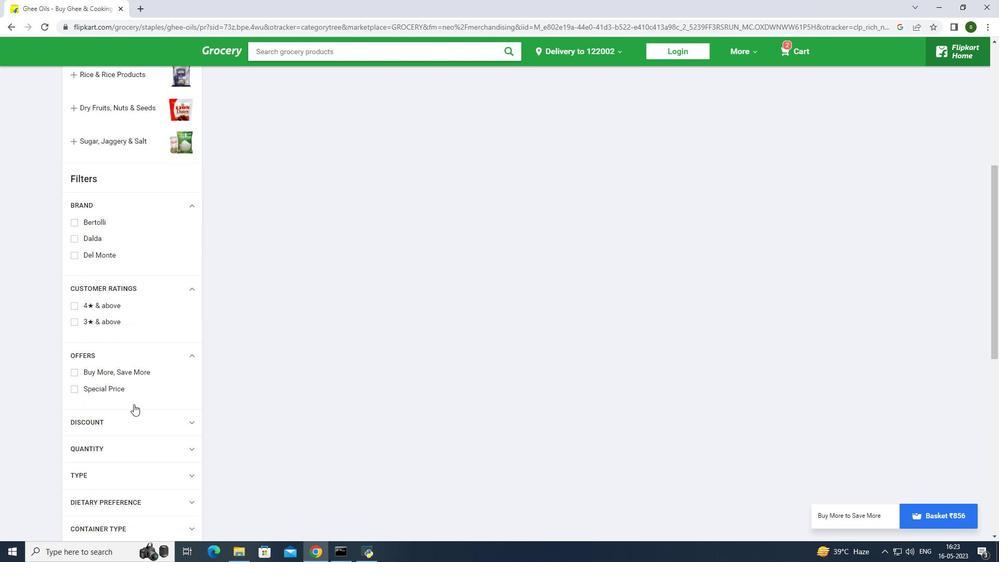 
Action: Mouse scrolled (133, 403) with delta (0, 0)
Screenshot: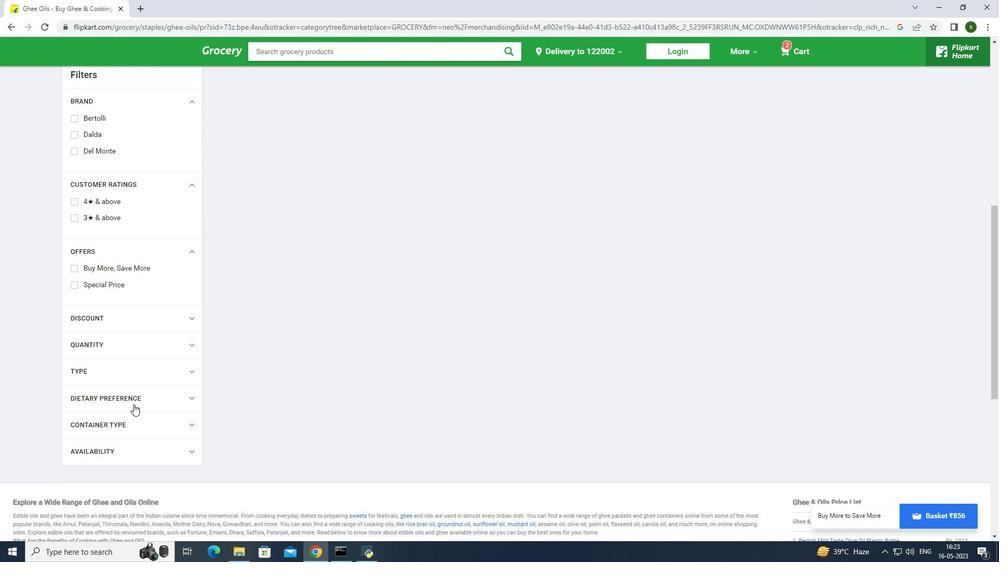 
Action: Mouse moved to (185, 348)
Screenshot: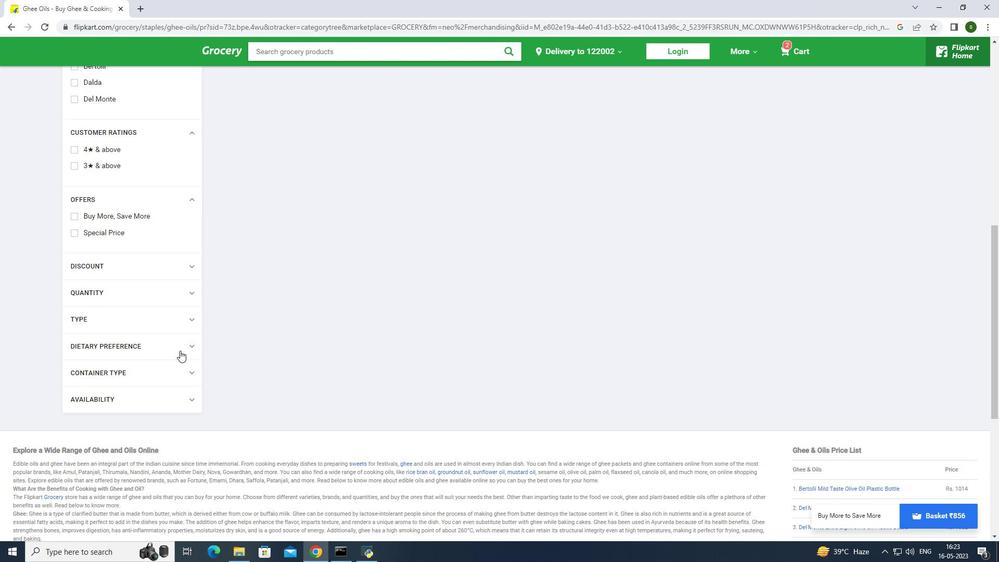 
Action: Mouse pressed left at (185, 348)
Screenshot: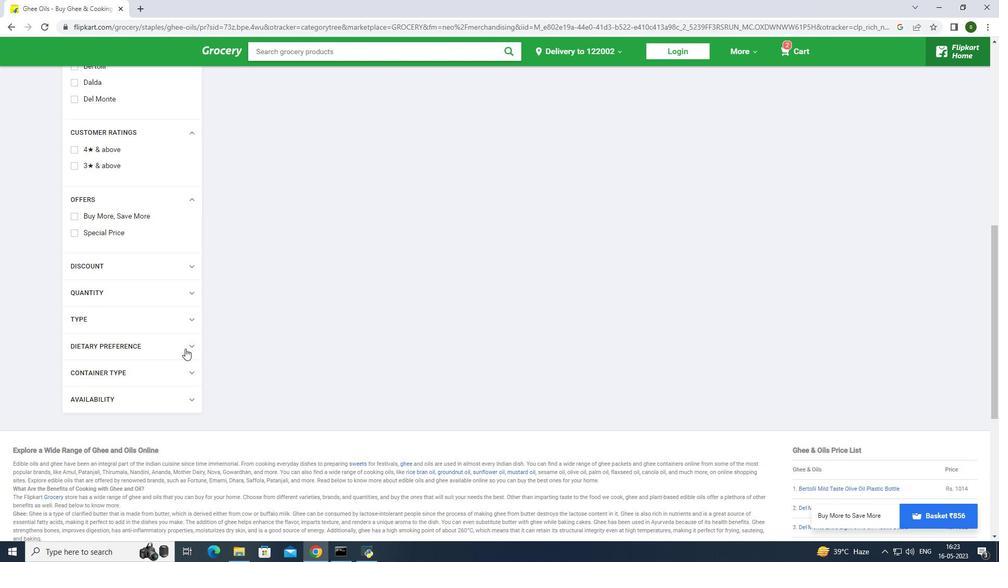 
Action: Mouse moved to (112, 359)
Screenshot: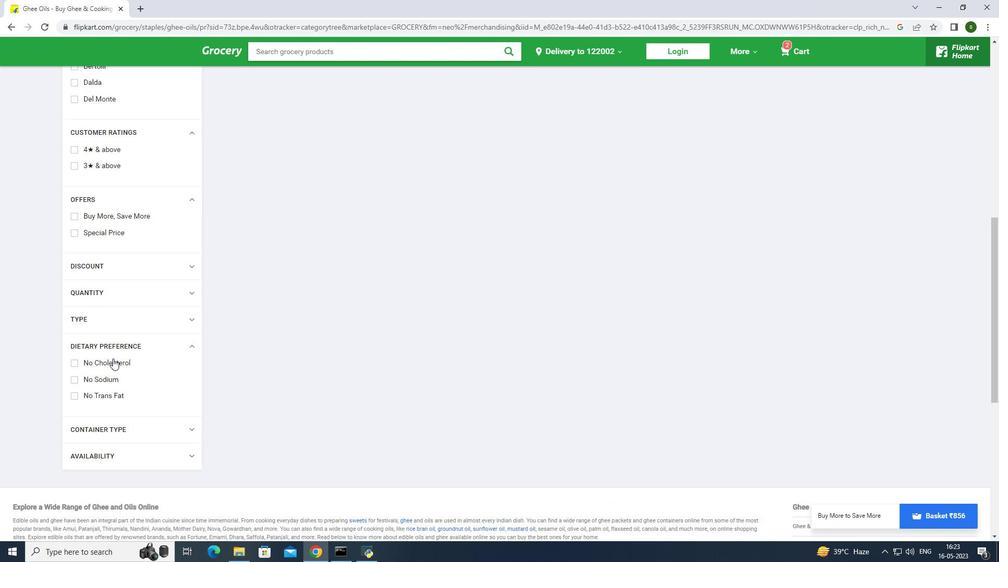 
Action: Mouse pressed left at (112, 359)
Screenshot: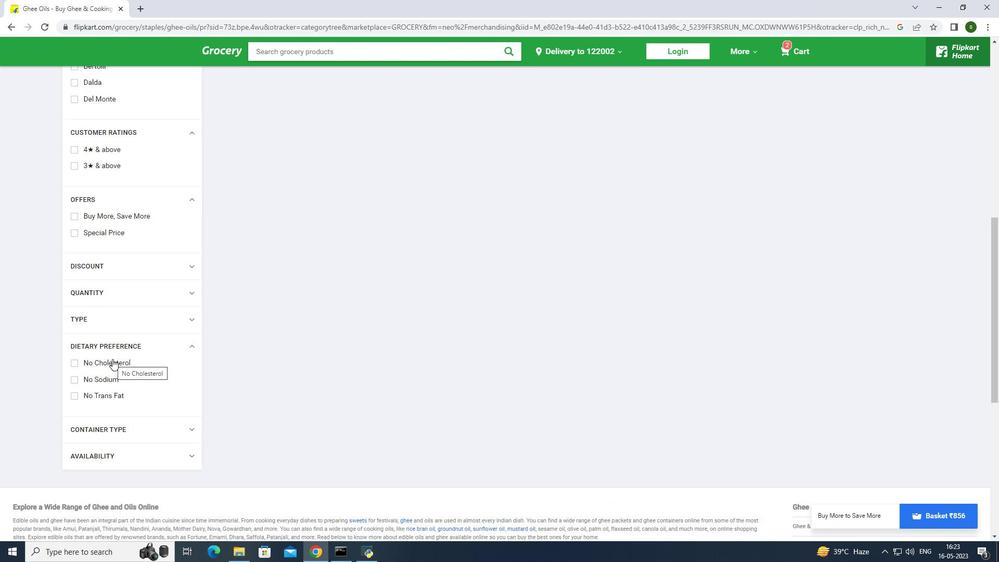
Action: Mouse moved to (116, 359)
Screenshot: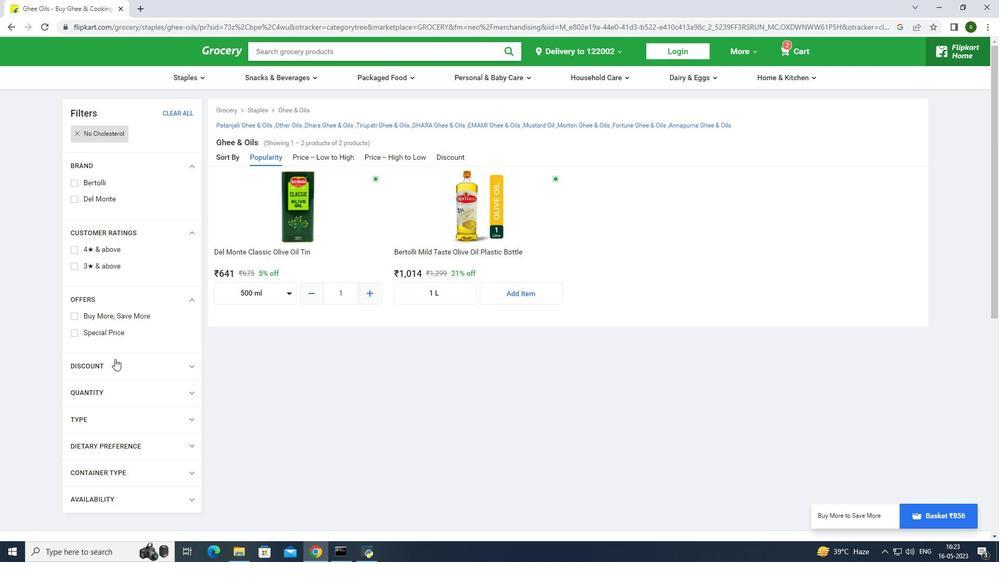 
Action: Mouse scrolled (116, 358) with delta (0, 0)
Screenshot: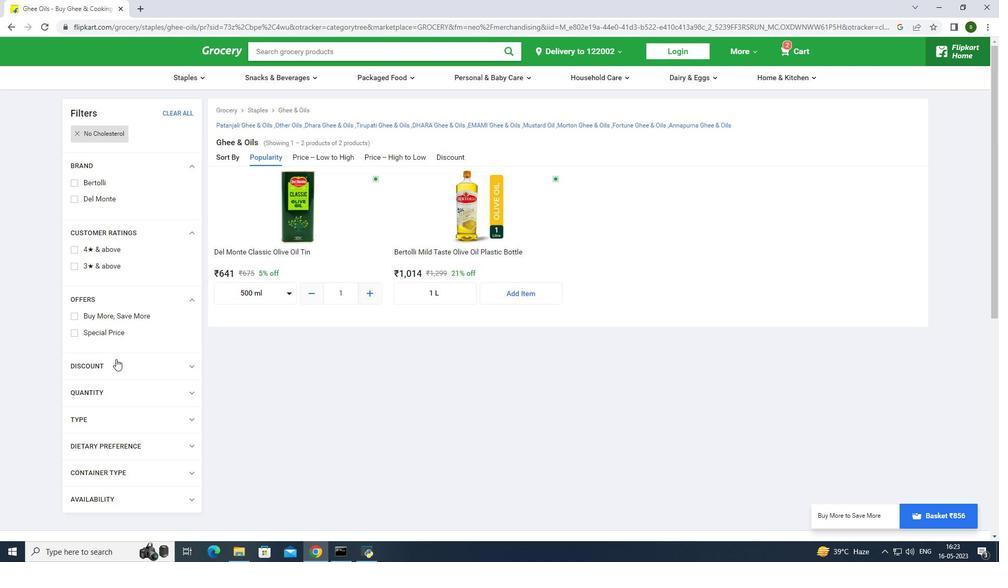 
Action: Mouse scrolled (116, 358) with delta (0, 0)
Screenshot: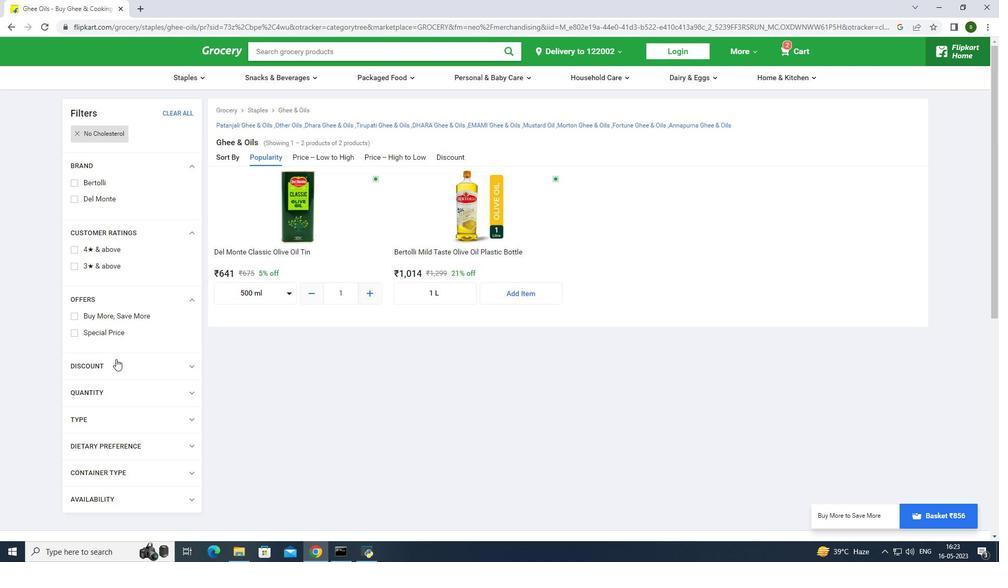 
Action: Mouse moved to (116, 359)
Screenshot: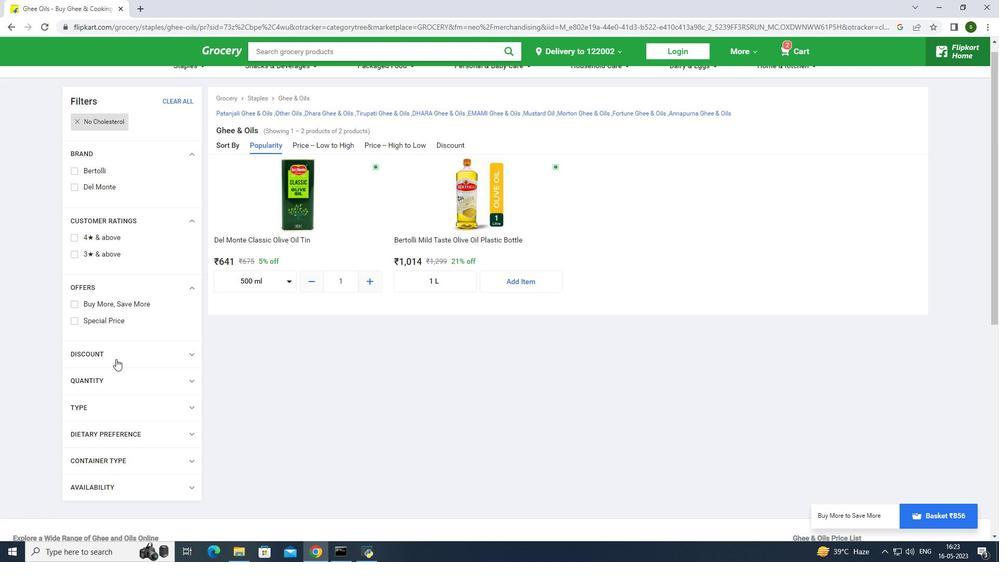 
Action: Mouse scrolled (116, 358) with delta (0, 0)
Screenshot: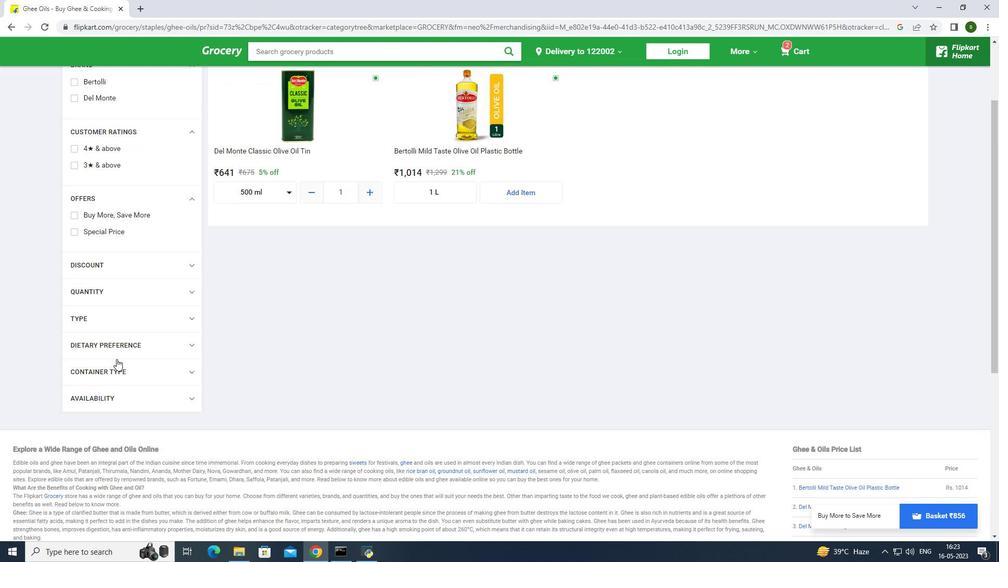 
Action: Mouse scrolled (116, 358) with delta (0, 0)
Screenshot: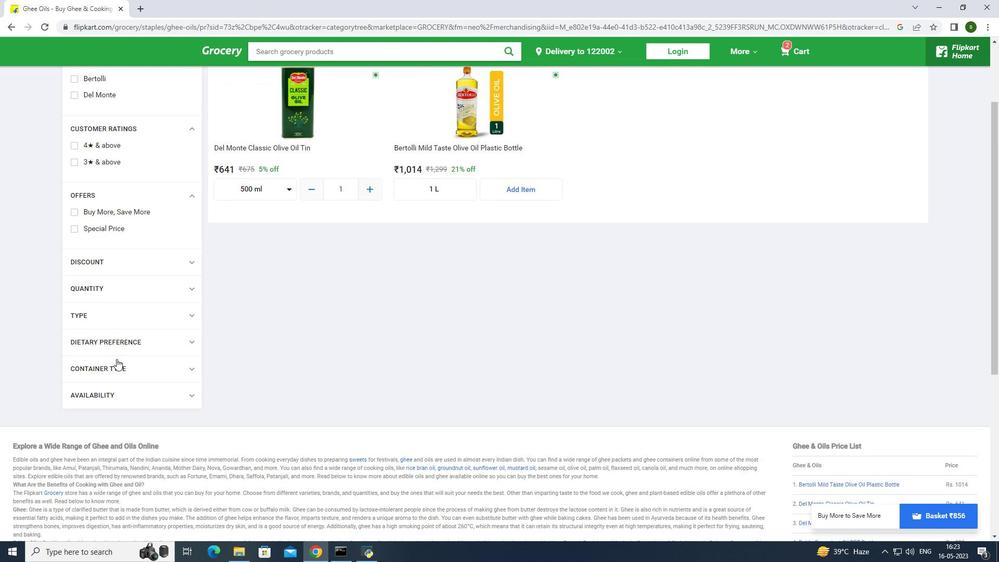 
Action: Mouse moved to (181, 239)
Screenshot: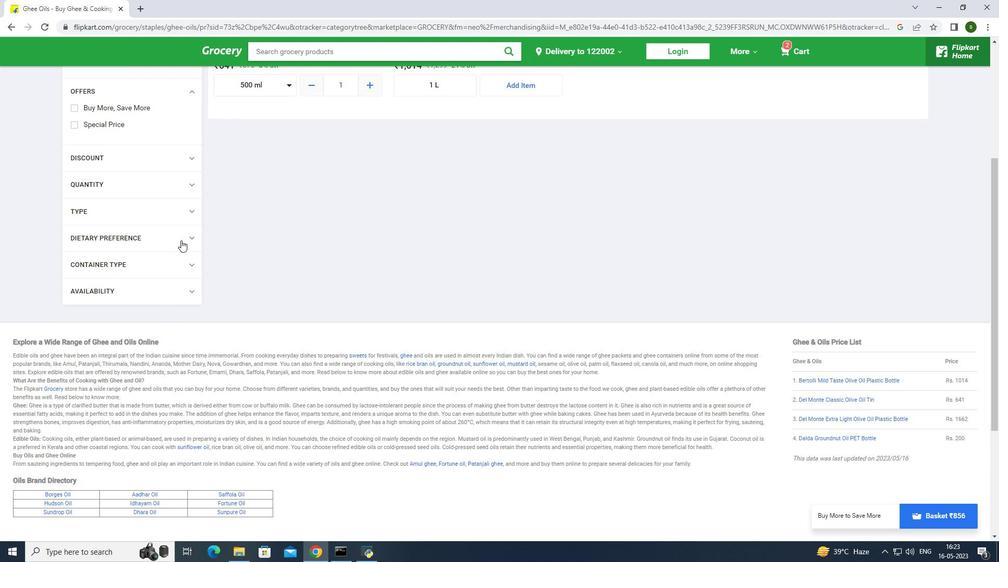 
Action: Mouse pressed left at (181, 239)
Screenshot: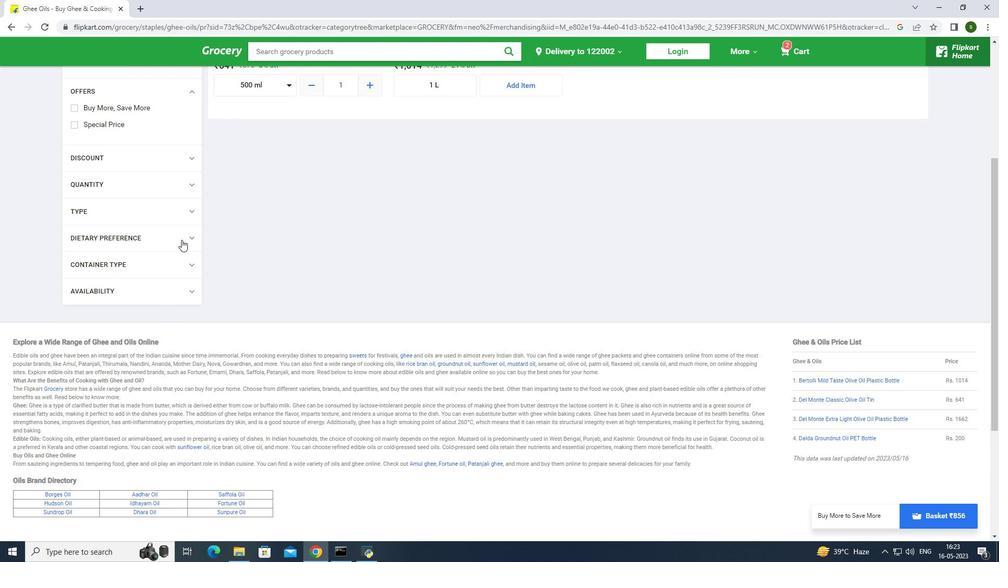 
Action: Mouse moved to (102, 300)
Screenshot: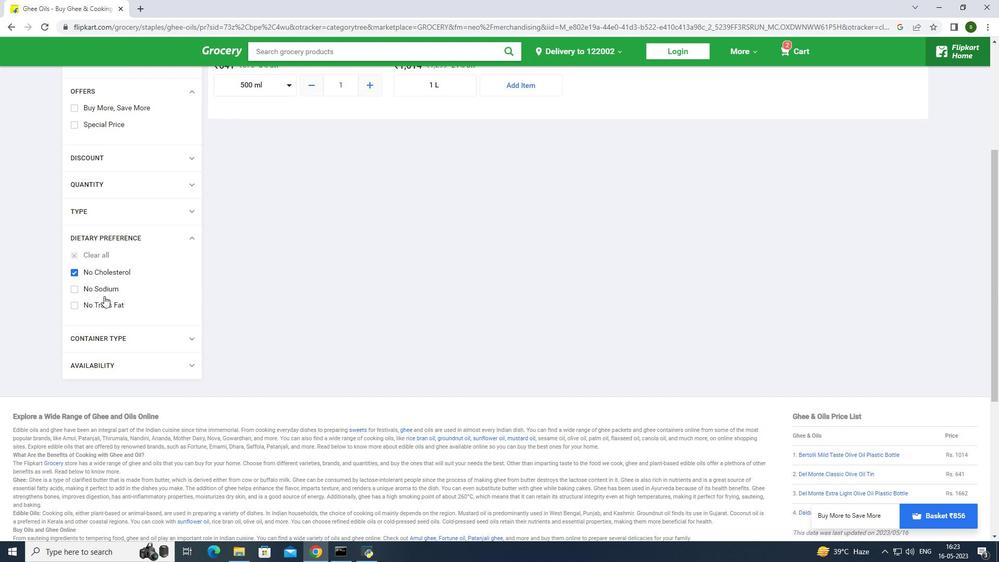 
Action: Mouse pressed left at (102, 300)
Screenshot: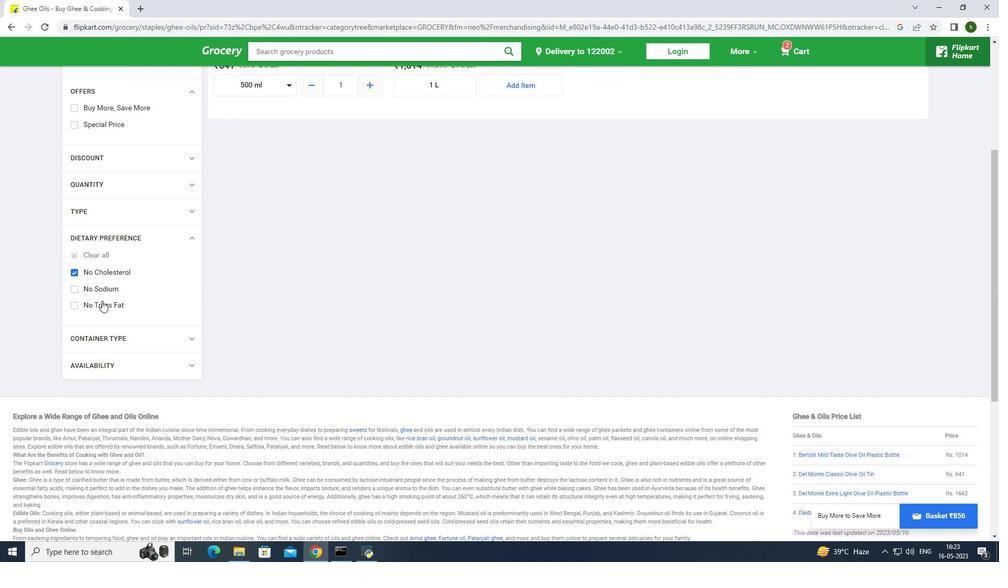 
Action: Mouse moved to (181, 438)
Screenshot: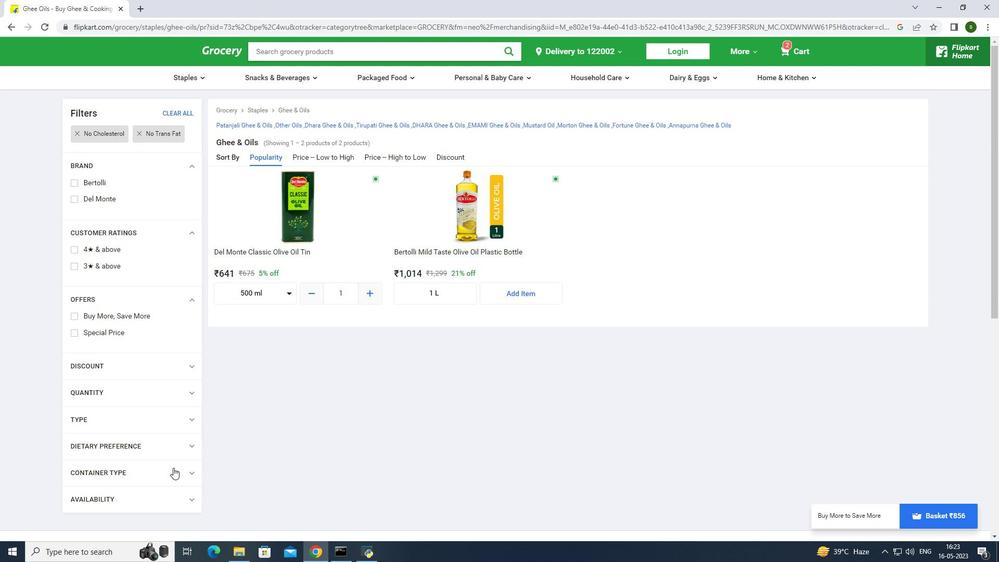 
Action: Mouse pressed left at (181, 438)
Screenshot: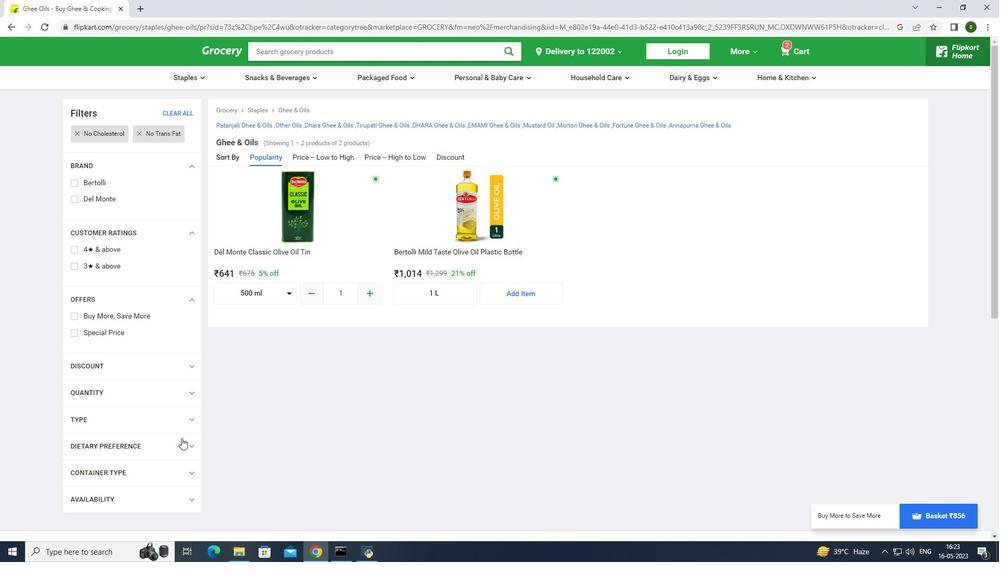 
Action: Mouse moved to (101, 507)
Screenshot: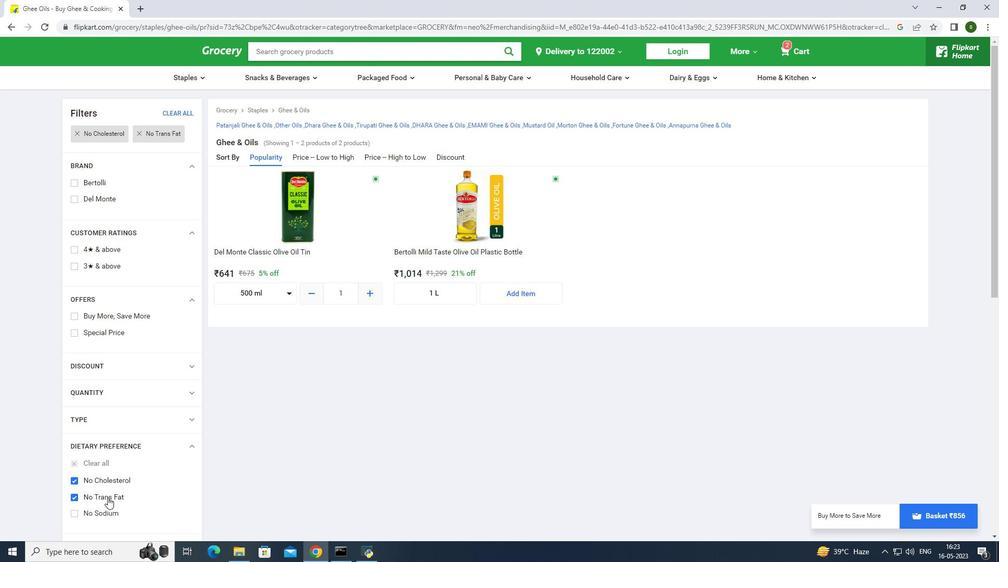 
Action: Mouse pressed left at (101, 507)
Screenshot: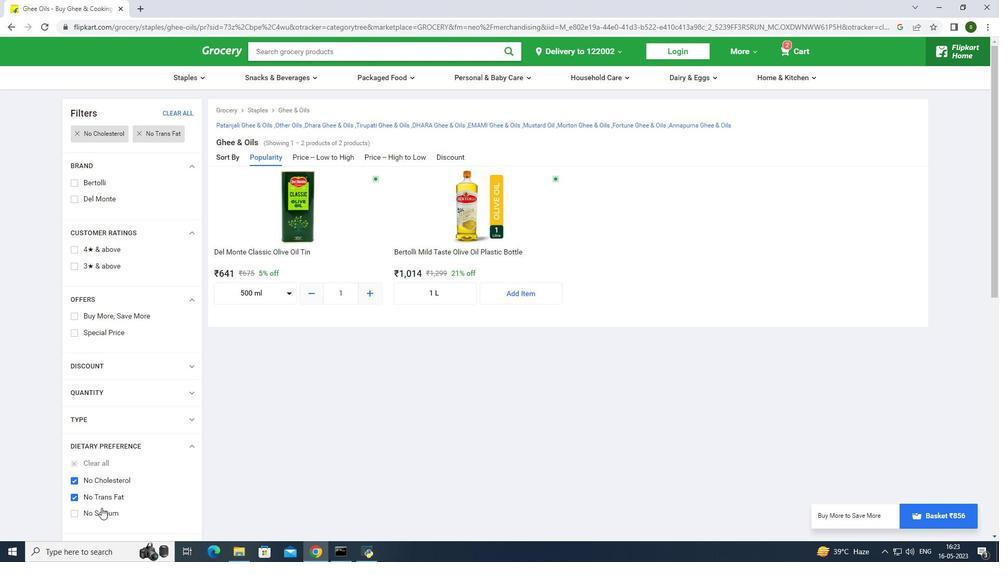 
Action: Mouse moved to (316, 440)
Screenshot: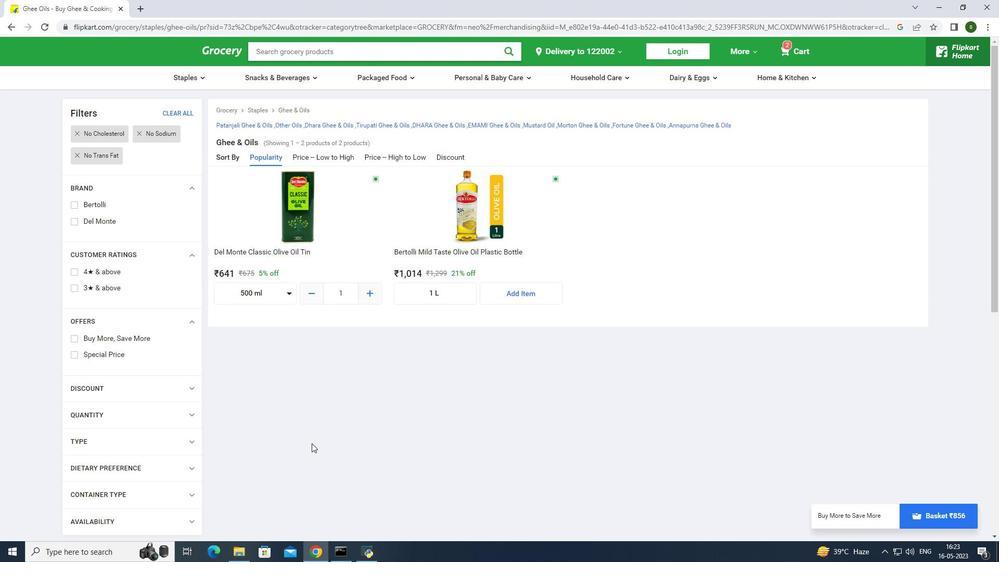 
Action: Mouse pressed left at (316, 440)
Screenshot: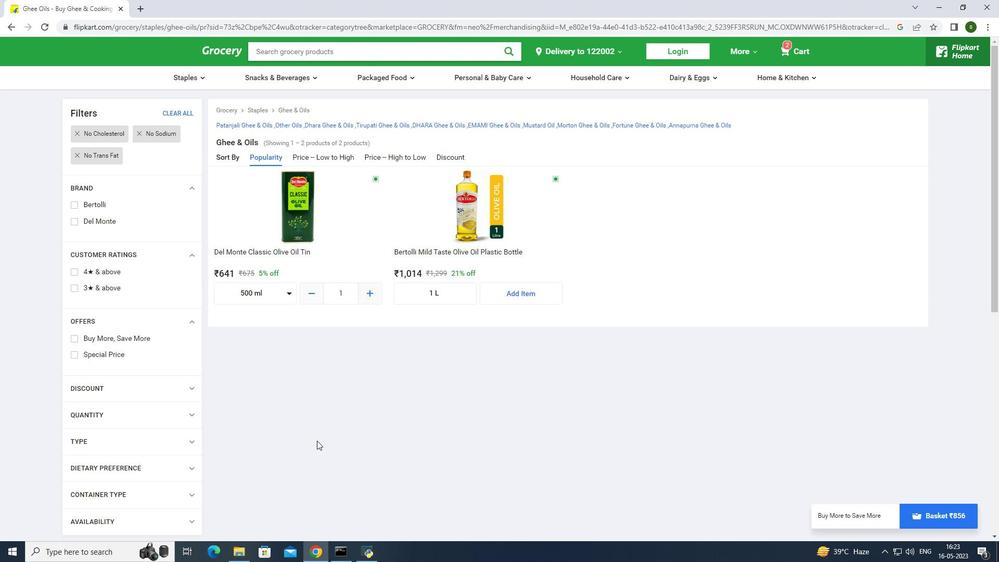 
